 Task: Look for space in Metepec, Mexico from 9th June, 2023 to 17th June, 2023 for 2 adults in price range Rs.7000 to Rs.12000. Place can be private room with 1  bedroom having 2 beds and 1 bathroom. Property type can be house, flat, guest house. Booking option can be shelf check-in. Required host language is English.
Action: Mouse moved to (560, 113)
Screenshot: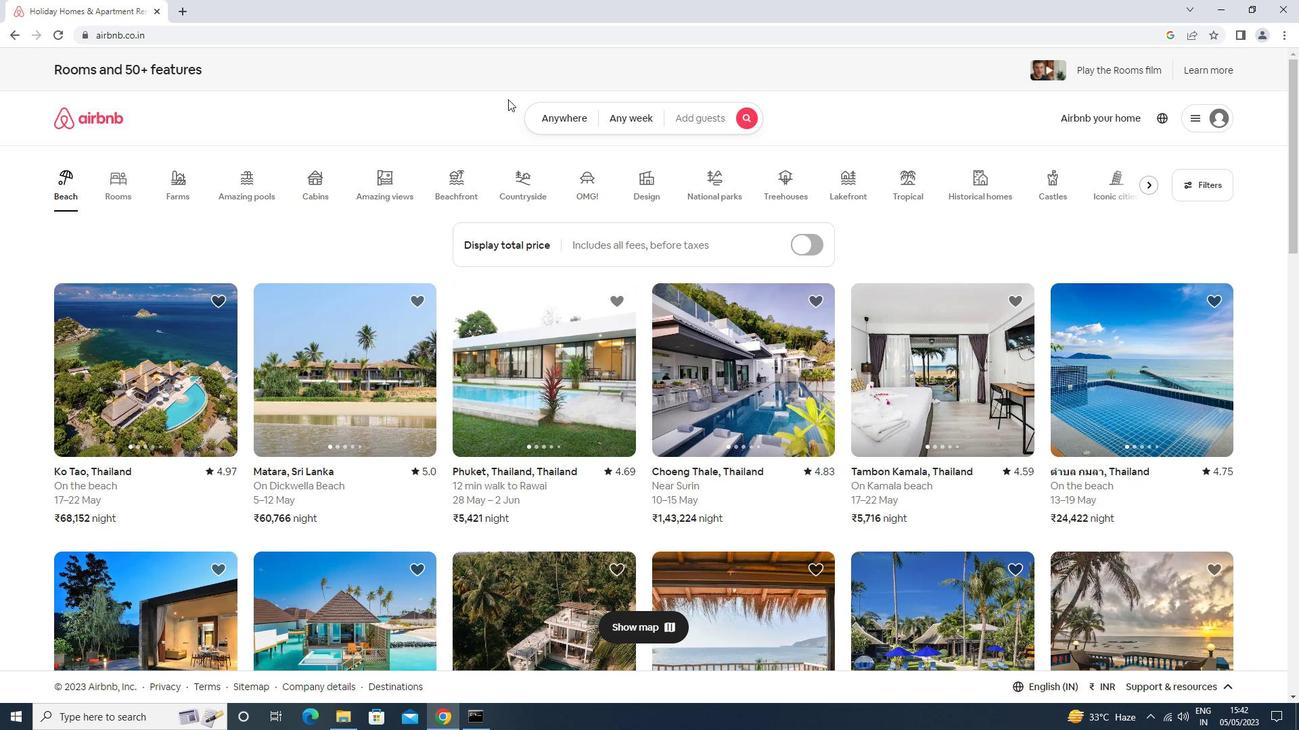 
Action: Mouse pressed left at (560, 113)
Screenshot: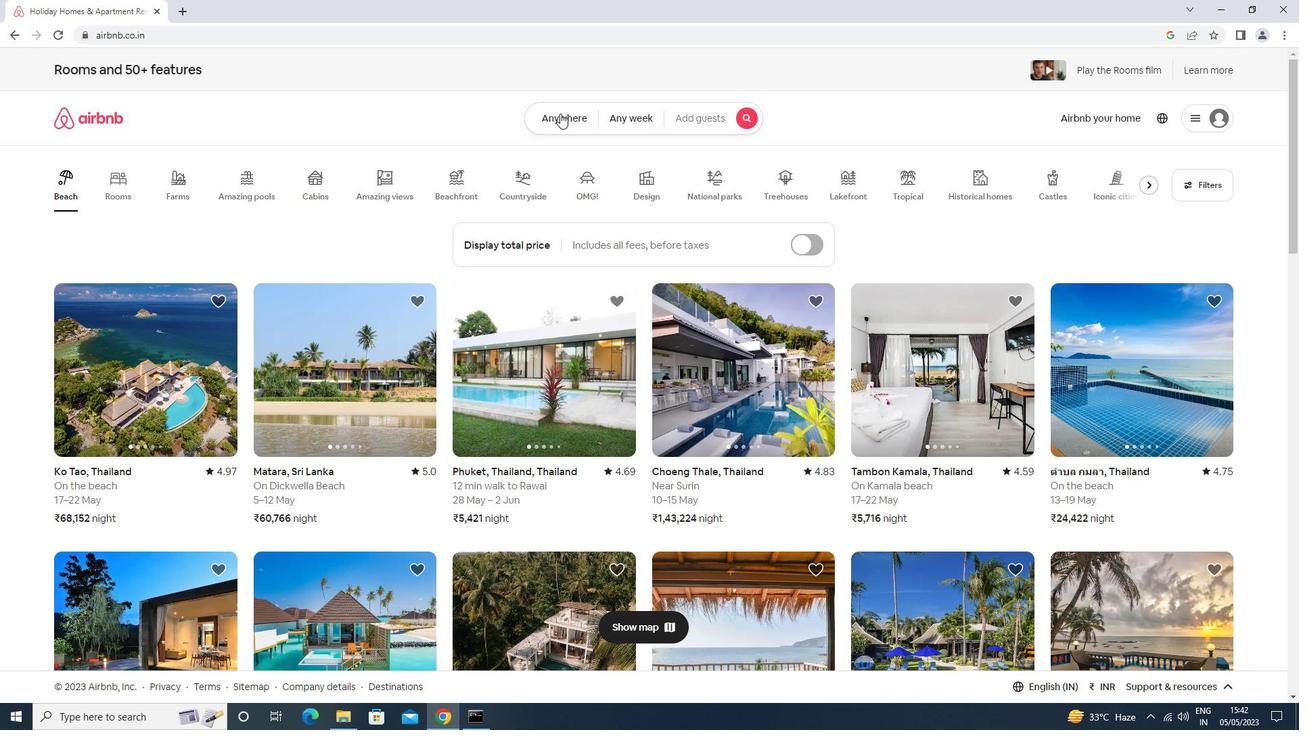 
Action: Mouse moved to (491, 173)
Screenshot: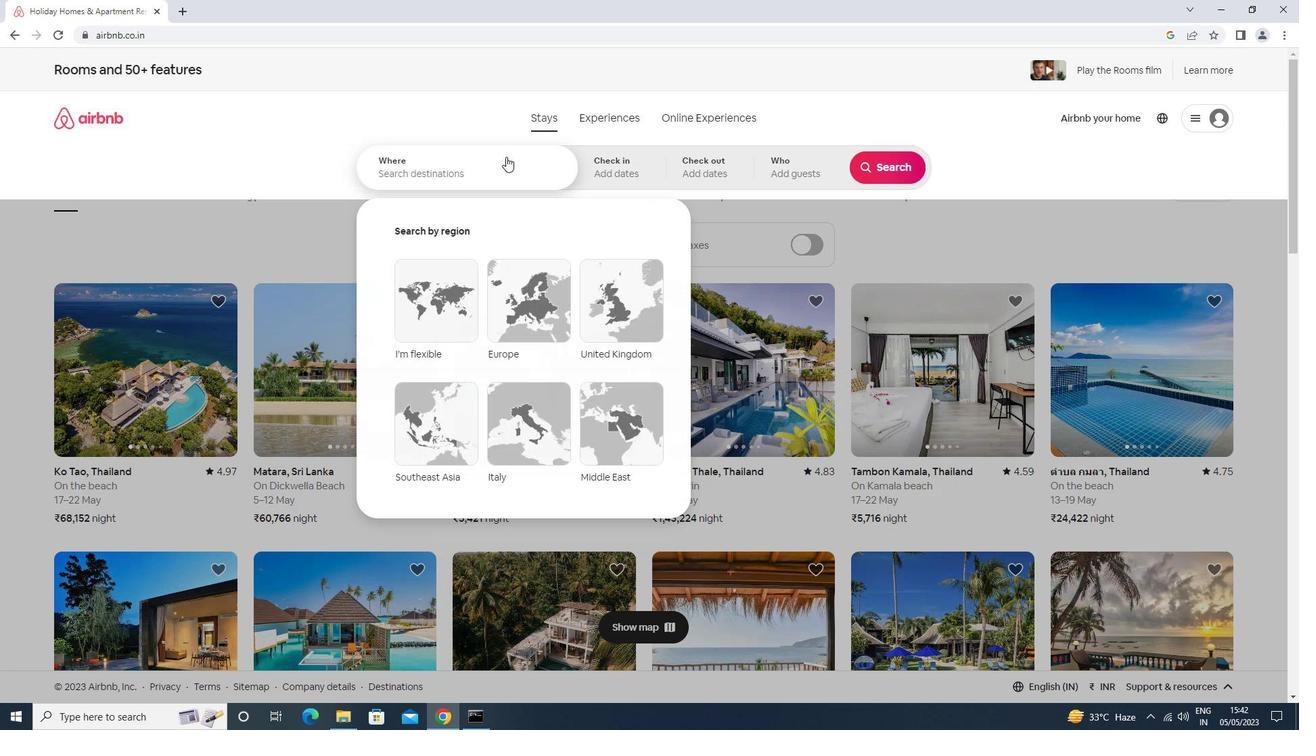 
Action: Mouse pressed left at (491, 173)
Screenshot: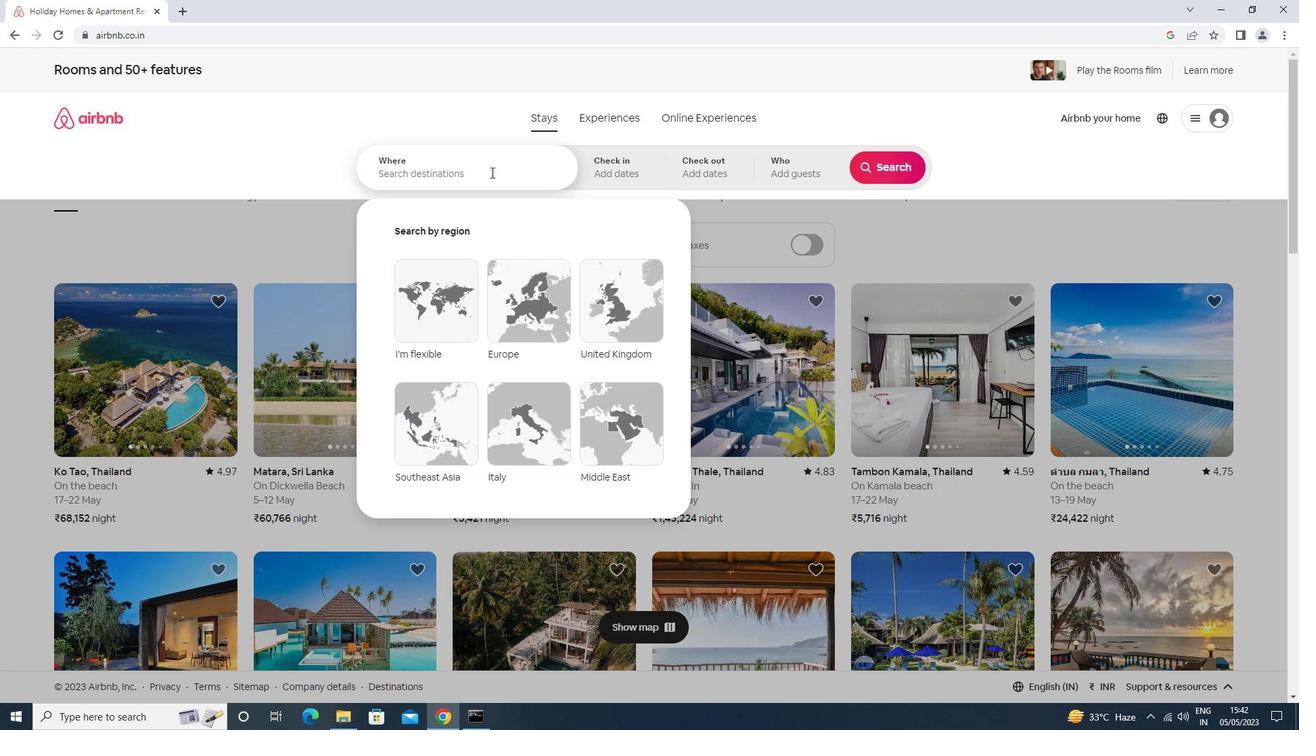 
Action: Mouse moved to (490, 173)
Screenshot: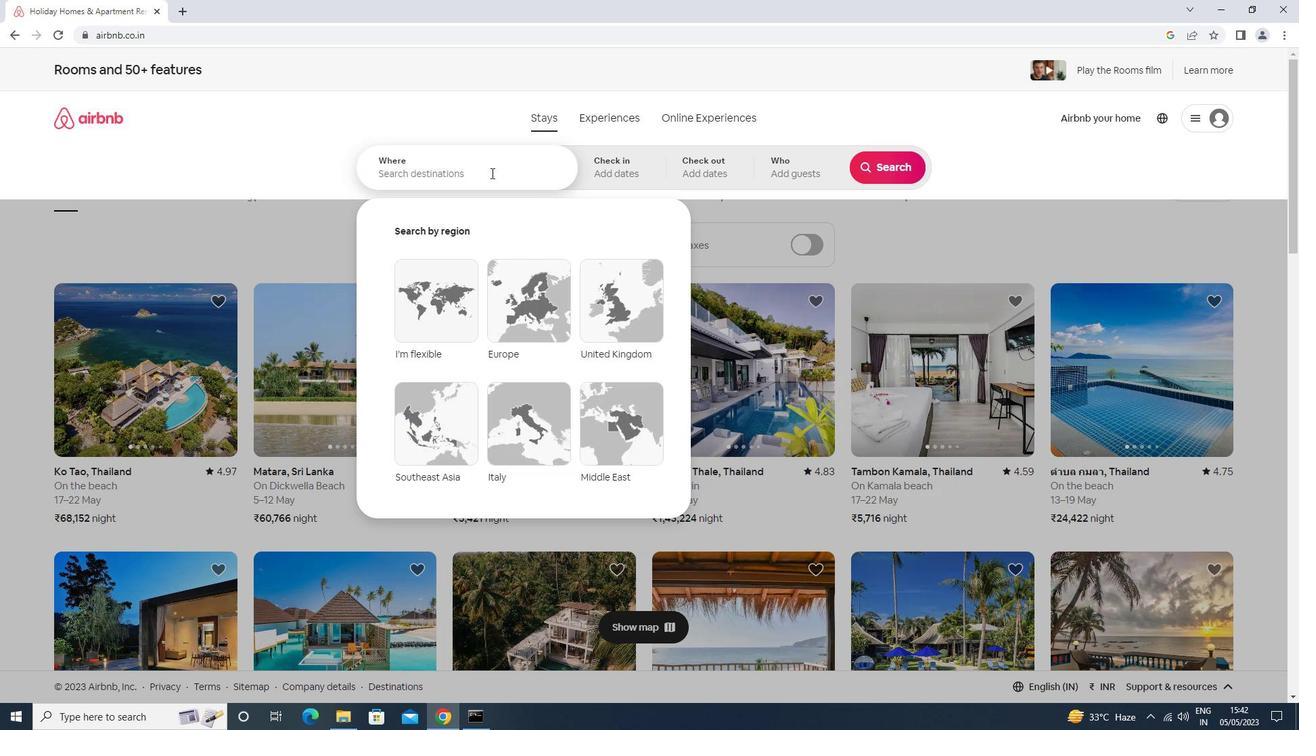 
Action: Key pressed metepec<Key.down><Key.enter>
Screenshot: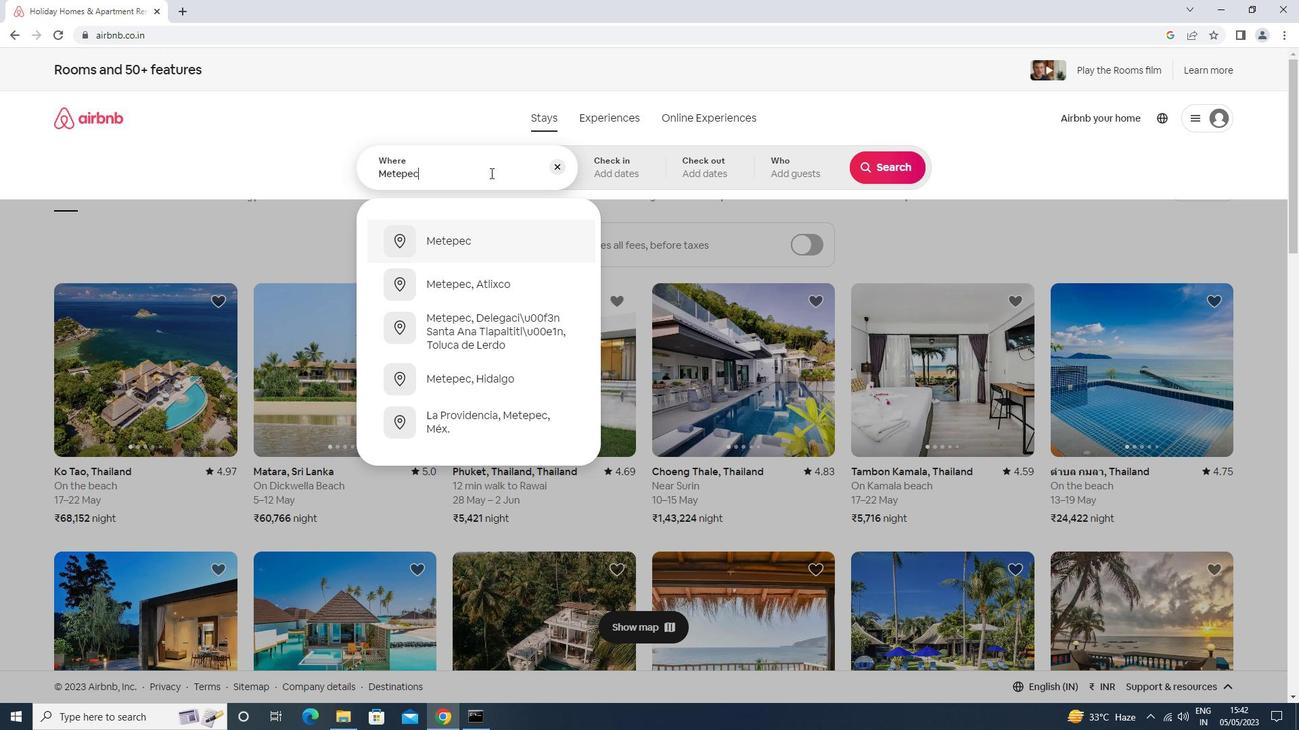 
Action: Mouse moved to (838, 359)
Screenshot: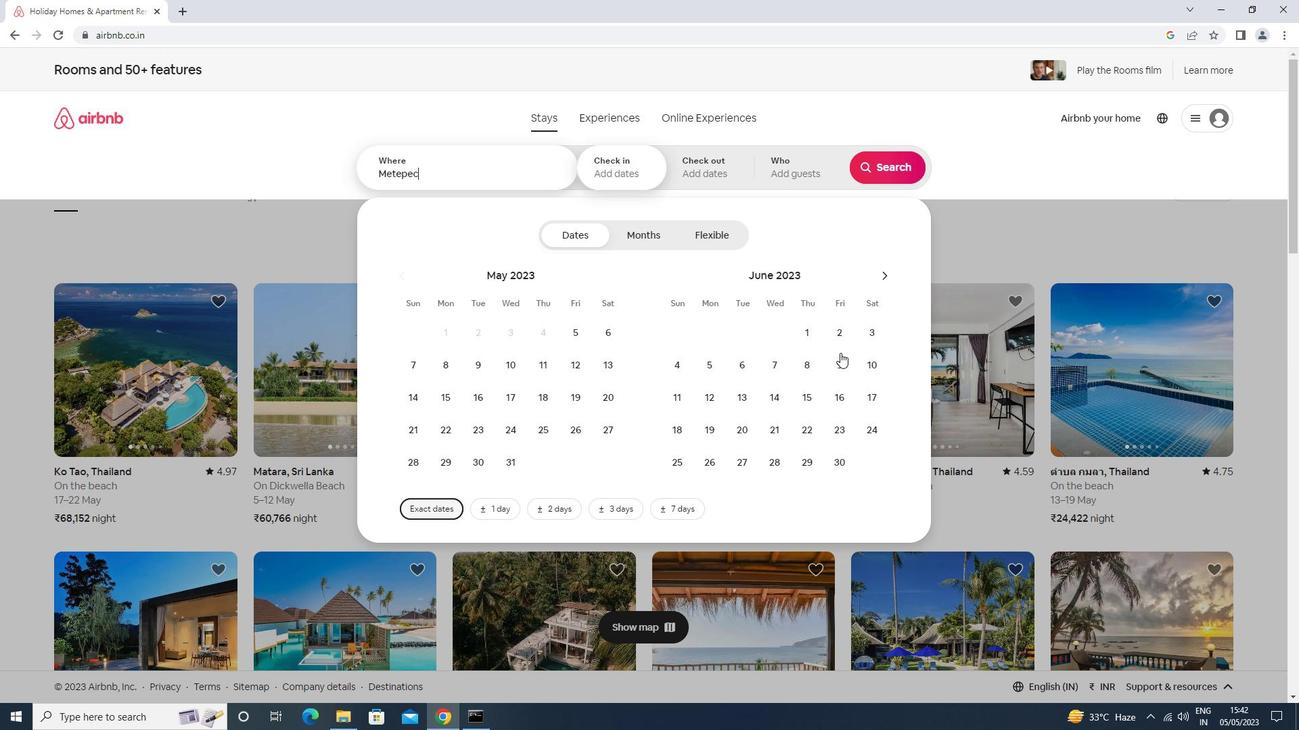 
Action: Mouse pressed left at (838, 359)
Screenshot: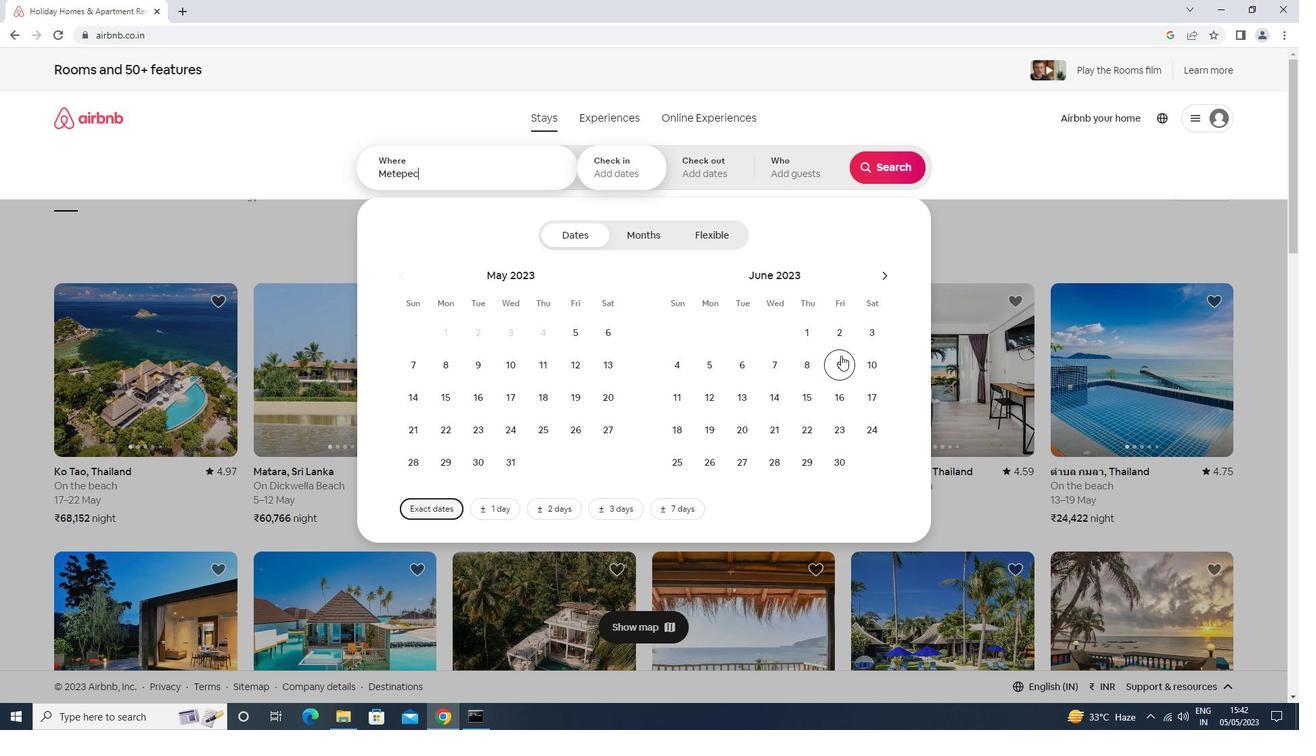 
Action: Mouse moved to (869, 399)
Screenshot: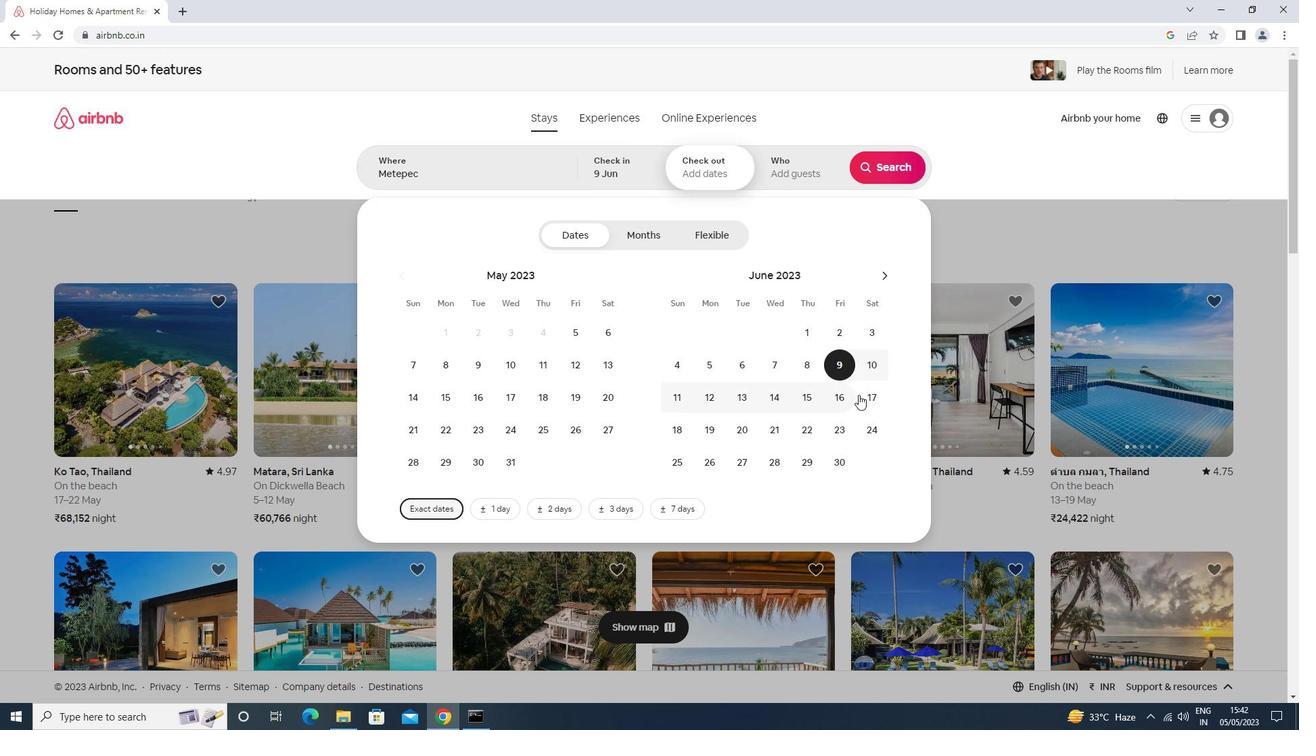 
Action: Mouse pressed left at (869, 399)
Screenshot: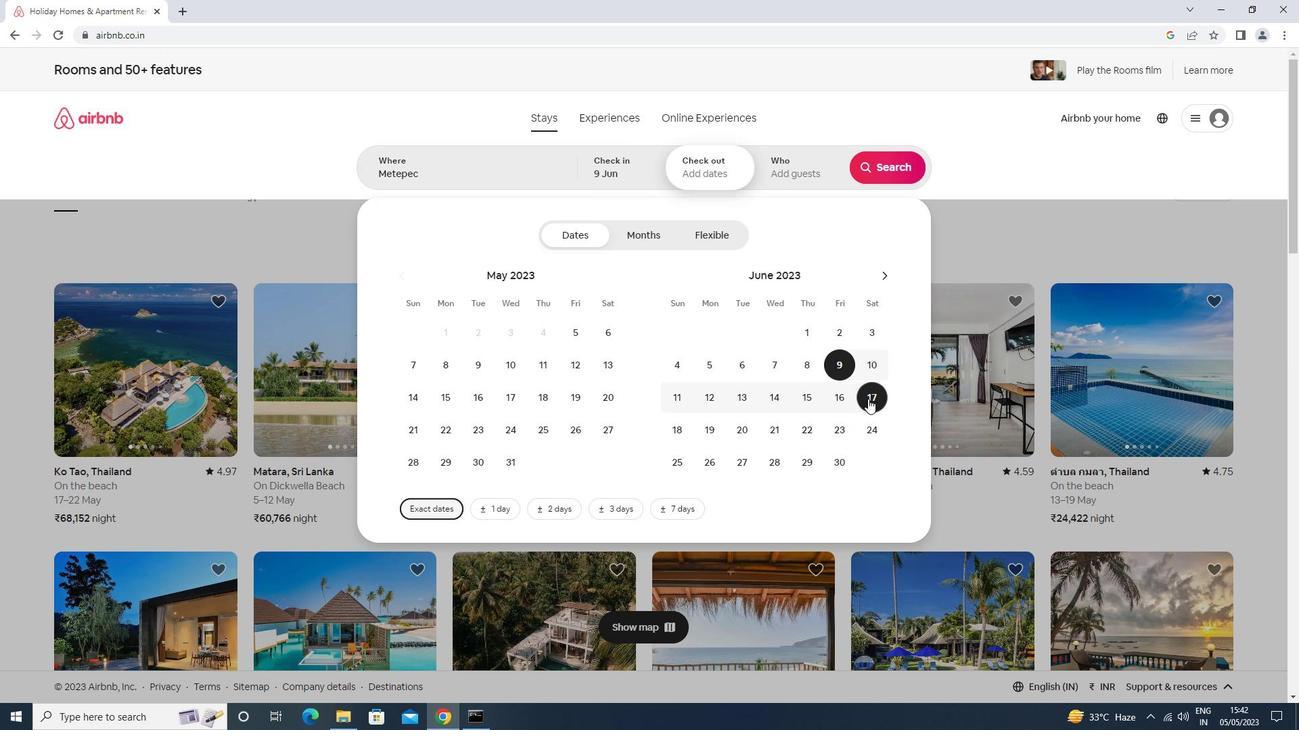 
Action: Mouse moved to (783, 157)
Screenshot: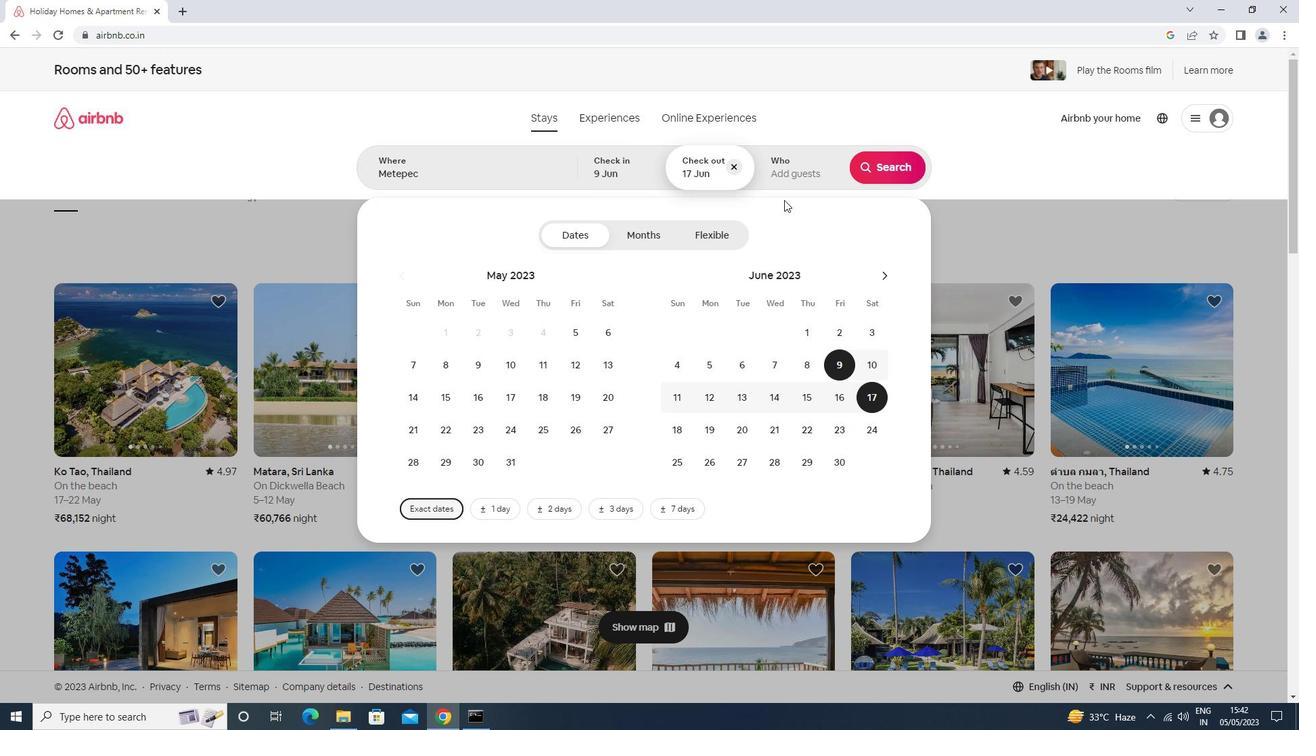 
Action: Mouse pressed left at (783, 157)
Screenshot: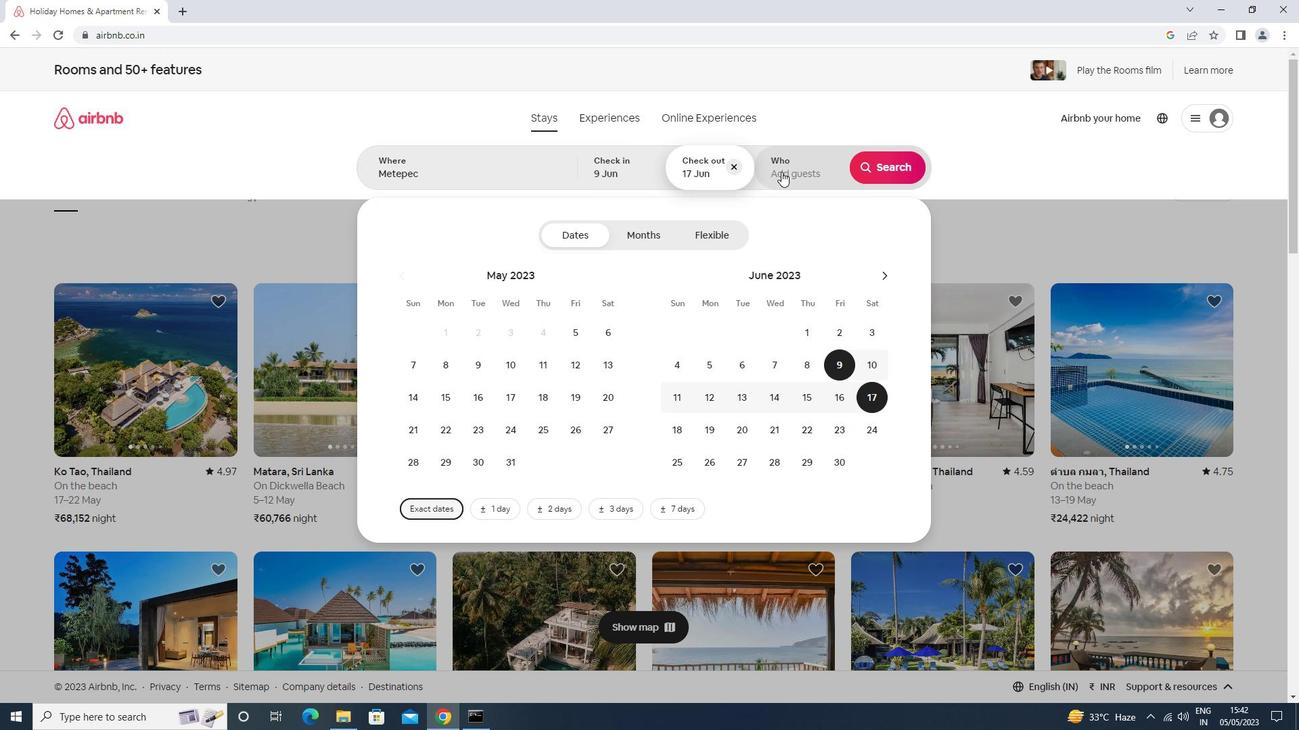 
Action: Mouse moved to (893, 243)
Screenshot: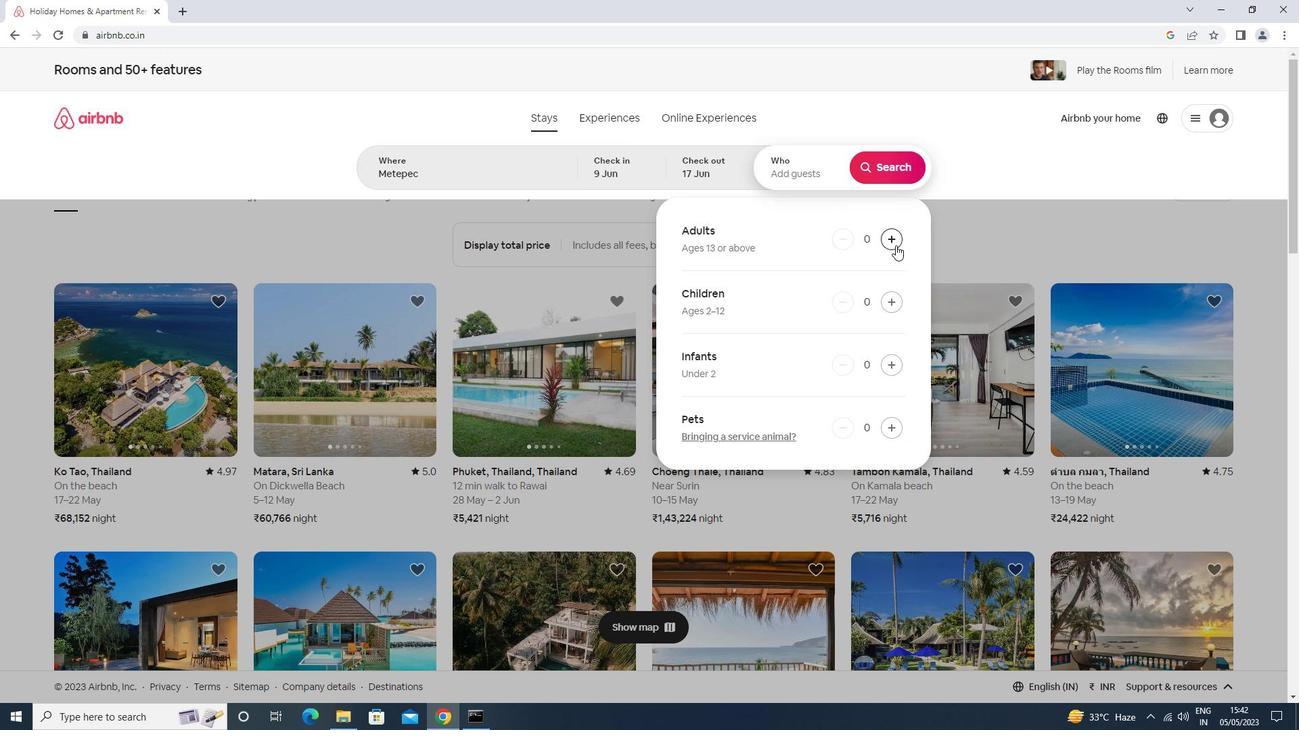 
Action: Mouse pressed left at (893, 243)
Screenshot: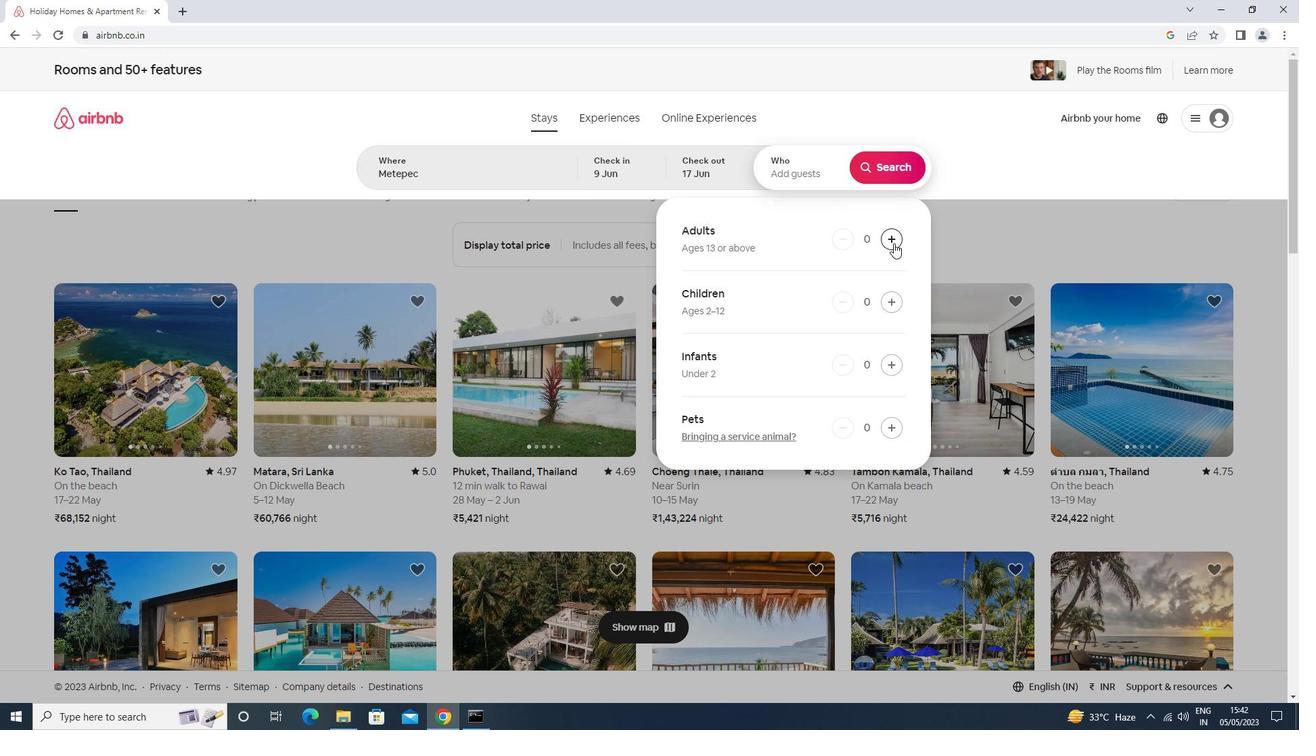 
Action: Mouse pressed left at (893, 243)
Screenshot: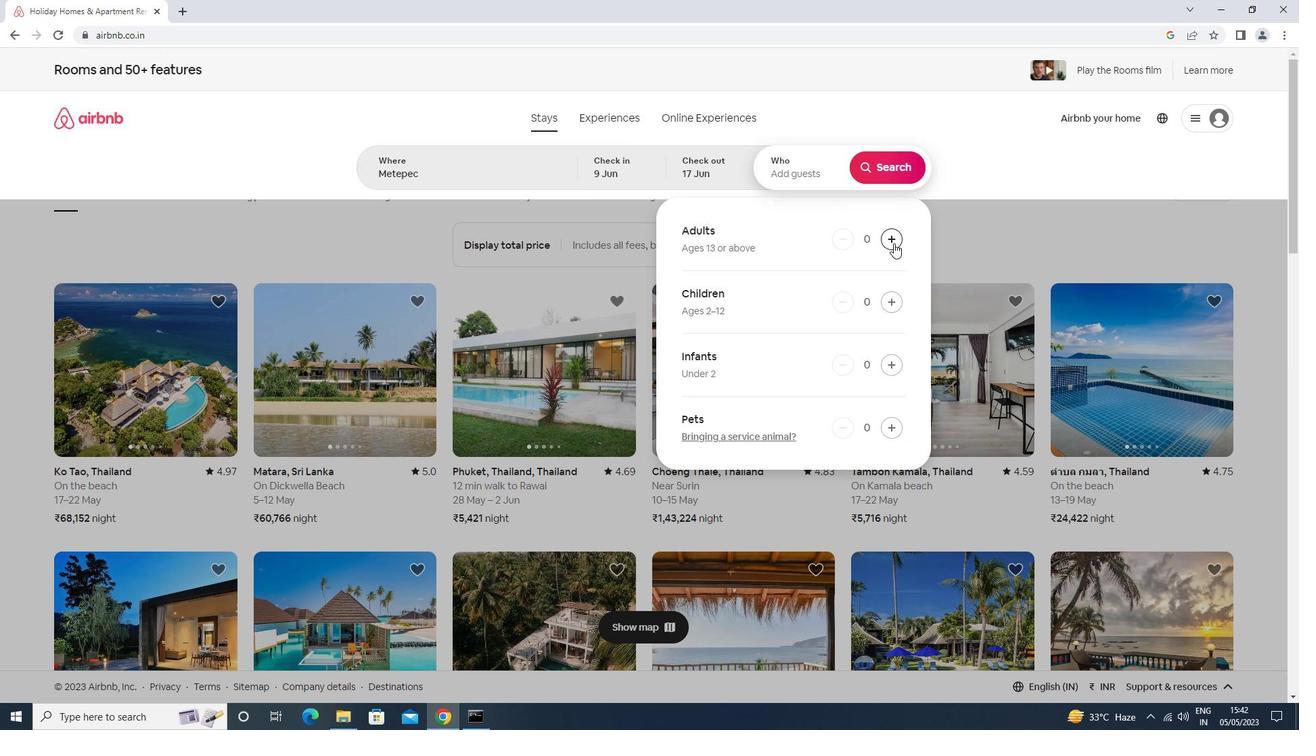 
Action: Mouse moved to (893, 163)
Screenshot: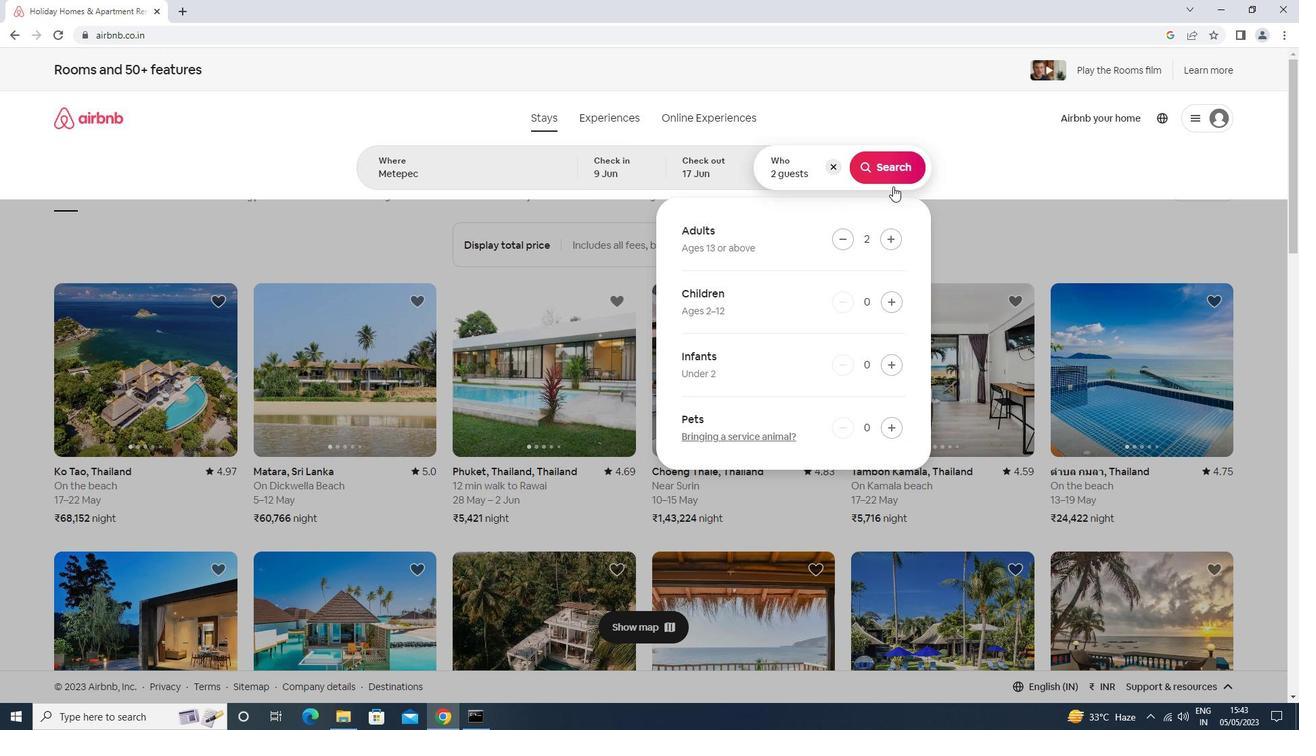 
Action: Mouse pressed left at (893, 163)
Screenshot: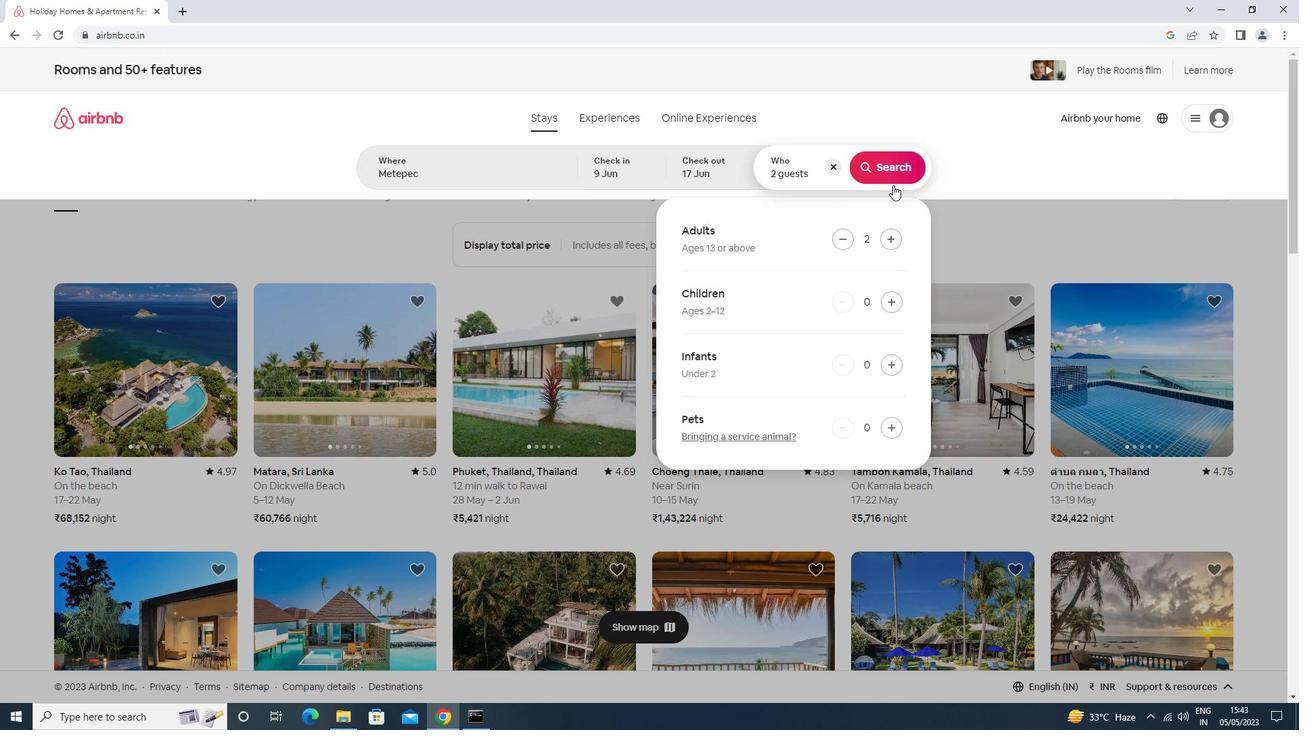 
Action: Mouse moved to (1250, 129)
Screenshot: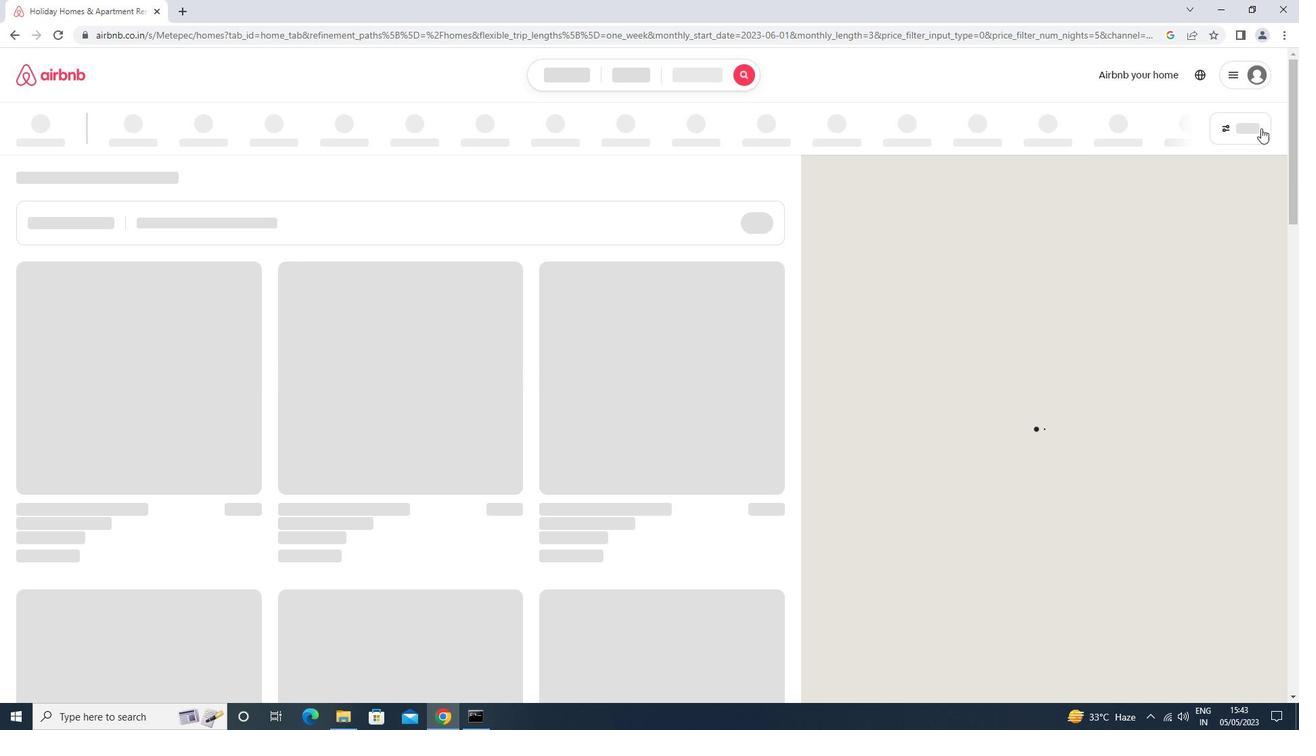 
Action: Mouse pressed left at (1250, 129)
Screenshot: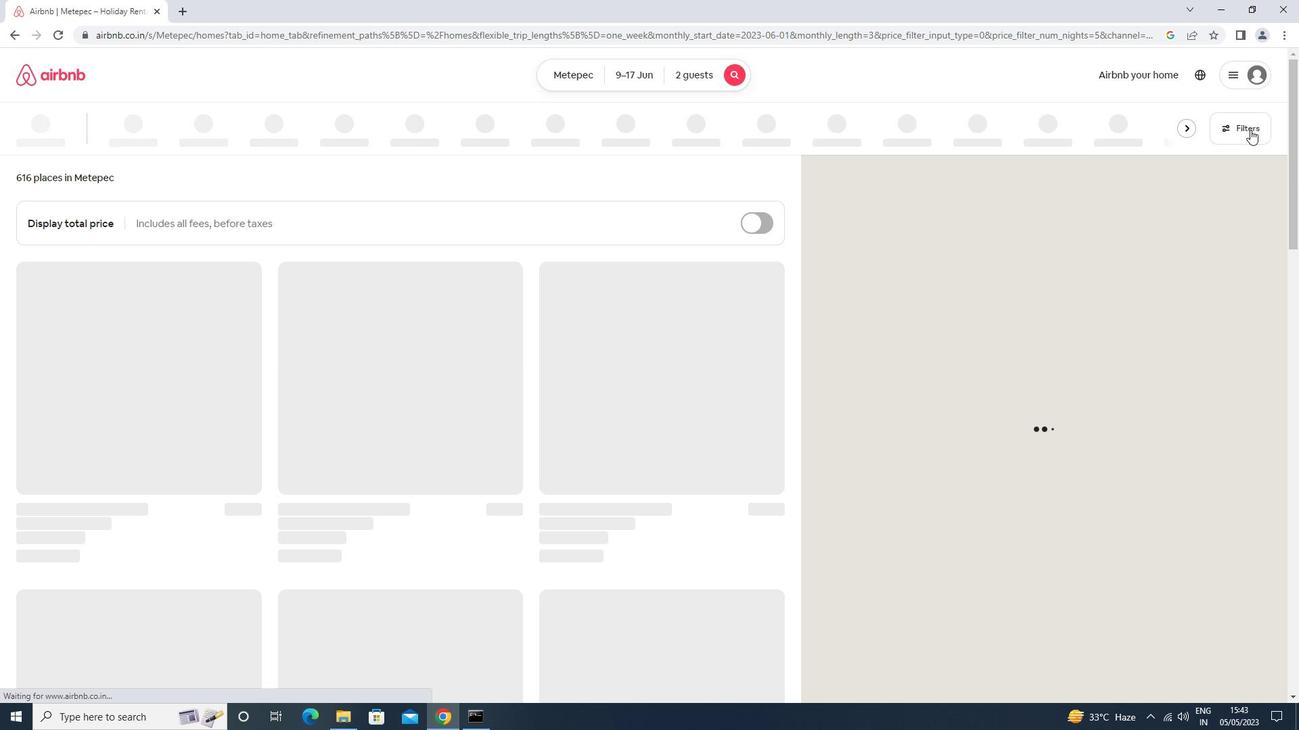 
Action: Mouse moved to (532, 458)
Screenshot: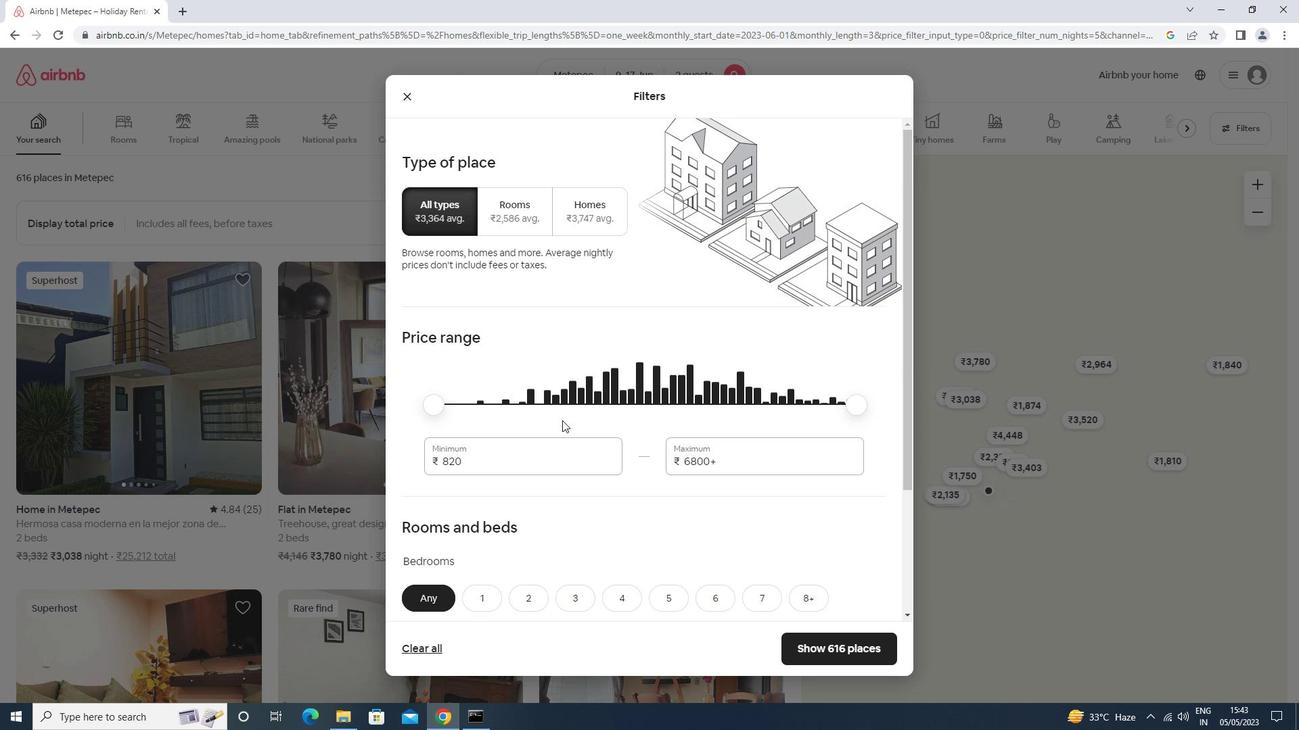 
Action: Mouse pressed left at (532, 458)
Screenshot: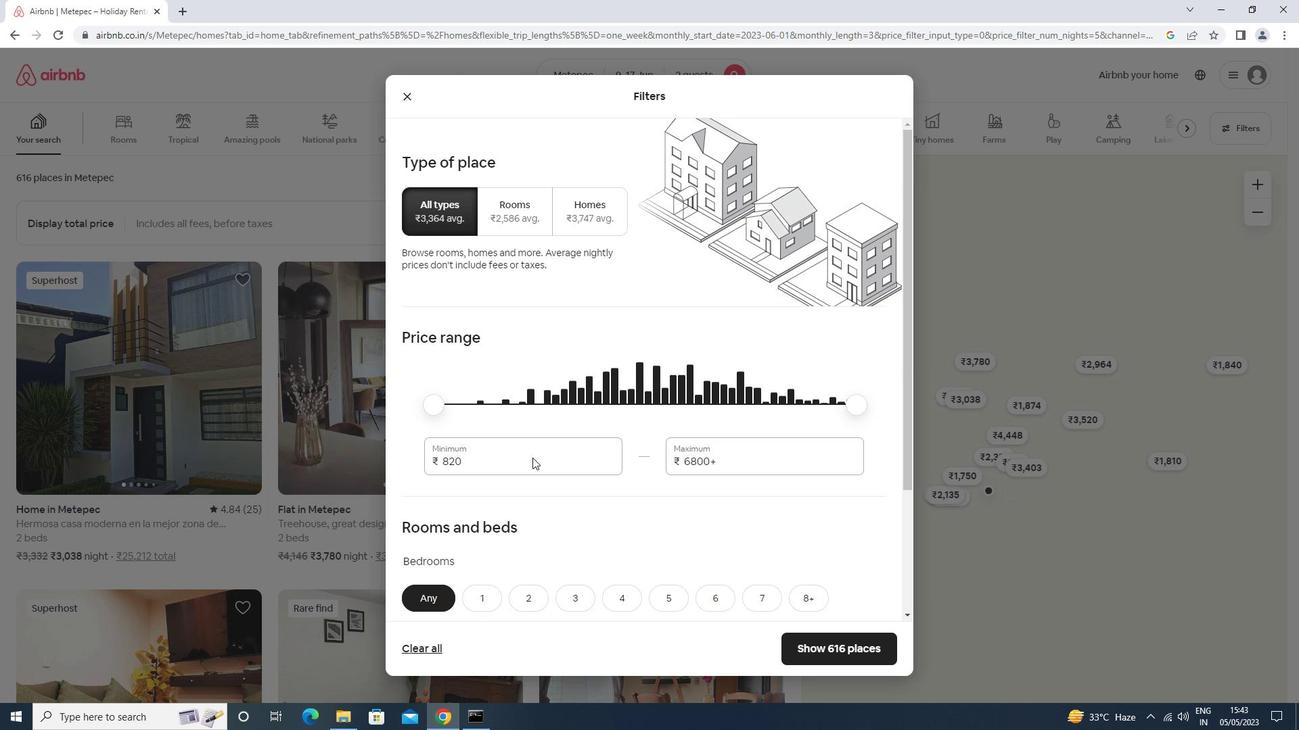 
Action: Mouse moved to (529, 458)
Screenshot: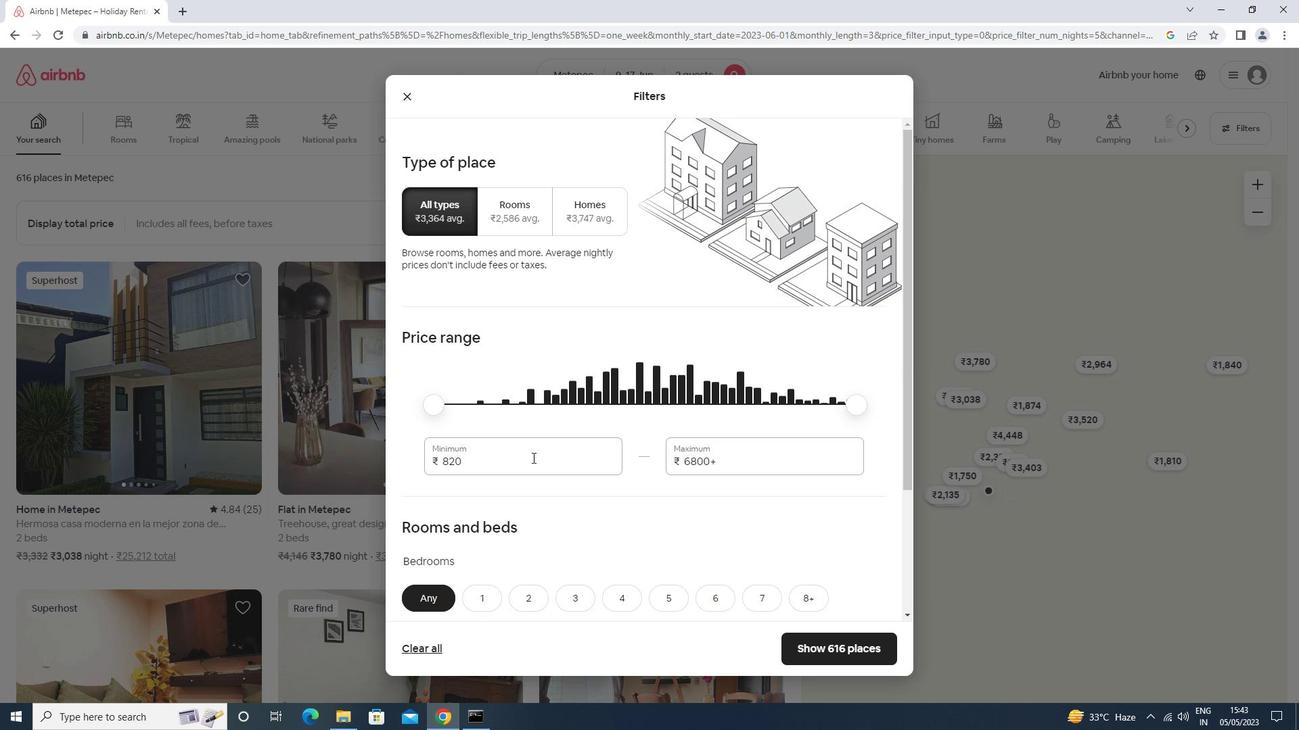 
Action: Key pressed <Key.backspace><Key.backspace><Key.backspace>7000<Key.tab>12000
Screenshot: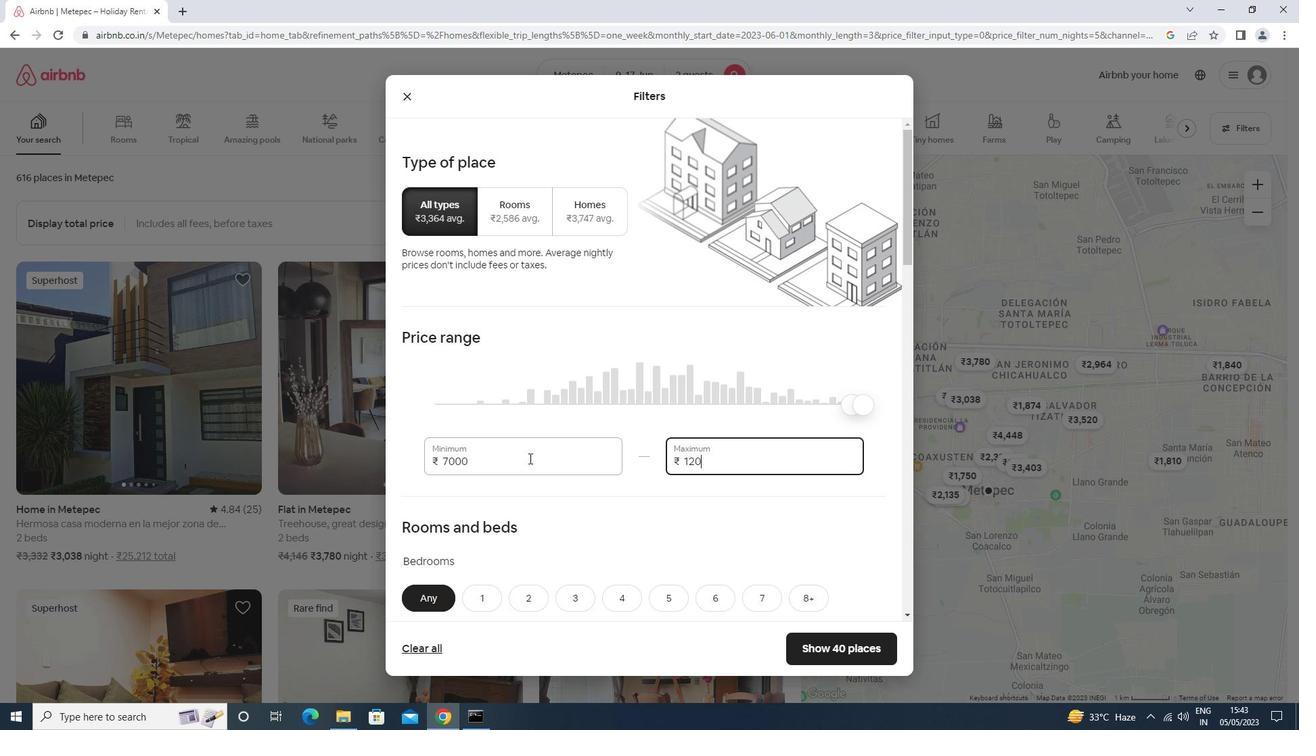 
Action: Mouse moved to (529, 453)
Screenshot: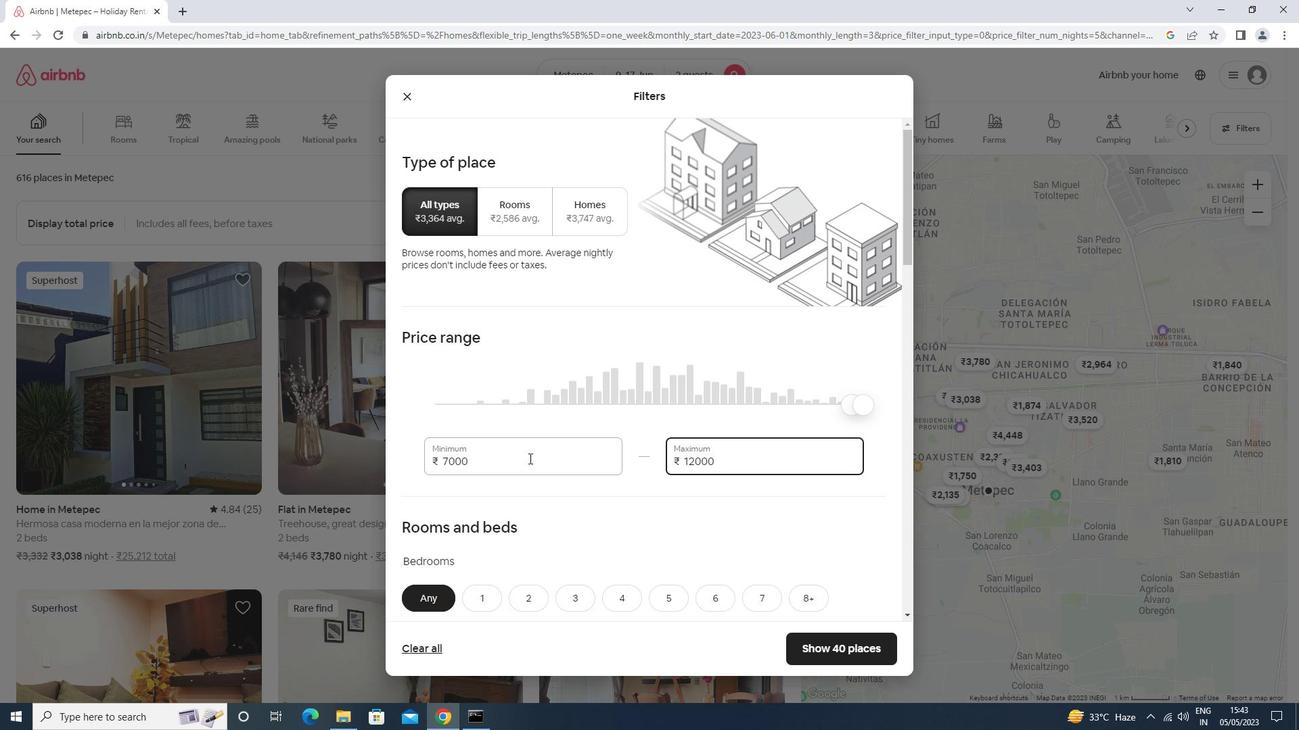 
Action: Mouse scrolled (529, 452) with delta (0, 0)
Screenshot: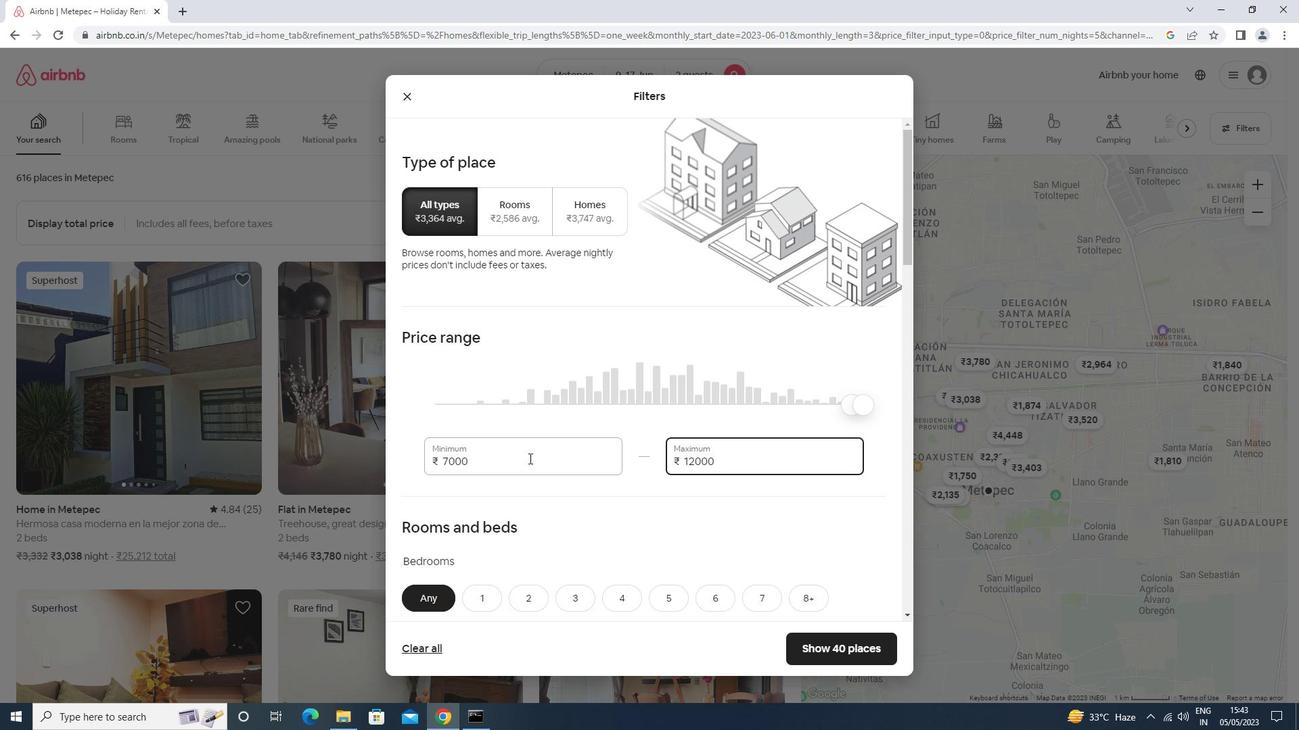 
Action: Mouse scrolled (529, 452) with delta (0, 0)
Screenshot: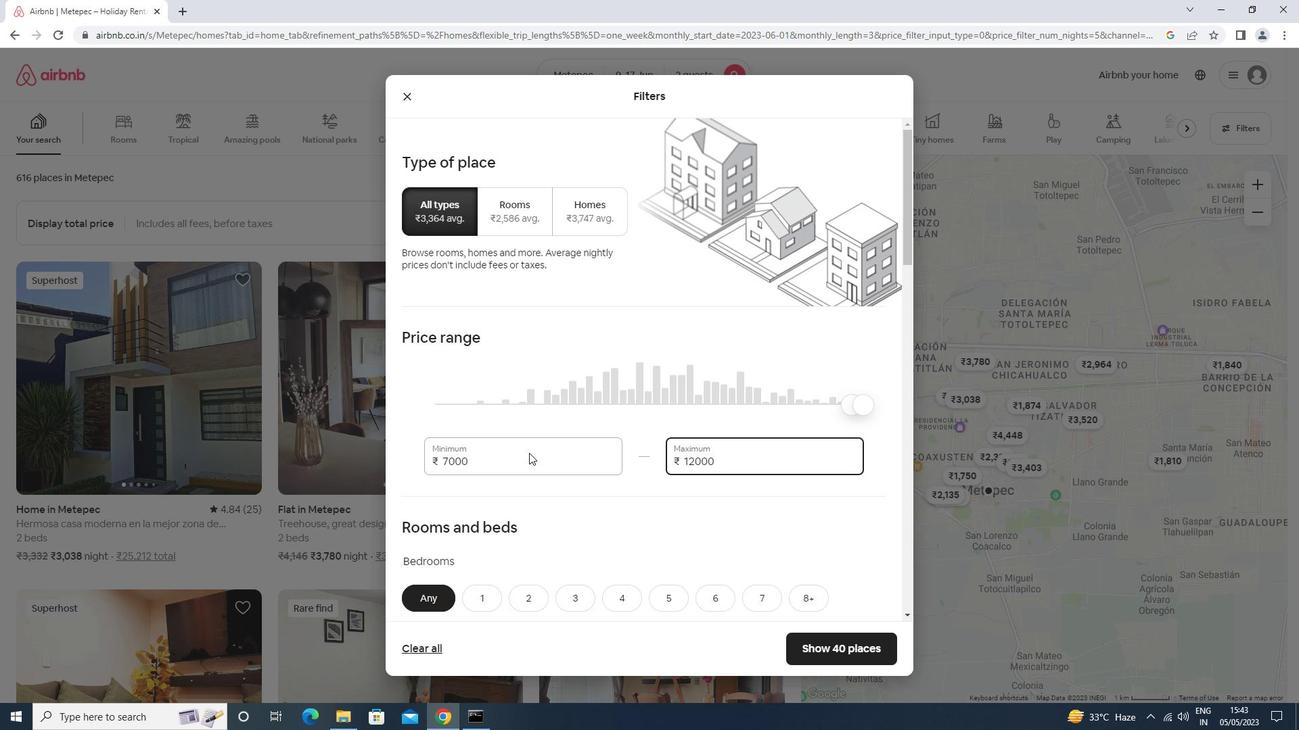
Action: Mouse scrolled (529, 452) with delta (0, 0)
Screenshot: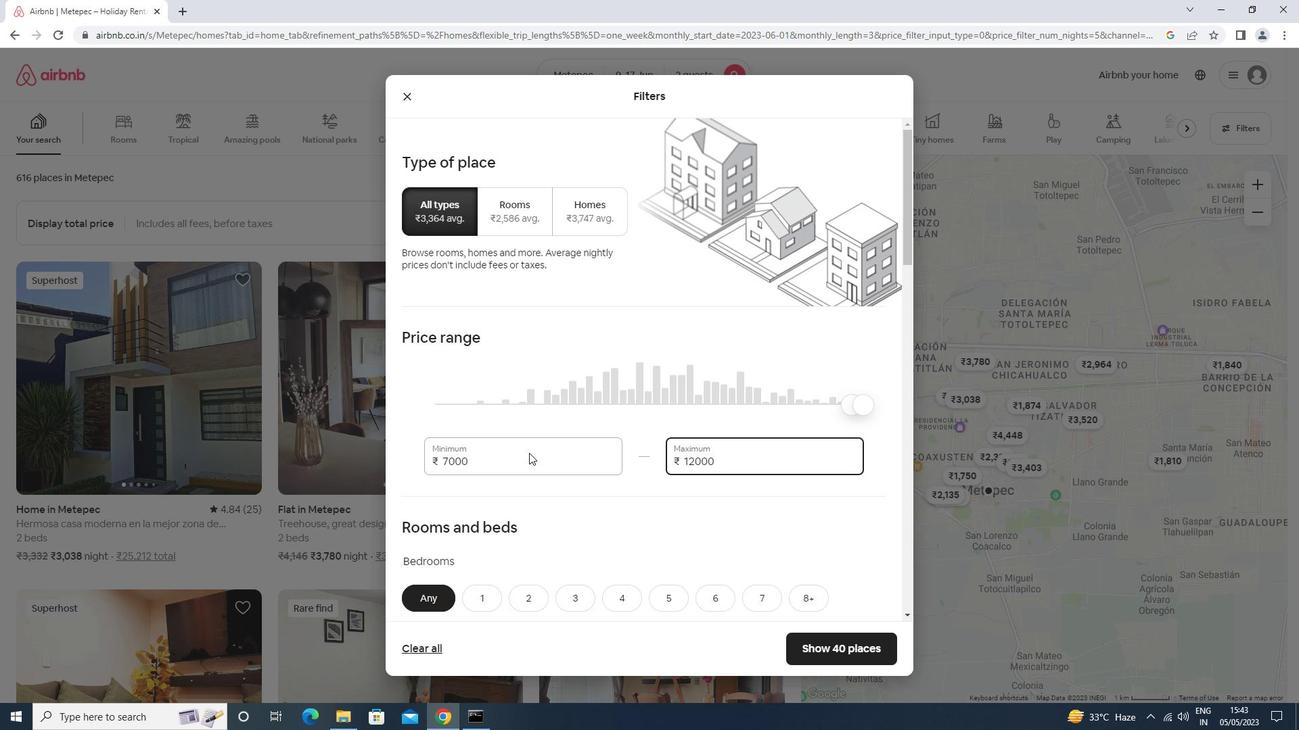 
Action: Mouse scrolled (529, 452) with delta (0, 0)
Screenshot: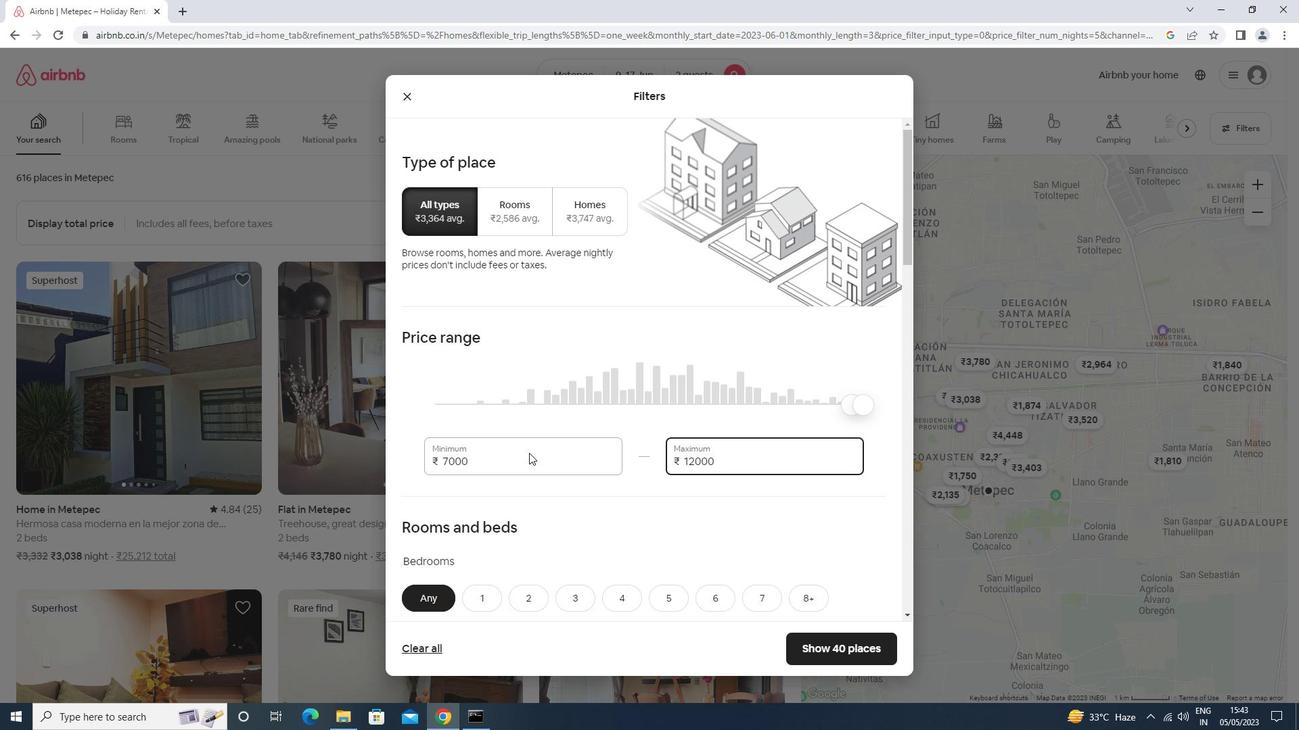 
Action: Mouse scrolled (529, 452) with delta (0, 0)
Screenshot: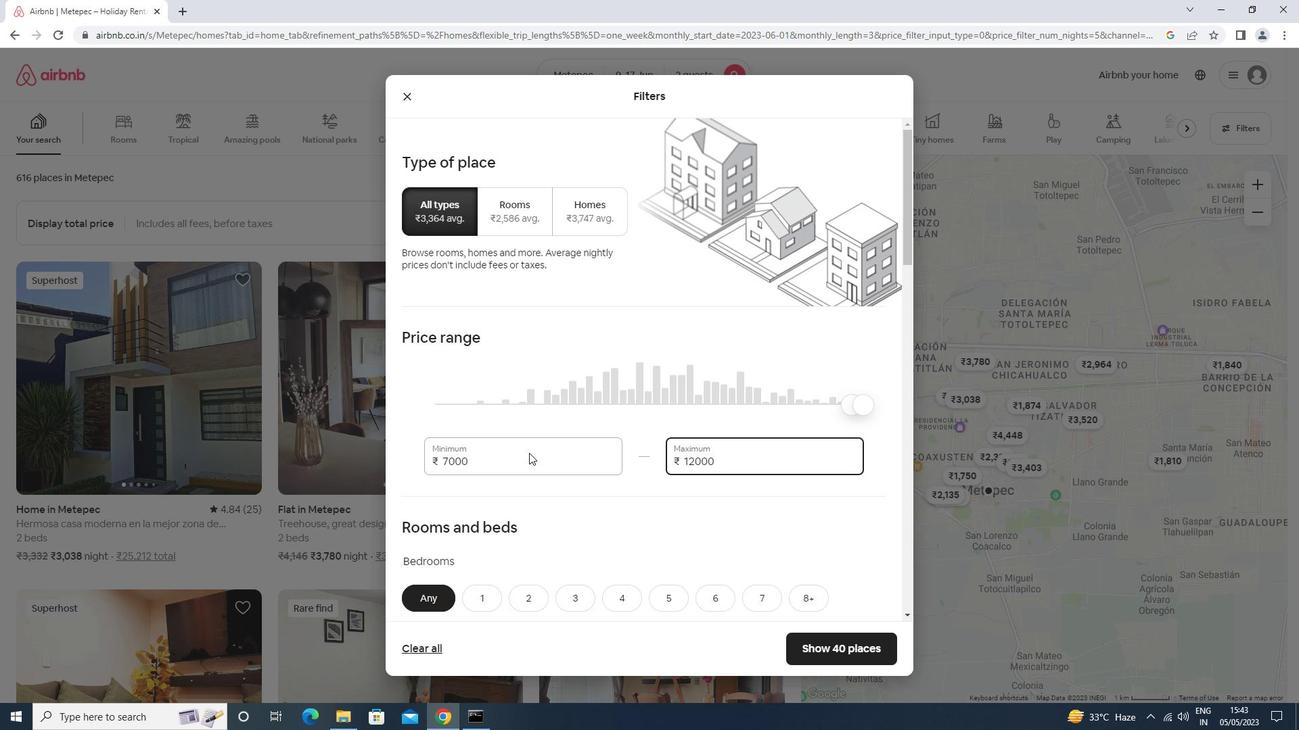 
Action: Mouse moved to (492, 265)
Screenshot: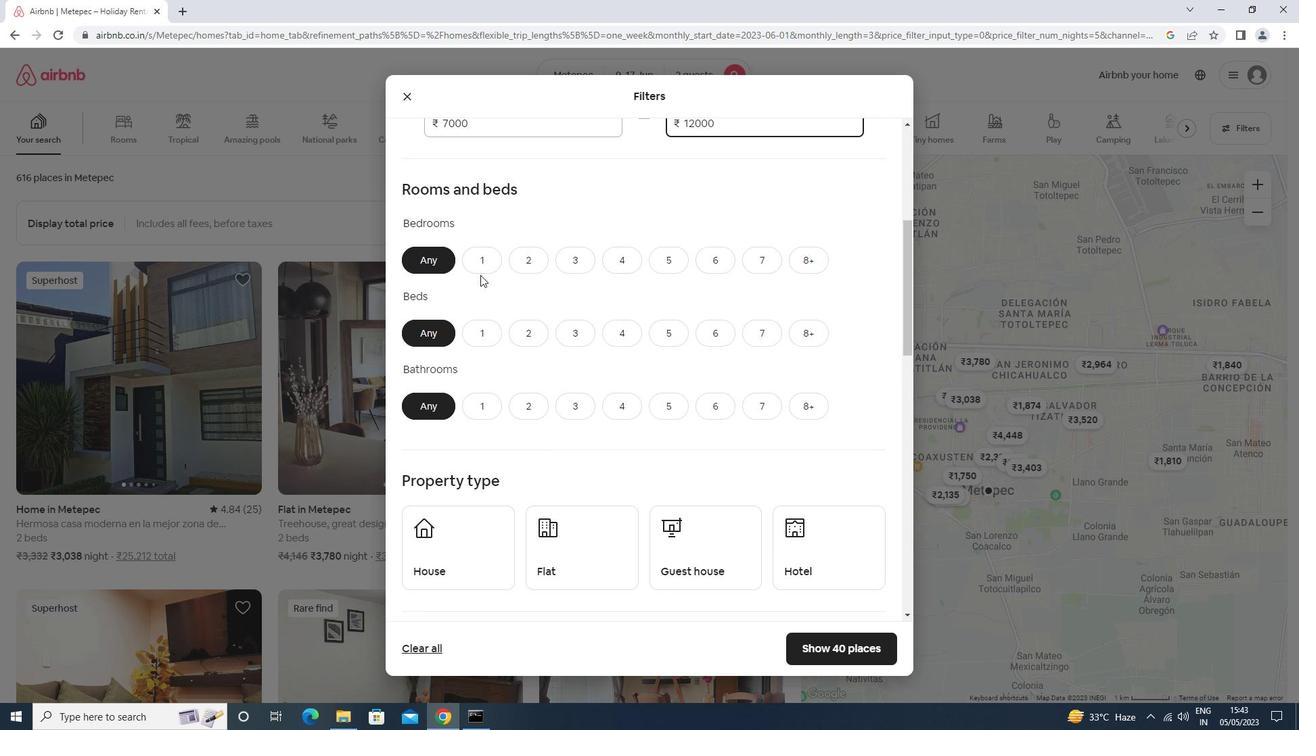 
Action: Mouse pressed left at (492, 265)
Screenshot: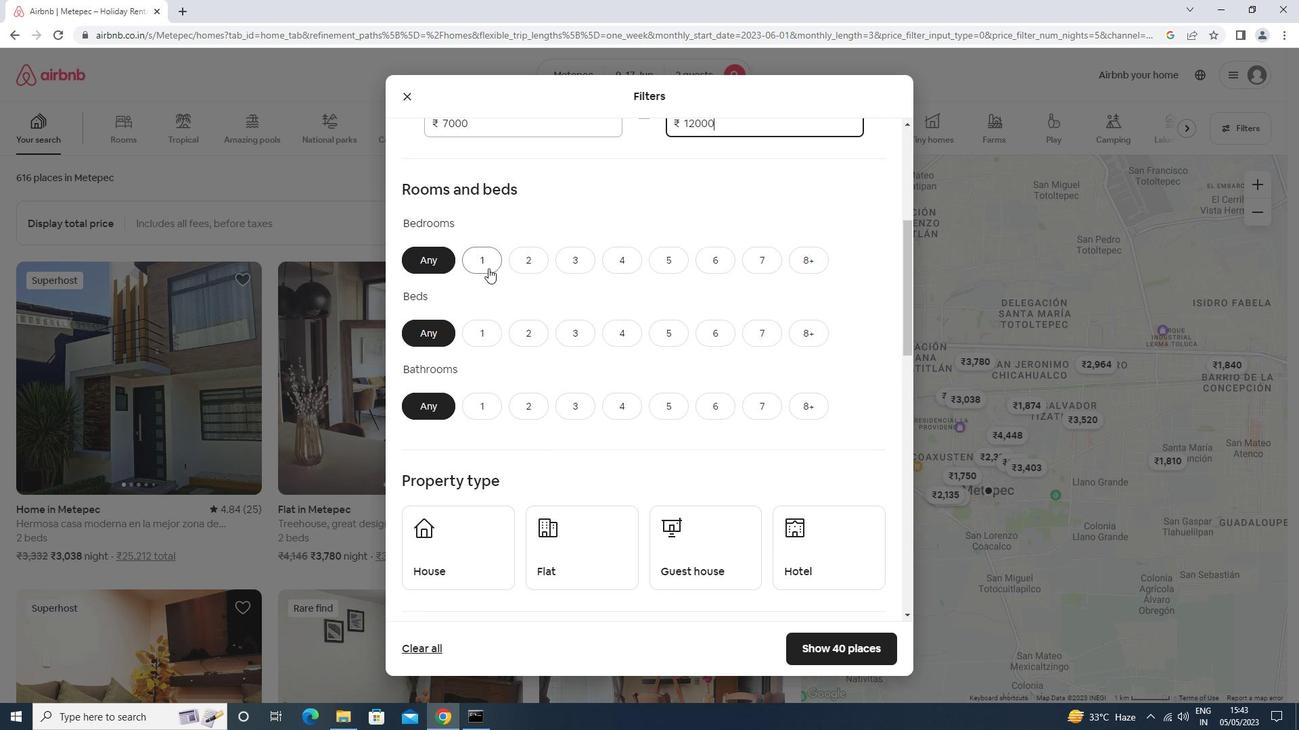 
Action: Mouse moved to (475, 338)
Screenshot: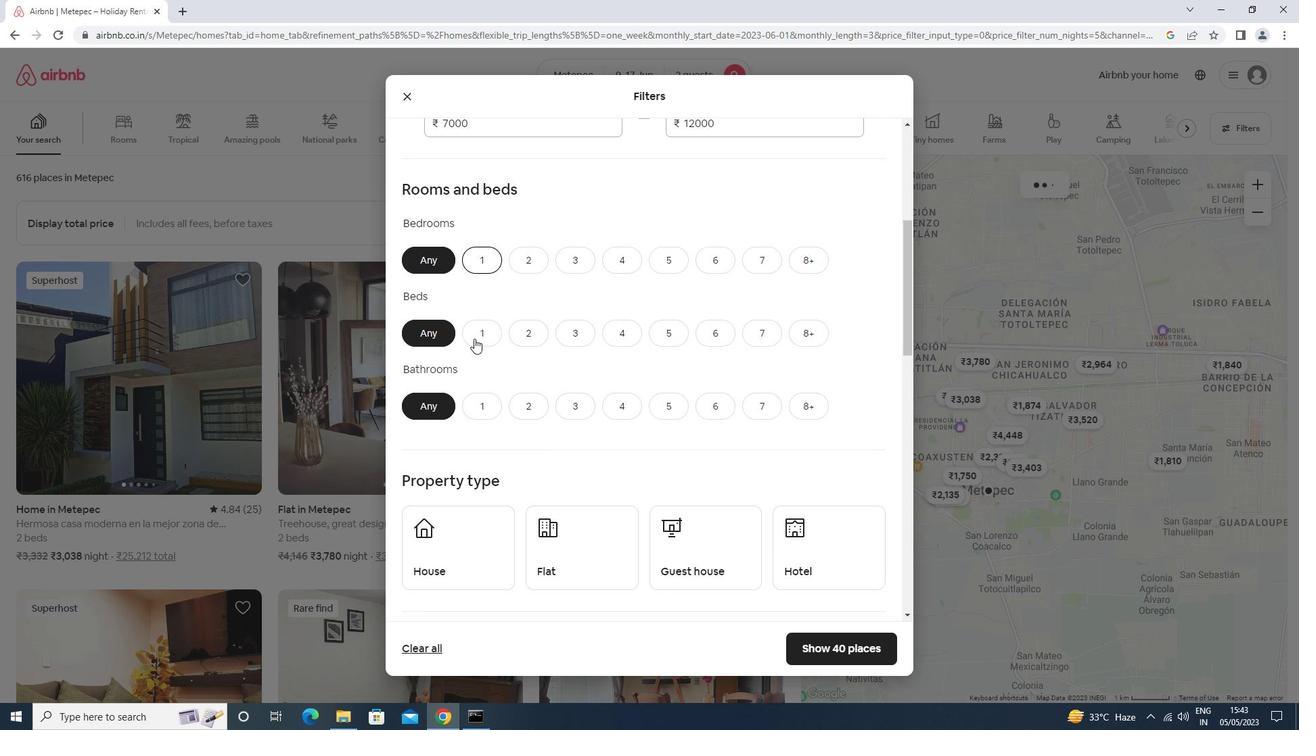 
Action: Mouse pressed left at (475, 338)
Screenshot: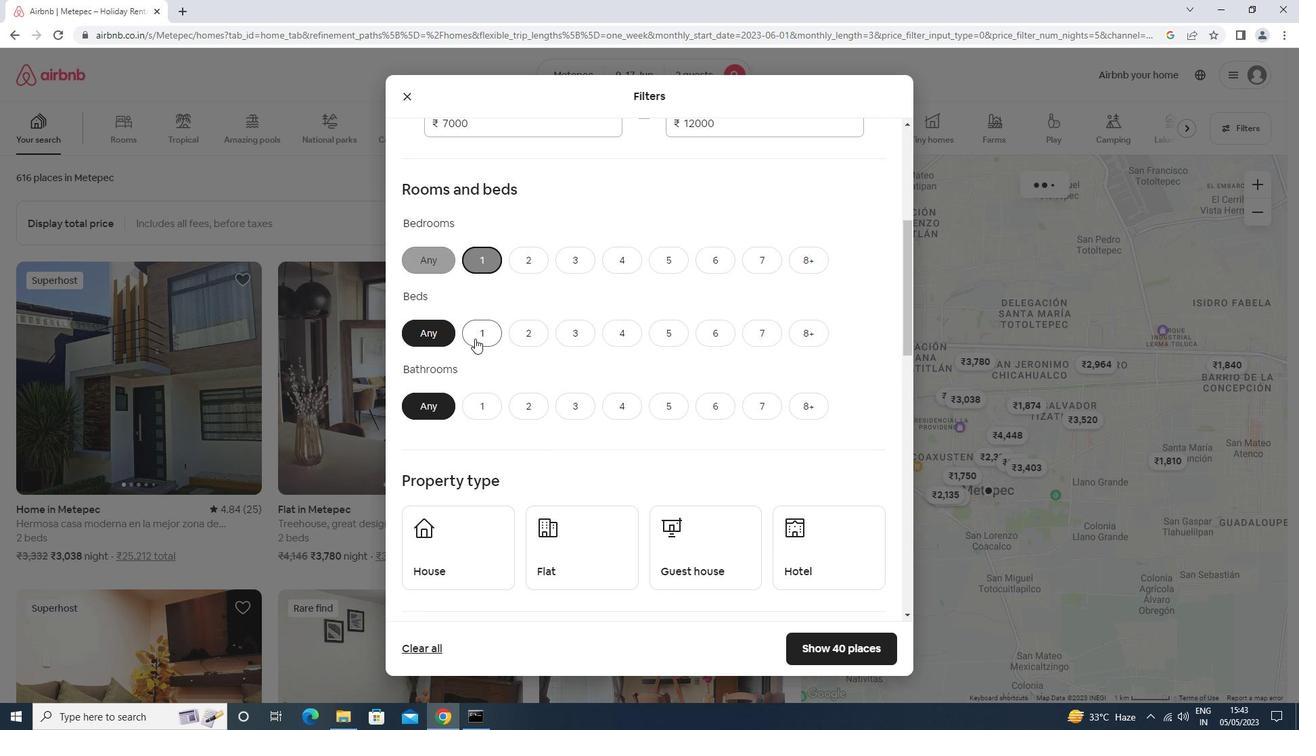 
Action: Mouse moved to (478, 402)
Screenshot: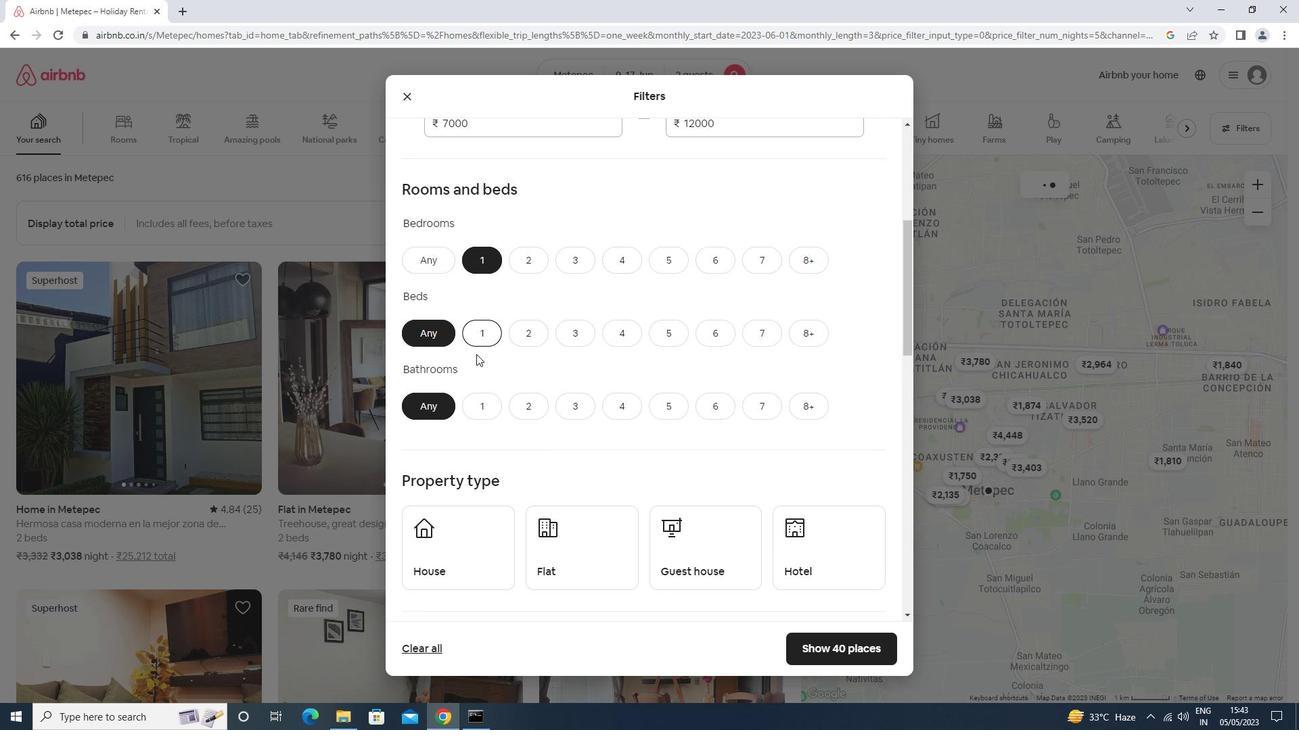 
Action: Mouse pressed left at (478, 402)
Screenshot: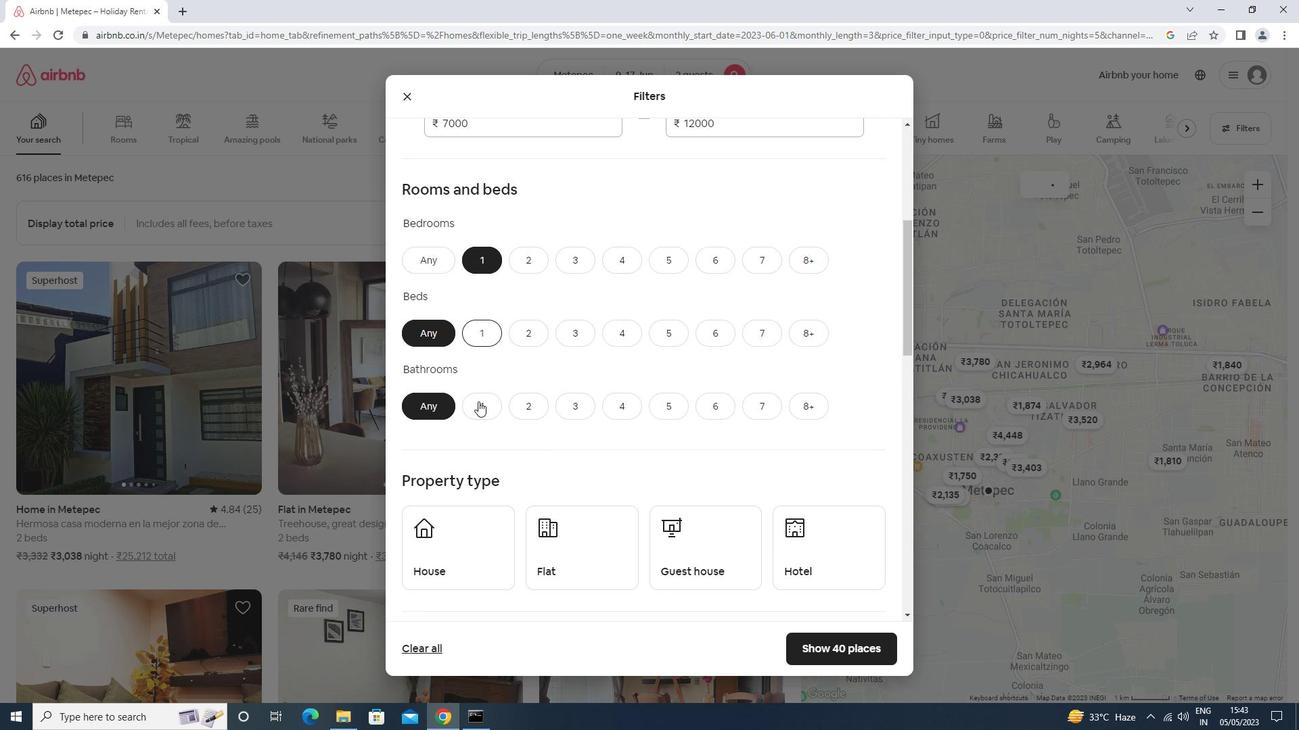 
Action: Mouse moved to (467, 395)
Screenshot: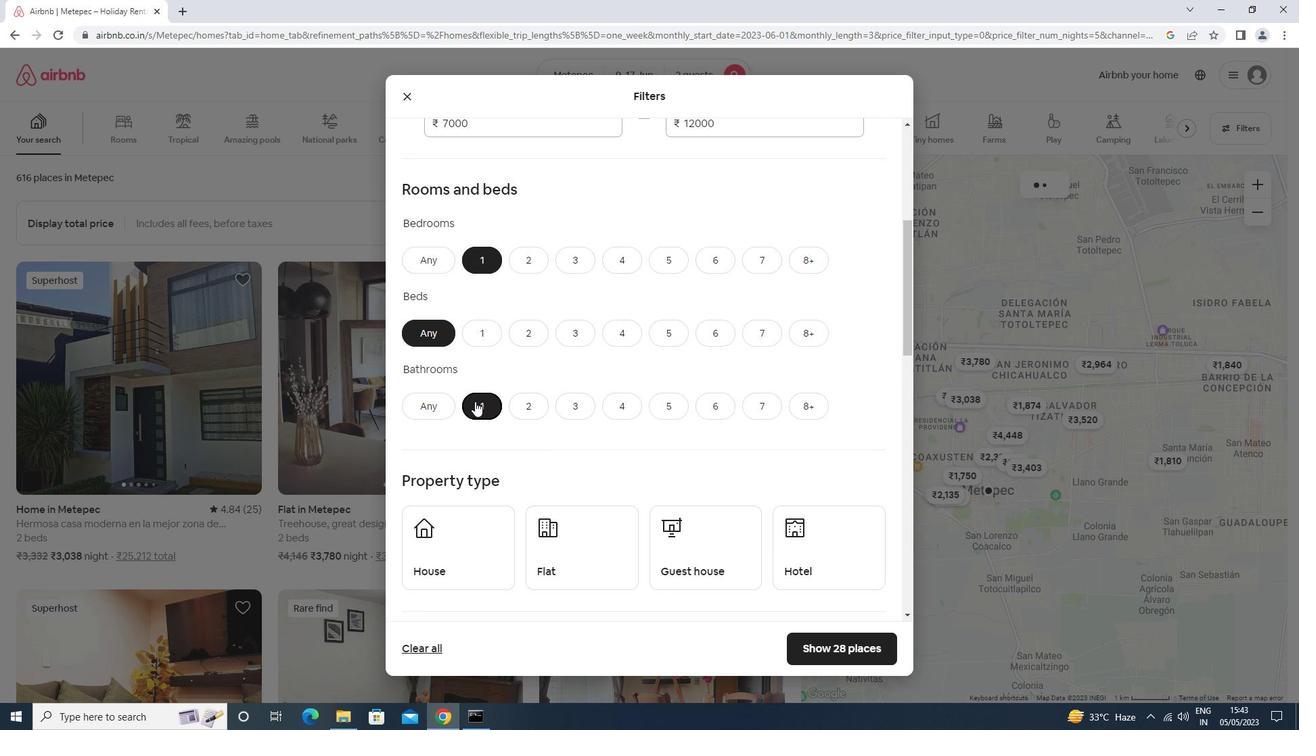 
Action: Mouse scrolled (467, 395) with delta (0, 0)
Screenshot: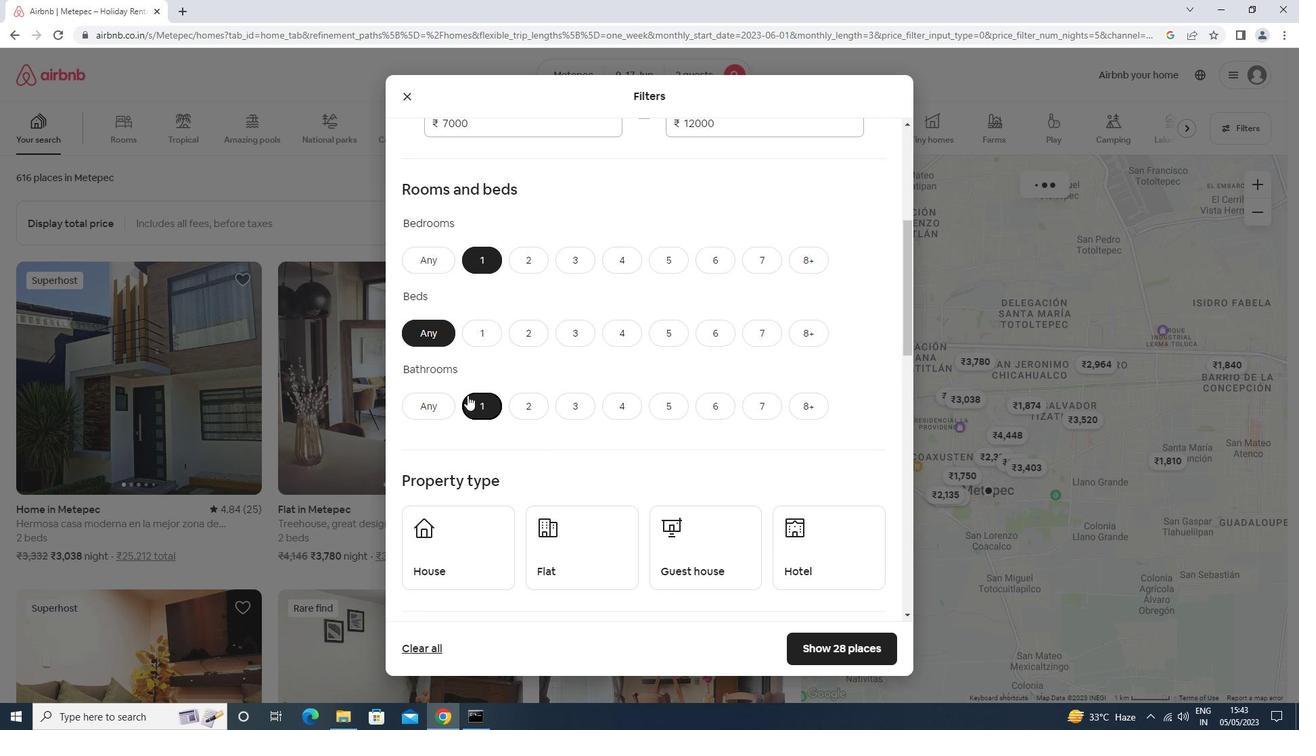 
Action: Mouse scrolled (467, 395) with delta (0, 0)
Screenshot: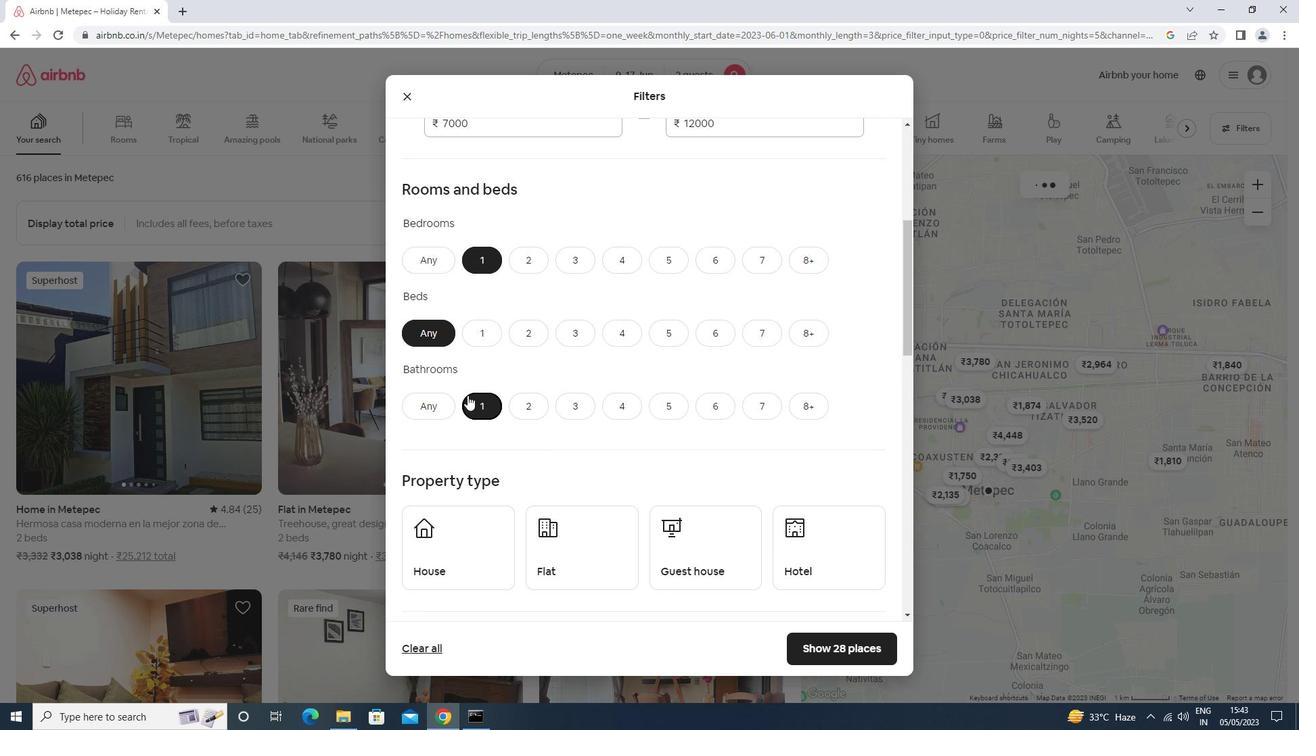 
Action: Mouse scrolled (467, 395) with delta (0, 0)
Screenshot: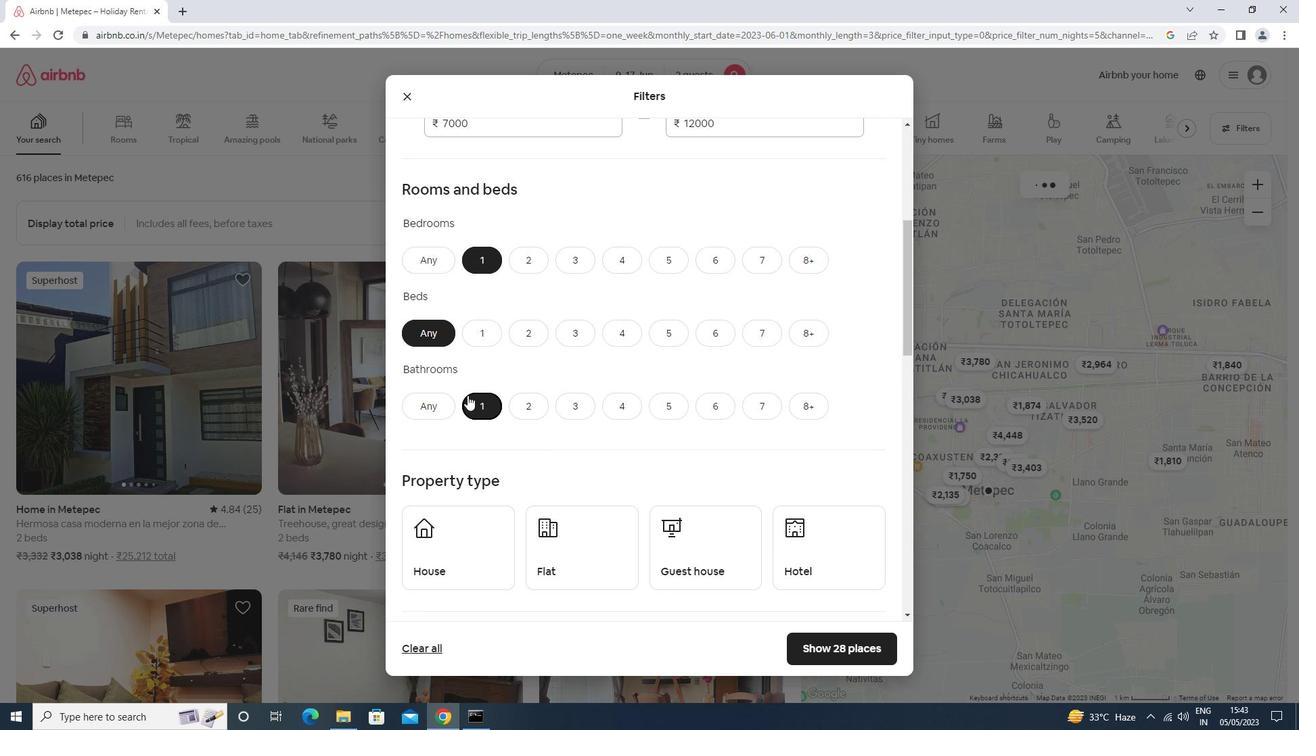 
Action: Mouse scrolled (467, 395) with delta (0, 0)
Screenshot: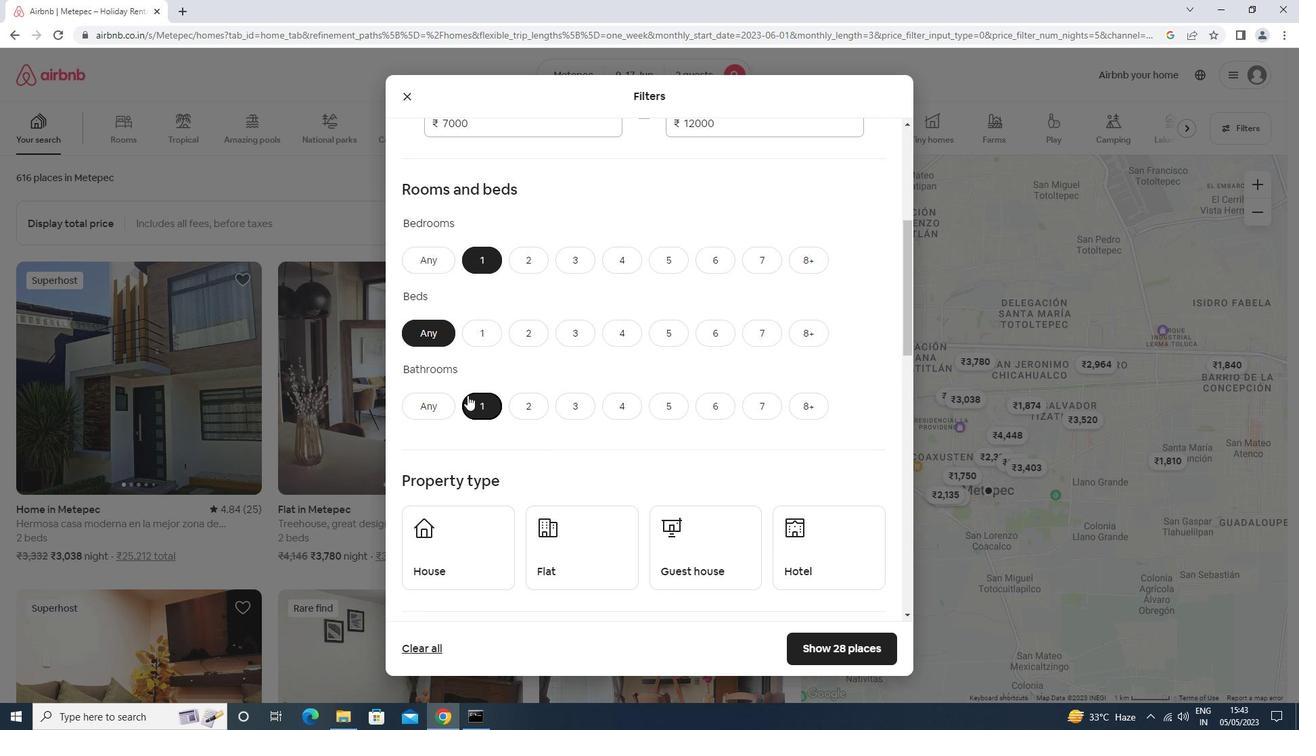 
Action: Mouse moved to (457, 296)
Screenshot: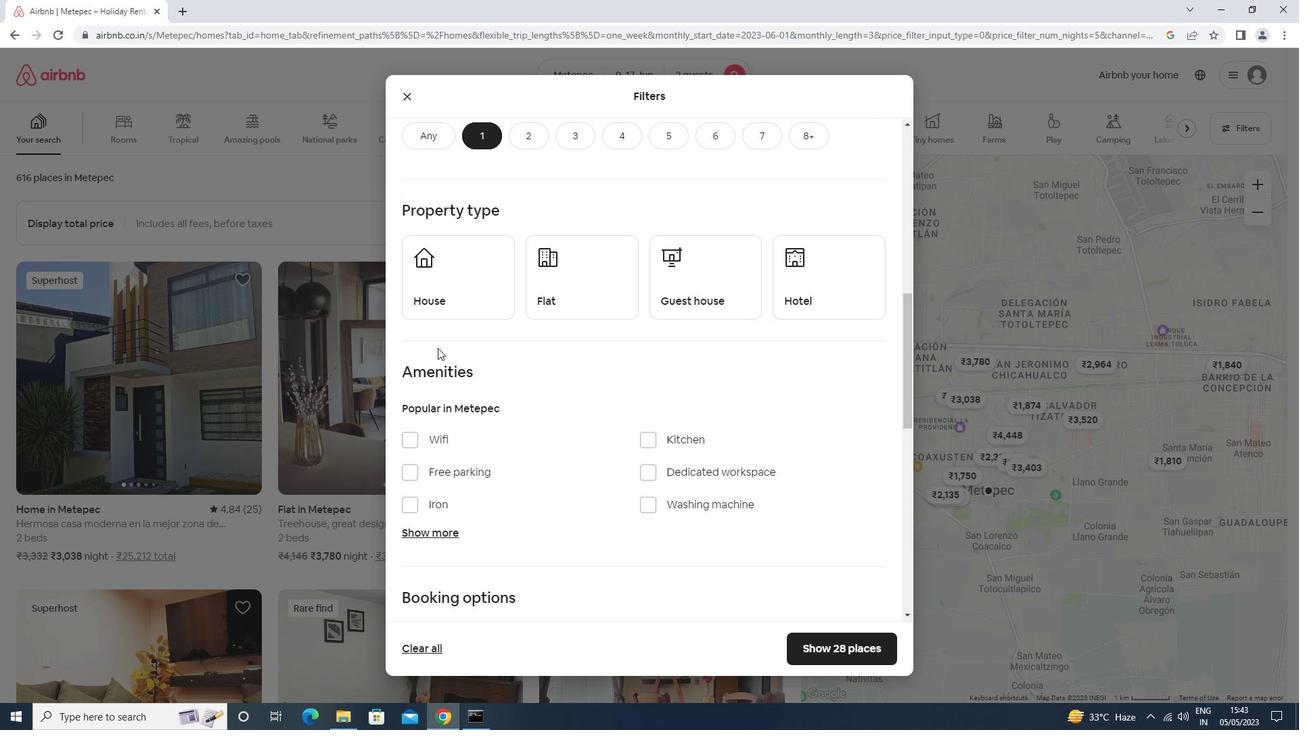 
Action: Mouse pressed left at (457, 296)
Screenshot: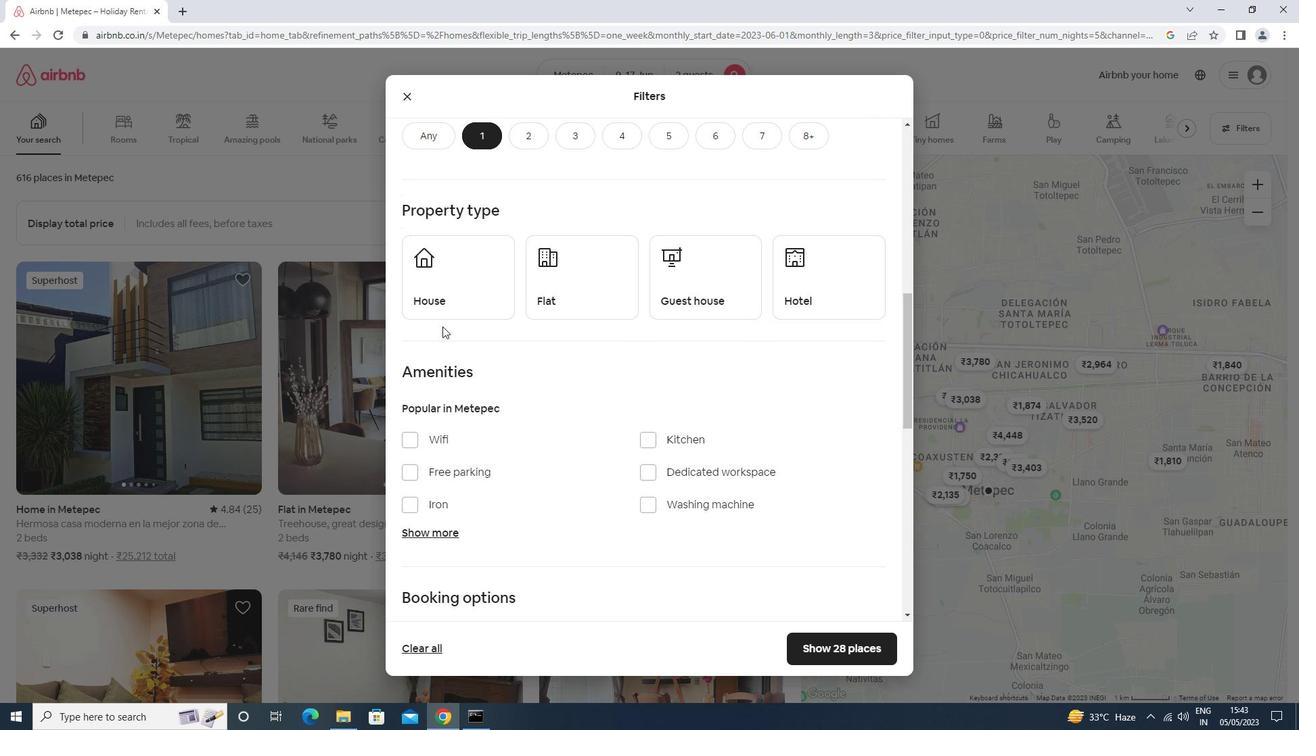 
Action: Mouse moved to (585, 289)
Screenshot: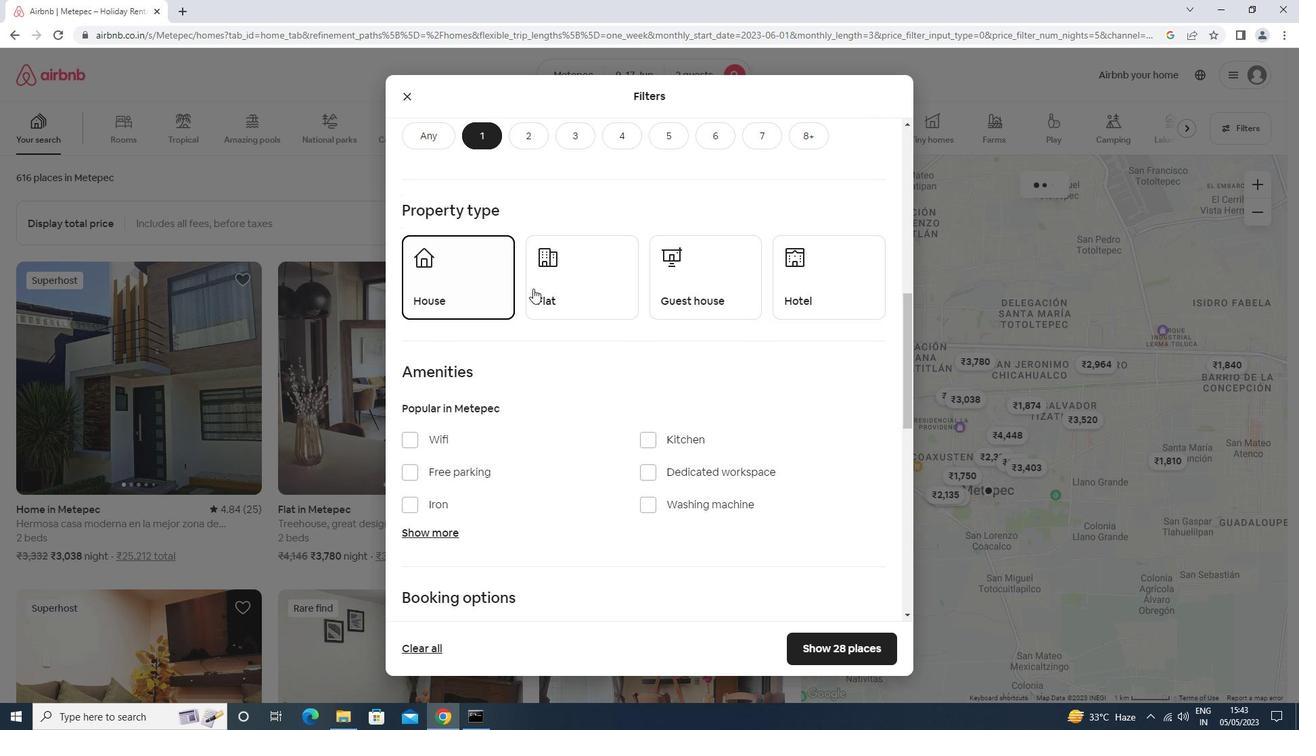 
Action: Mouse pressed left at (585, 289)
Screenshot: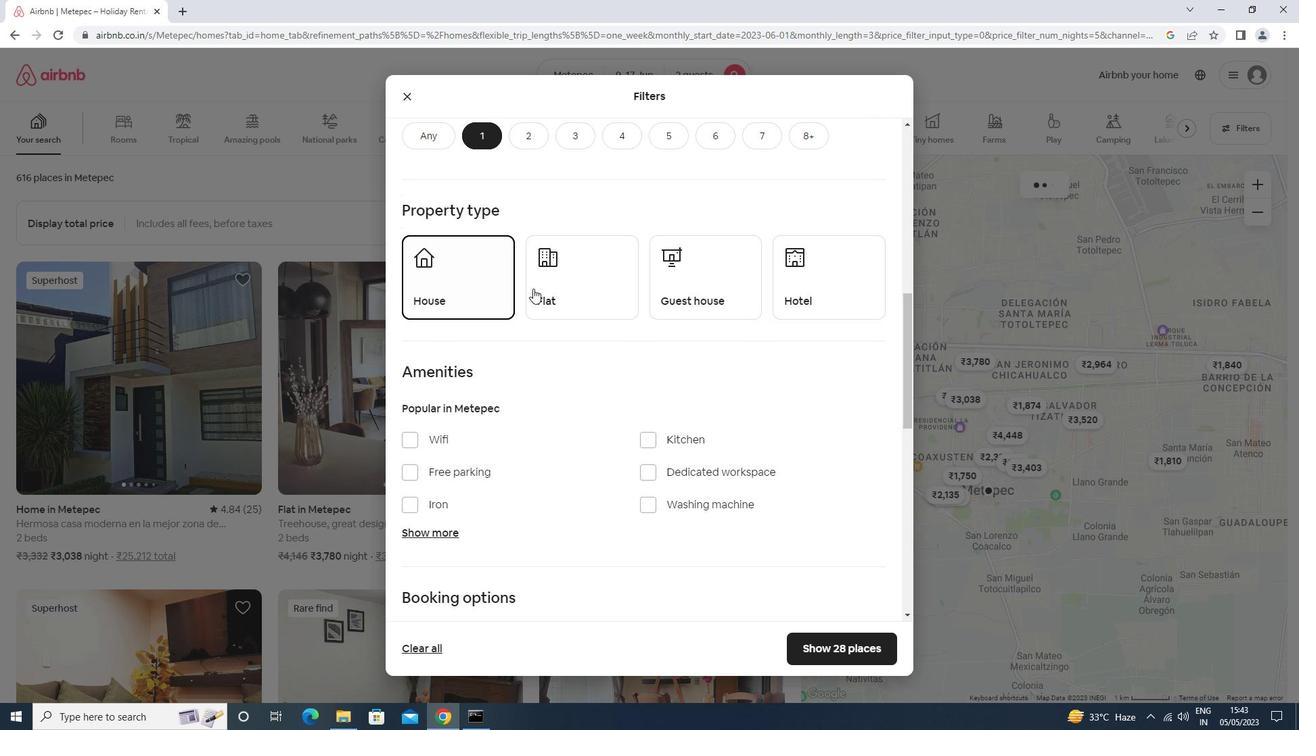 
Action: Mouse moved to (697, 288)
Screenshot: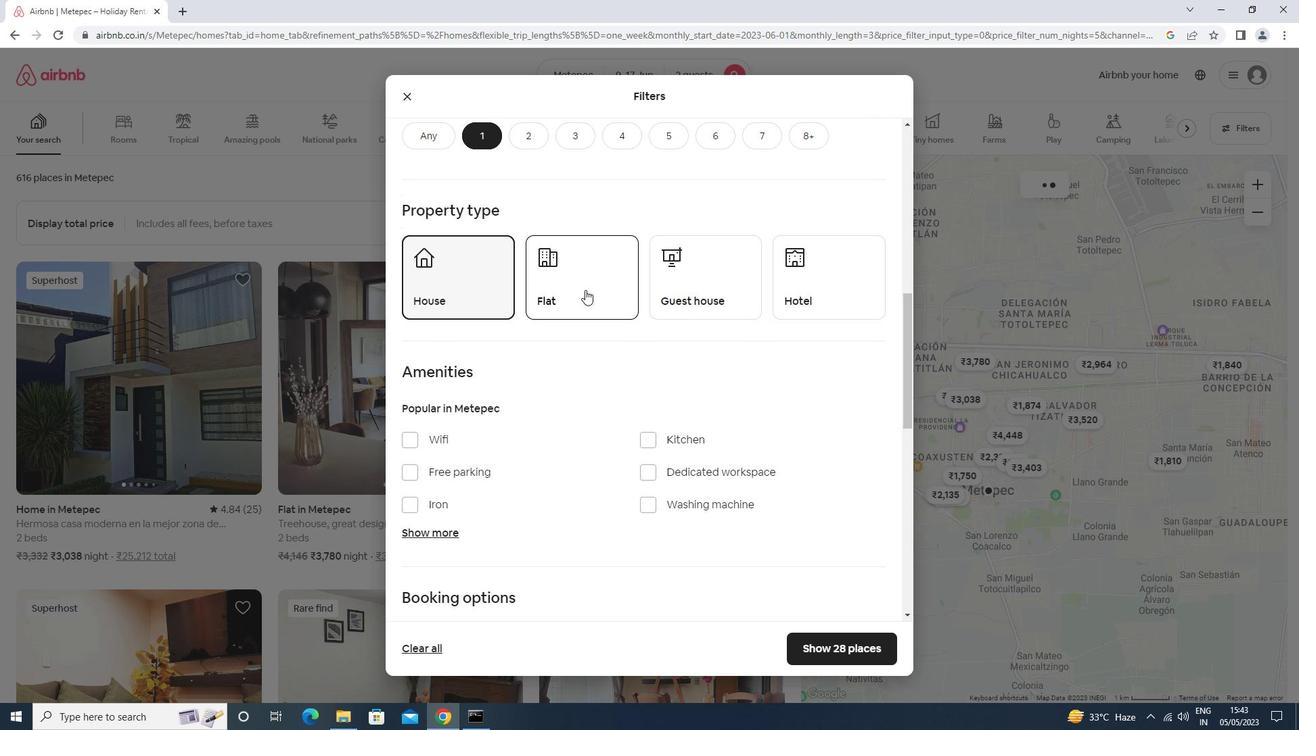 
Action: Mouse pressed left at (697, 288)
Screenshot: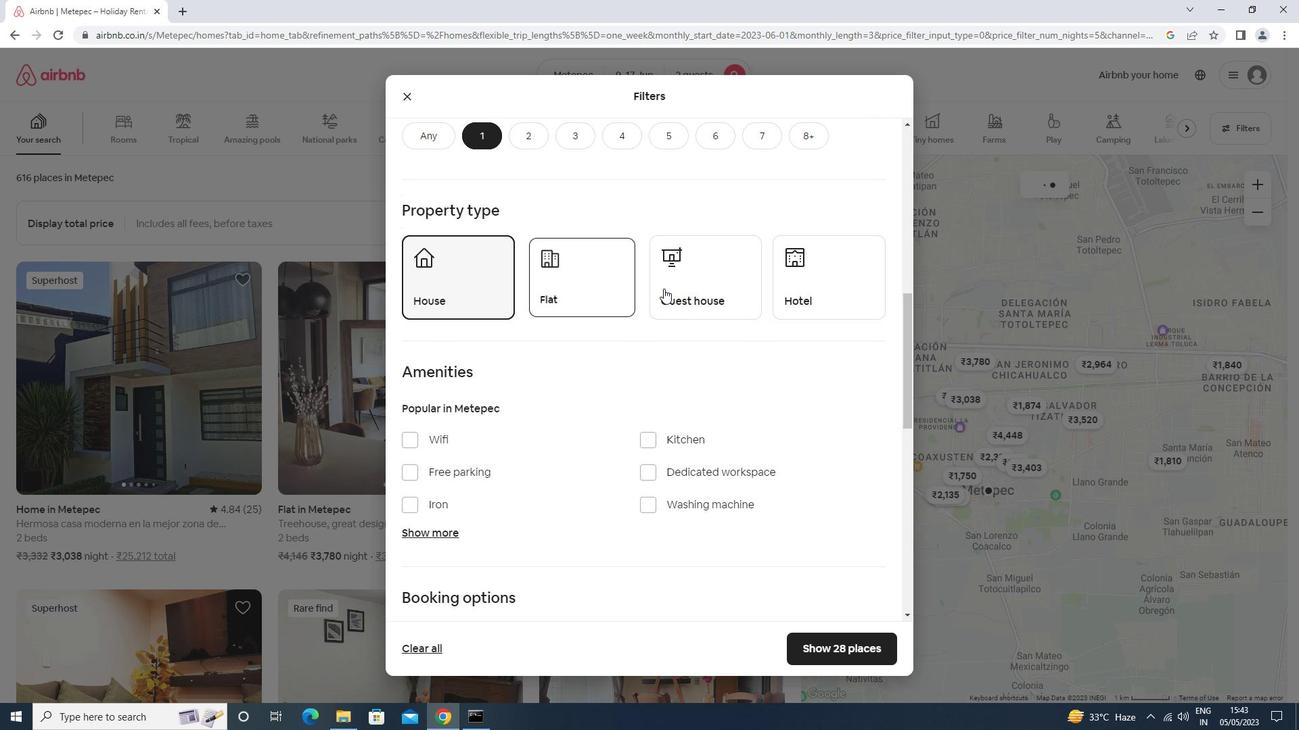 
Action: Mouse moved to (698, 288)
Screenshot: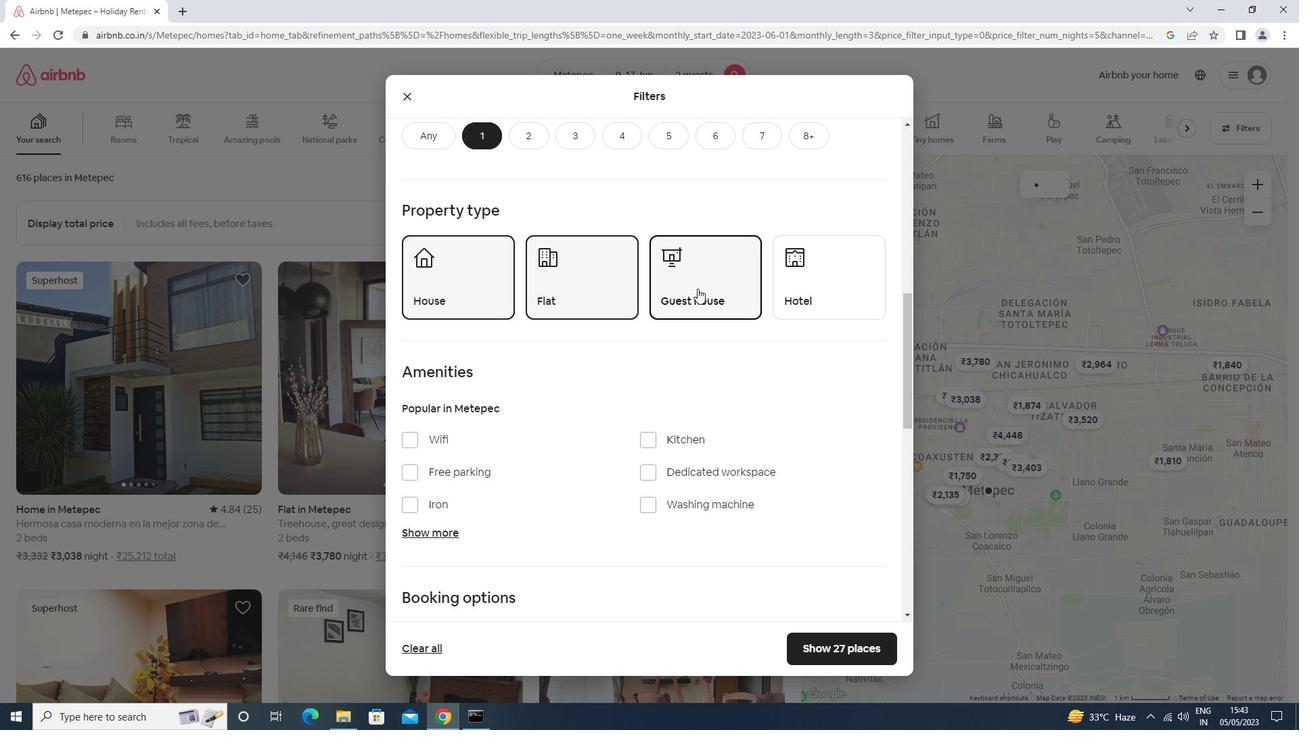 
Action: Mouse scrolled (698, 287) with delta (0, 0)
Screenshot: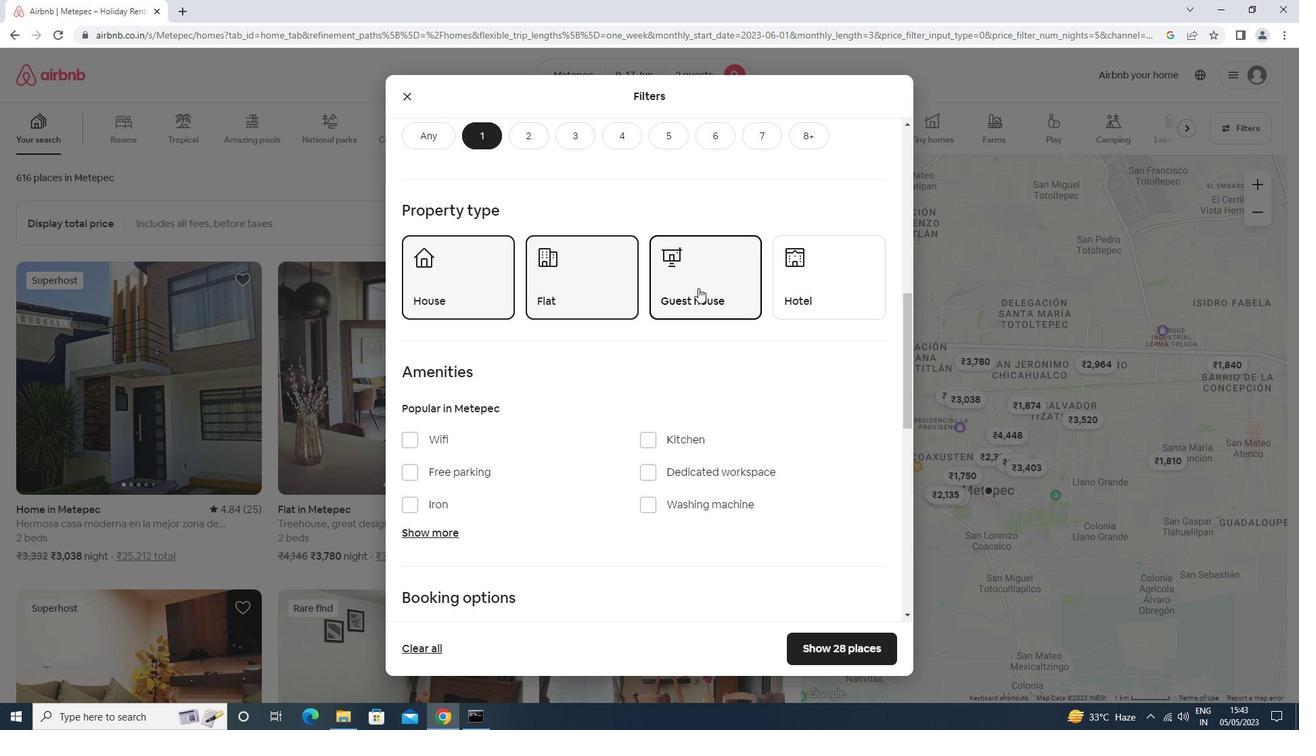 
Action: Mouse scrolled (698, 287) with delta (0, 0)
Screenshot: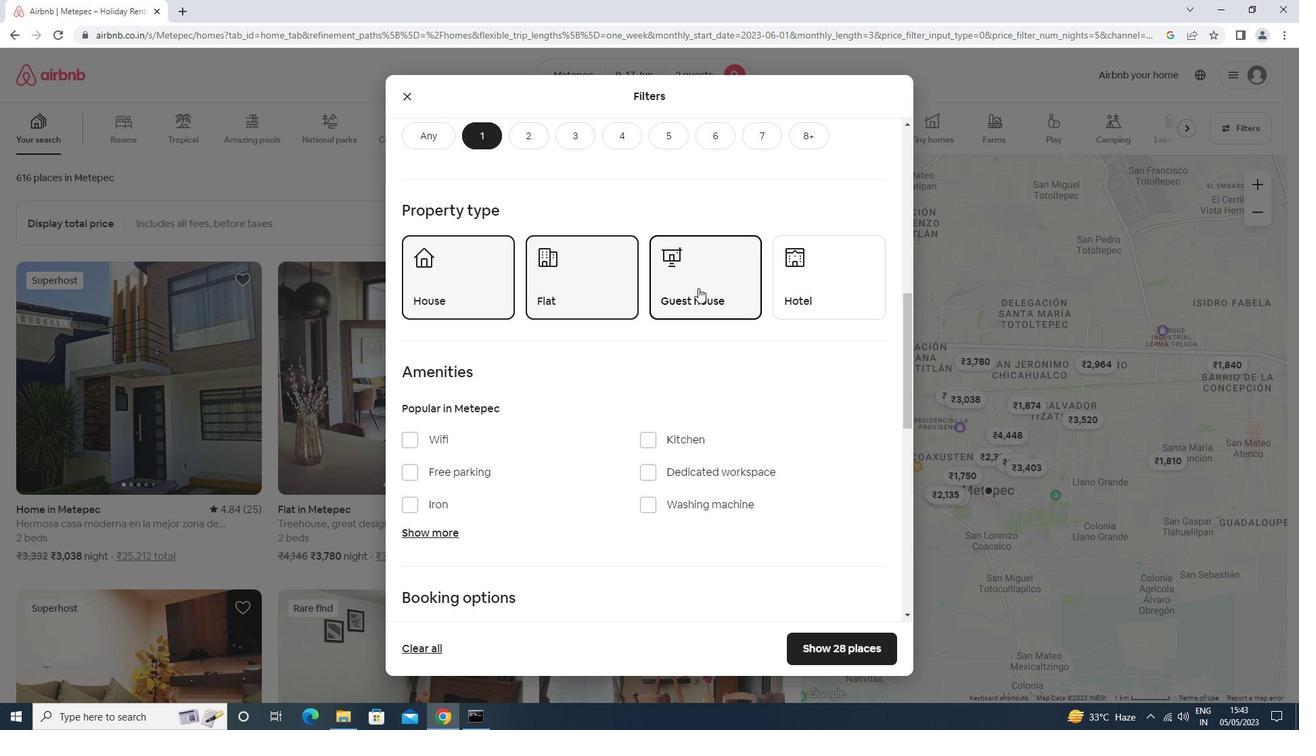 
Action: Mouse scrolled (698, 287) with delta (0, 0)
Screenshot: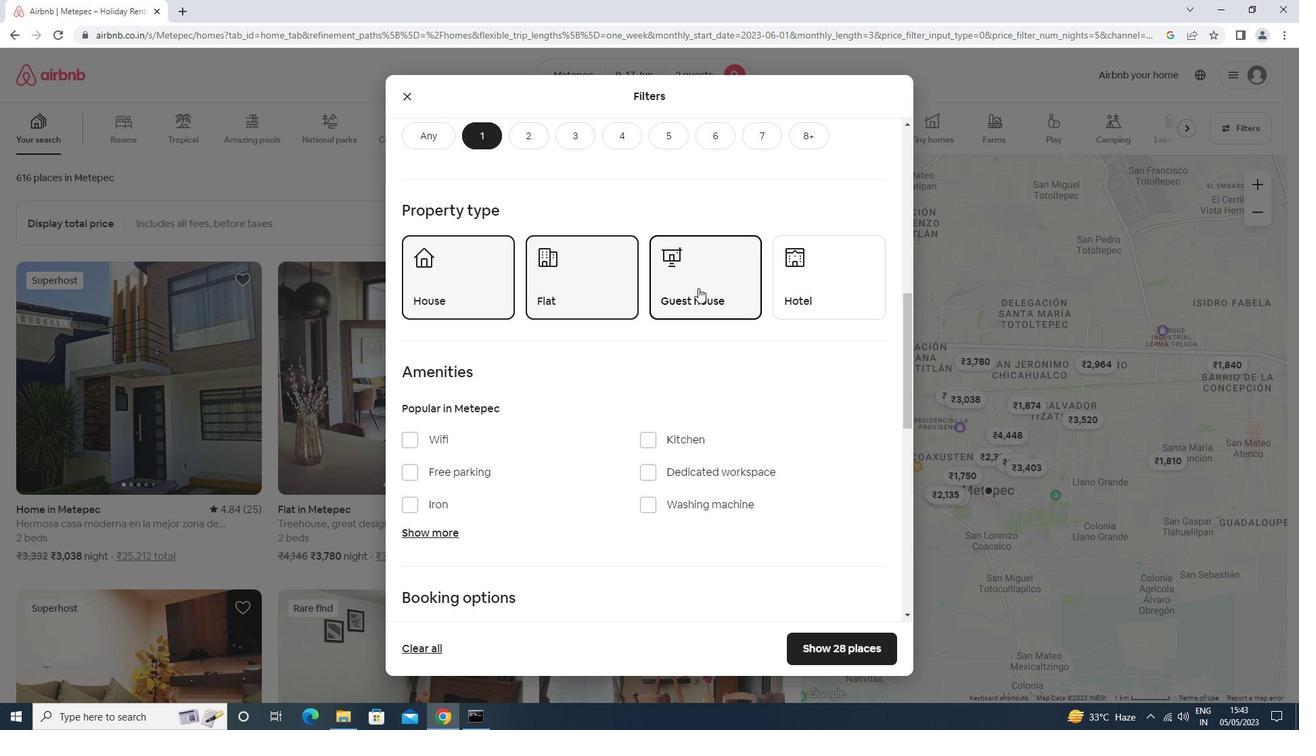 
Action: Mouse scrolled (698, 287) with delta (0, 0)
Screenshot: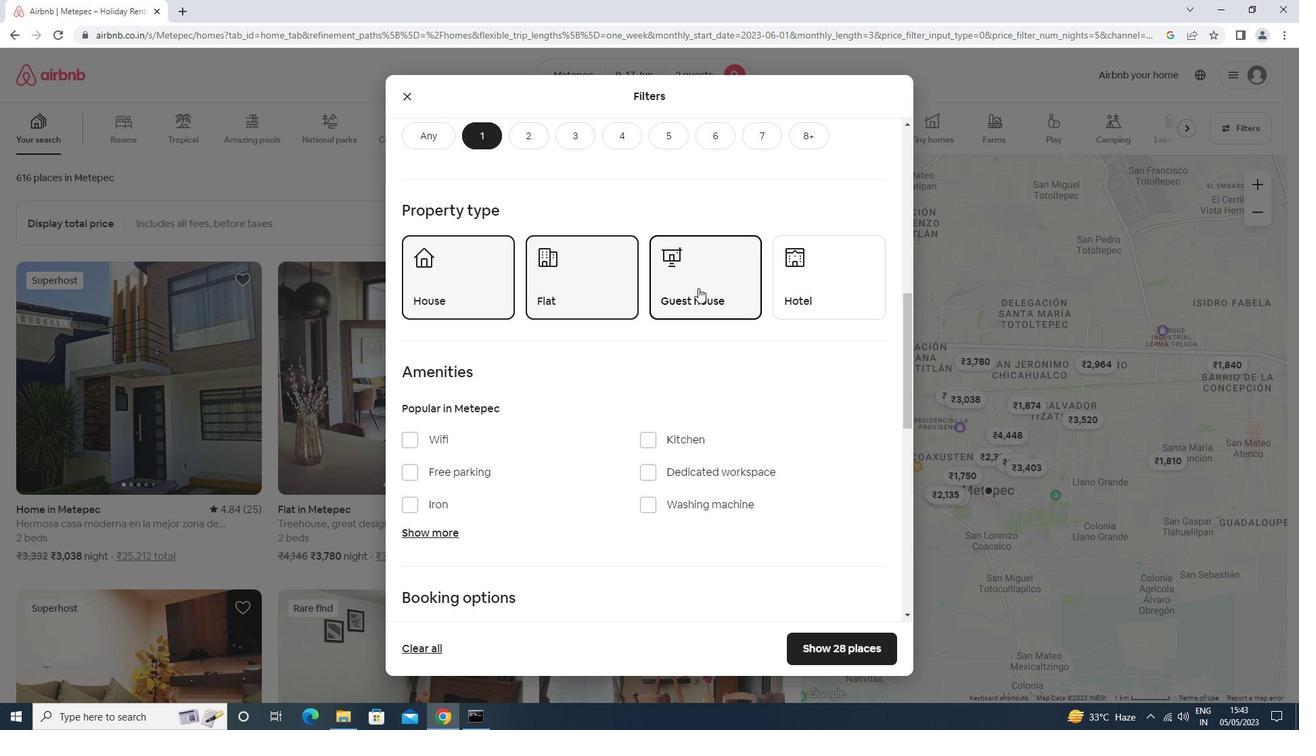 
Action: Mouse moved to (847, 419)
Screenshot: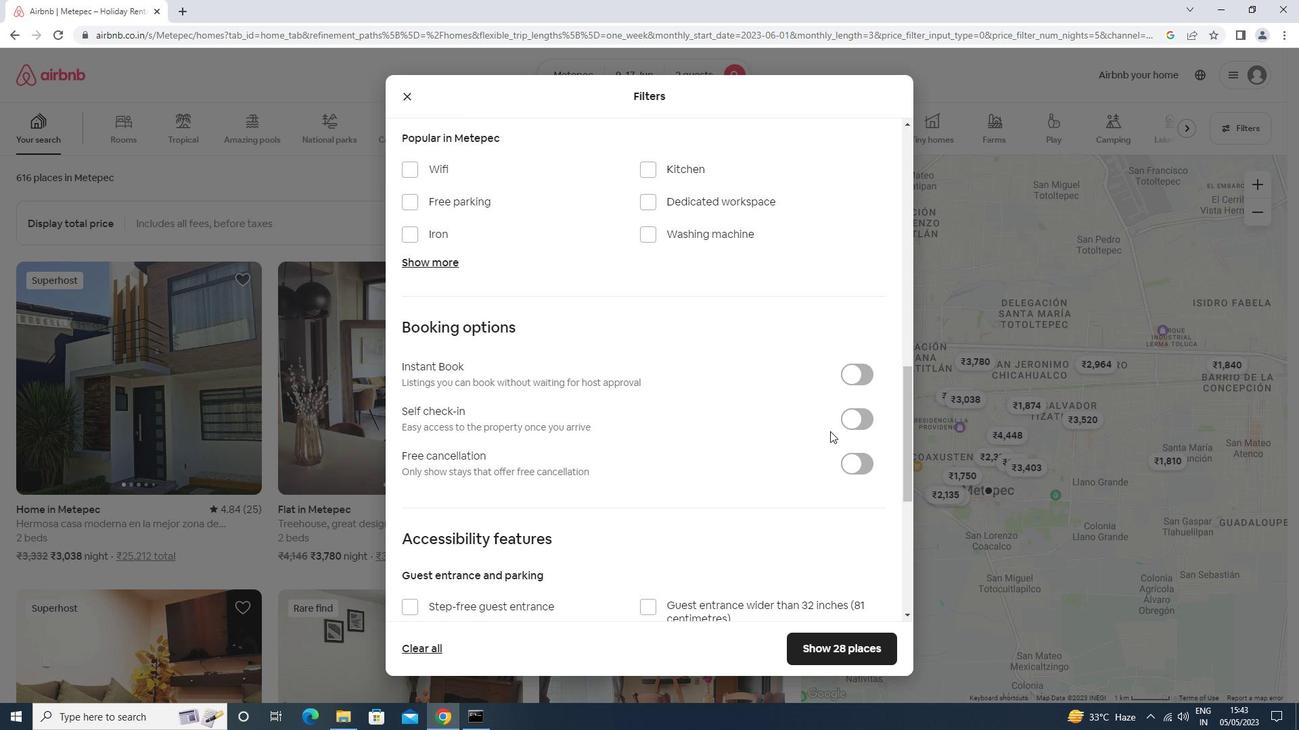 
Action: Mouse pressed left at (847, 419)
Screenshot: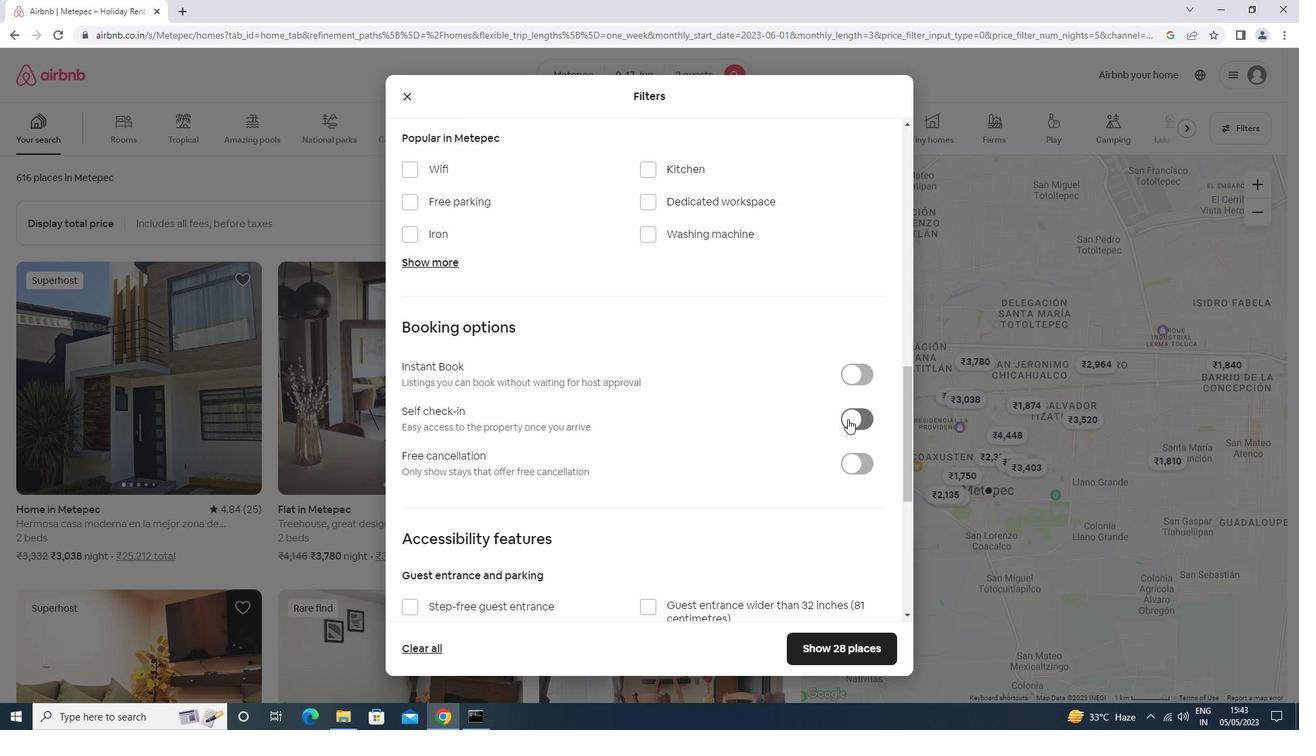 
Action: Mouse moved to (602, 427)
Screenshot: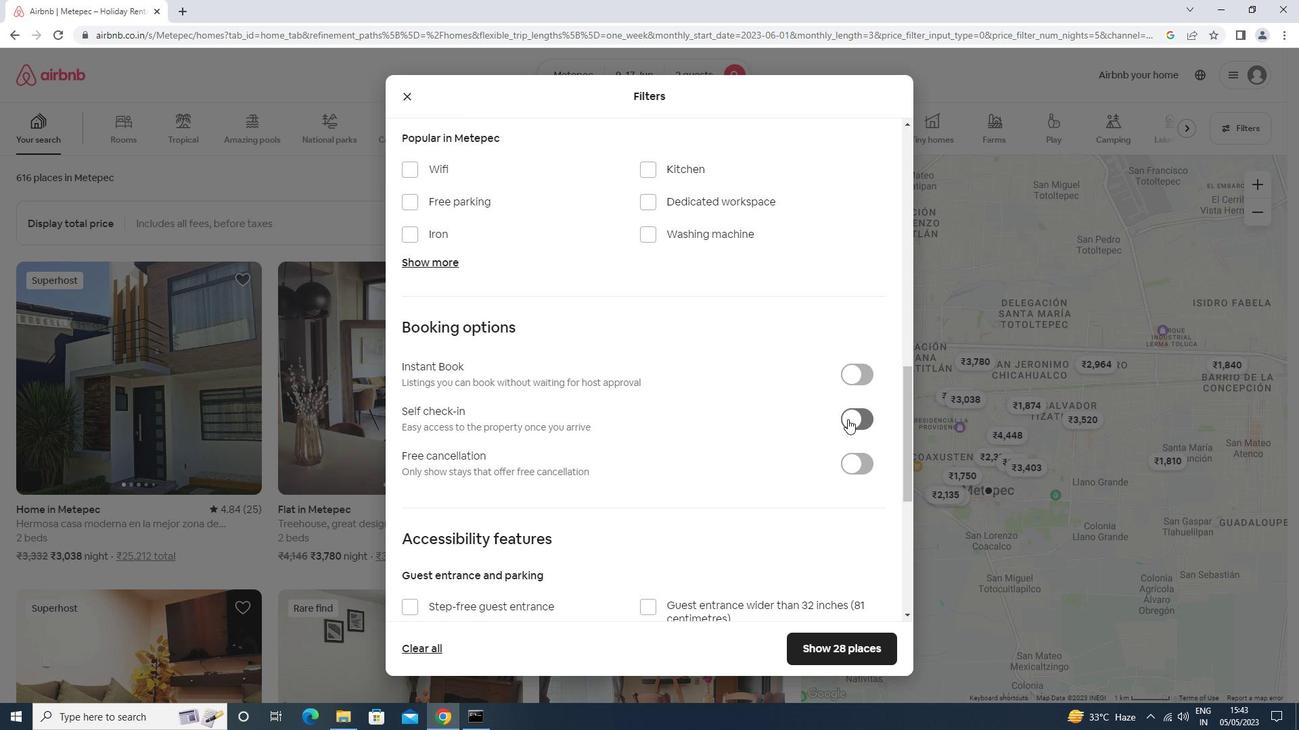 
Action: Mouse scrolled (602, 426) with delta (0, 0)
Screenshot: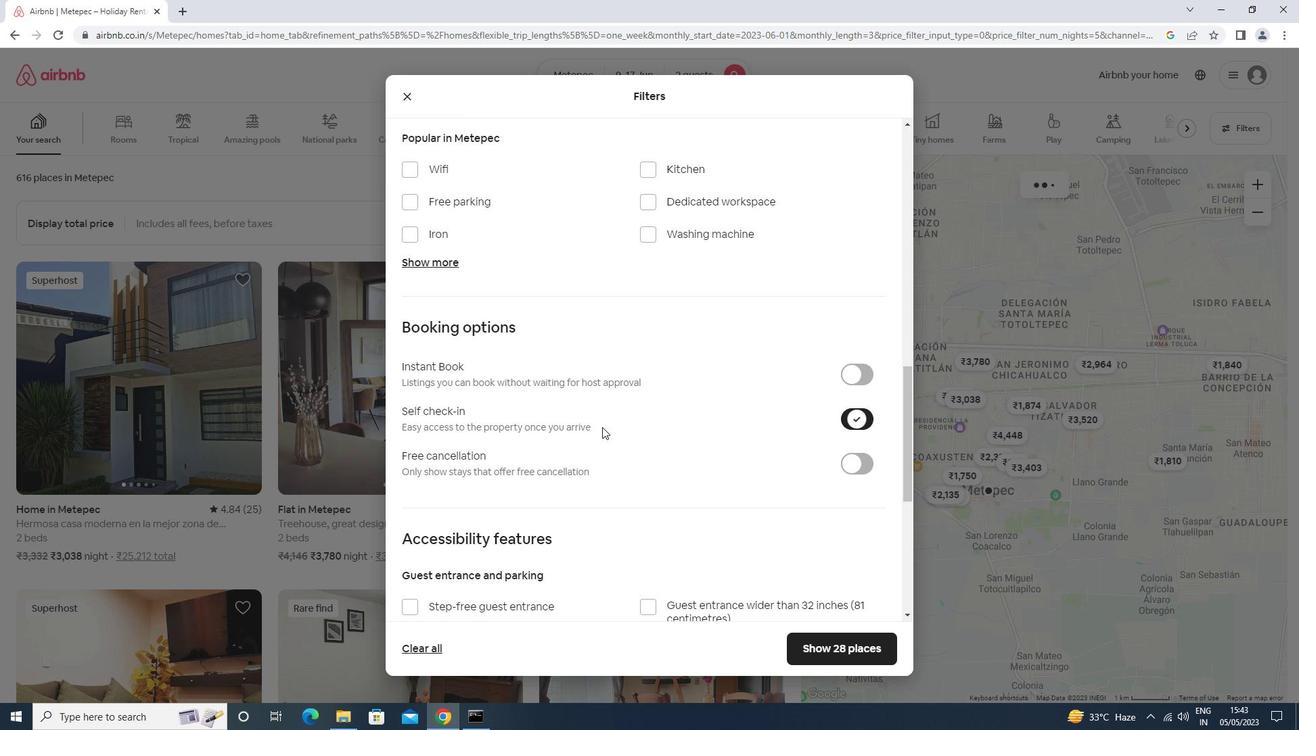 
Action: Mouse scrolled (602, 426) with delta (0, 0)
Screenshot: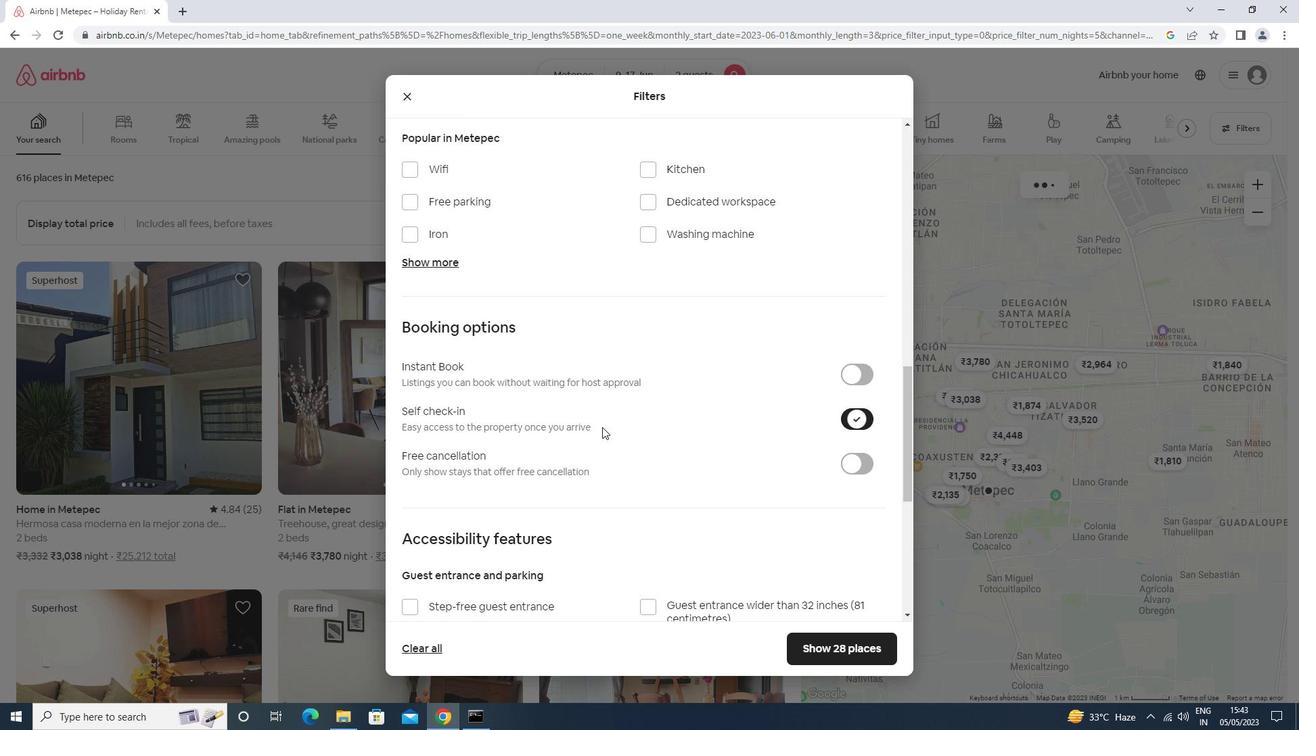 
Action: Mouse moved to (601, 427)
Screenshot: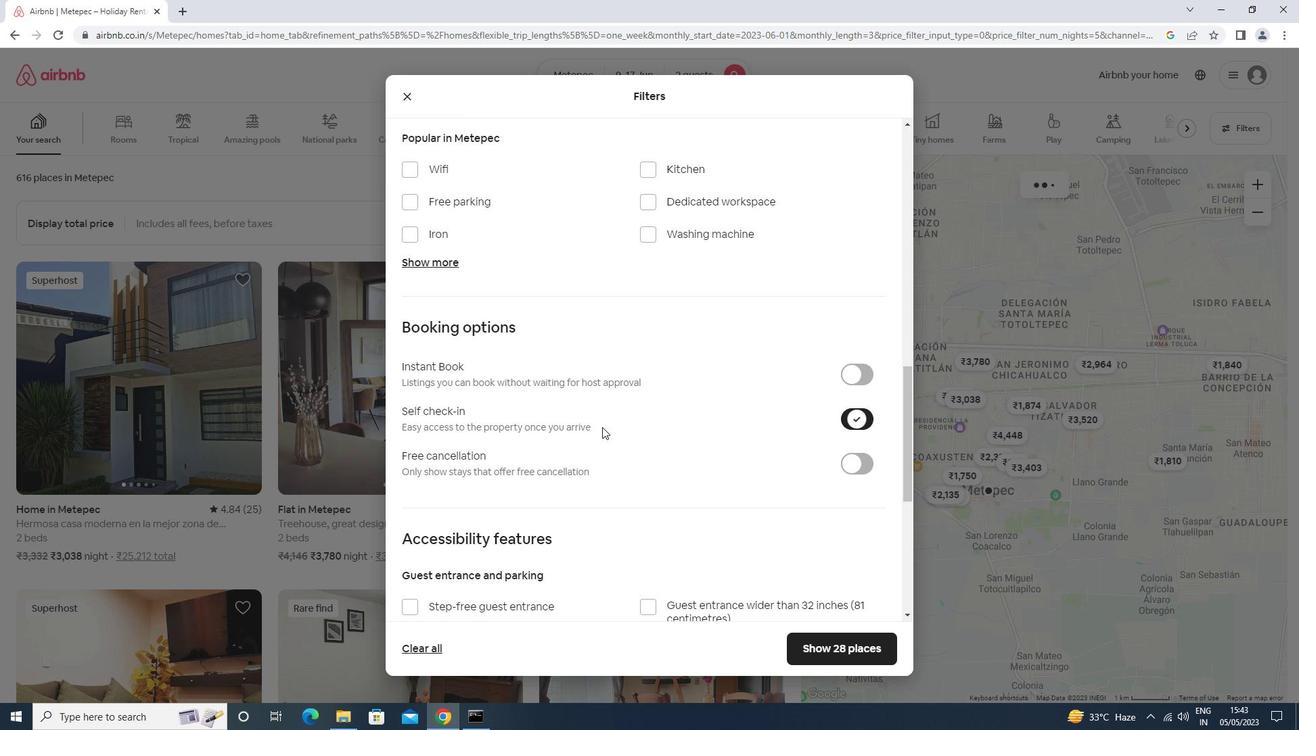 
Action: Mouse scrolled (601, 426) with delta (0, 0)
Screenshot: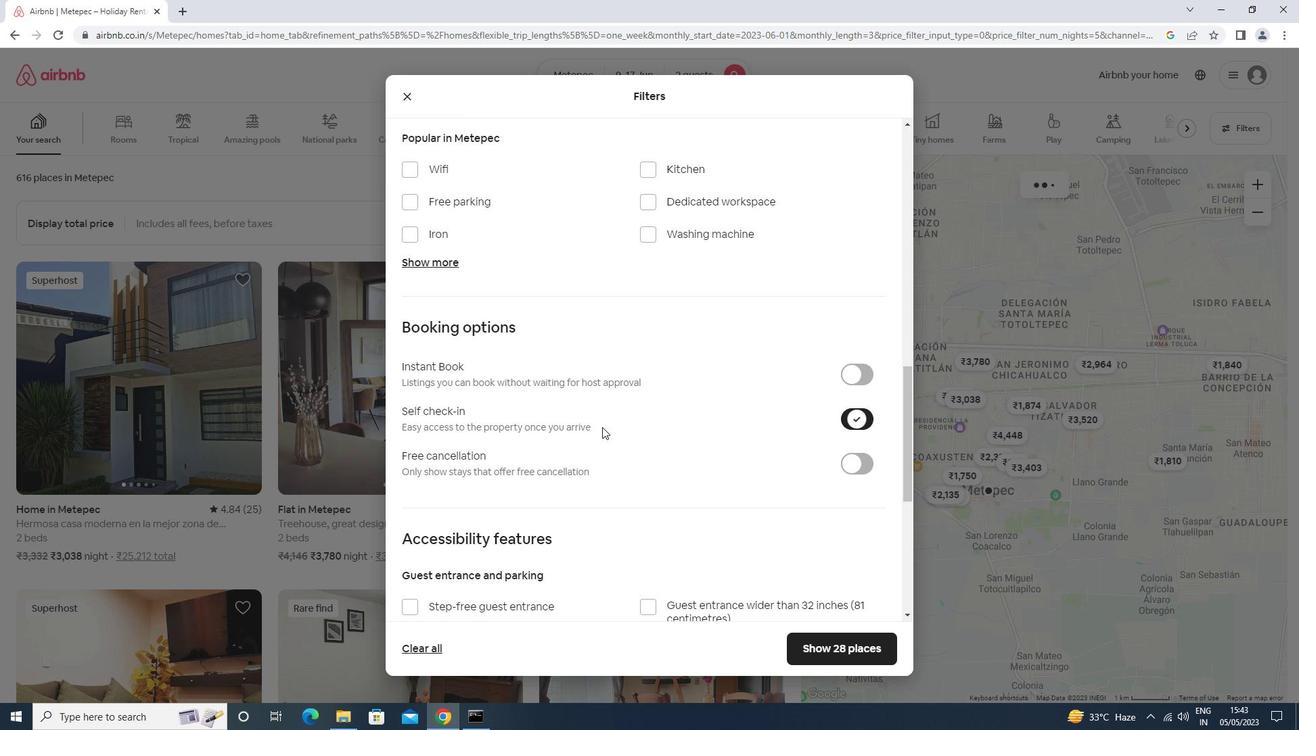 
Action: Mouse scrolled (601, 426) with delta (0, 0)
Screenshot: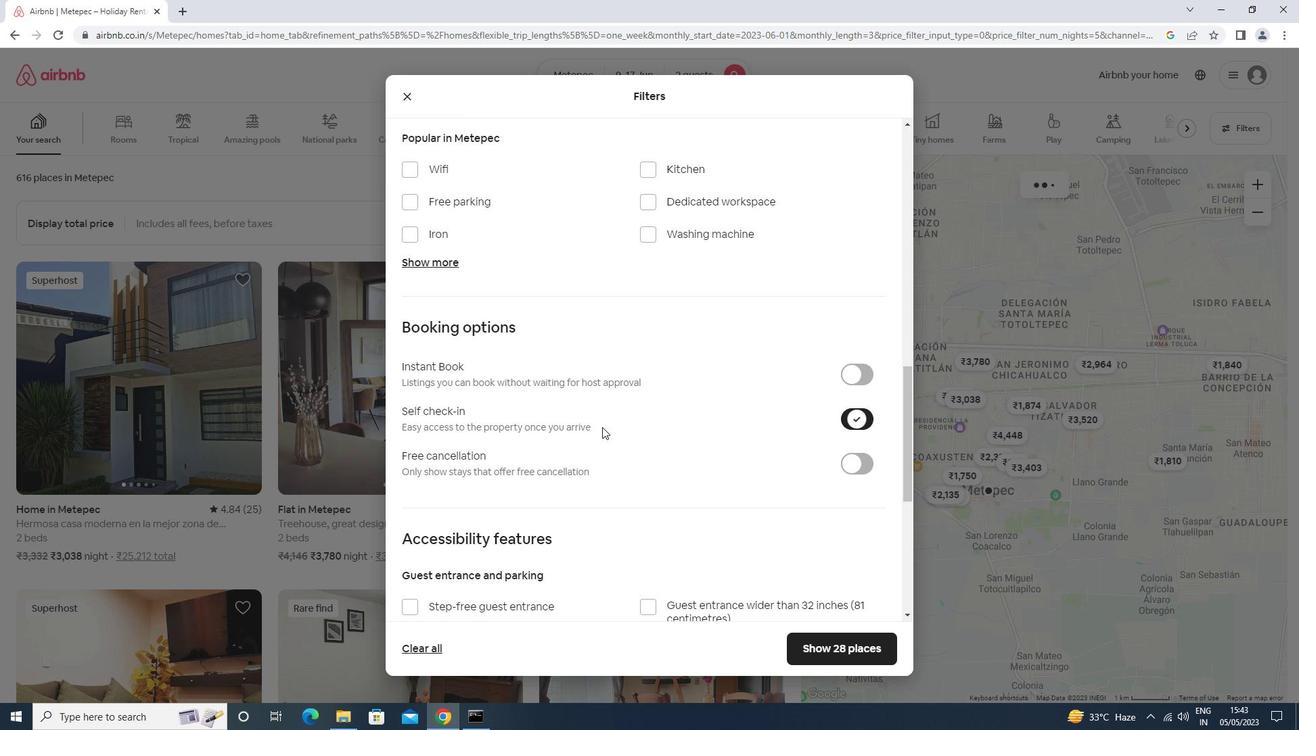 
Action: Mouse scrolled (601, 426) with delta (0, 0)
Screenshot: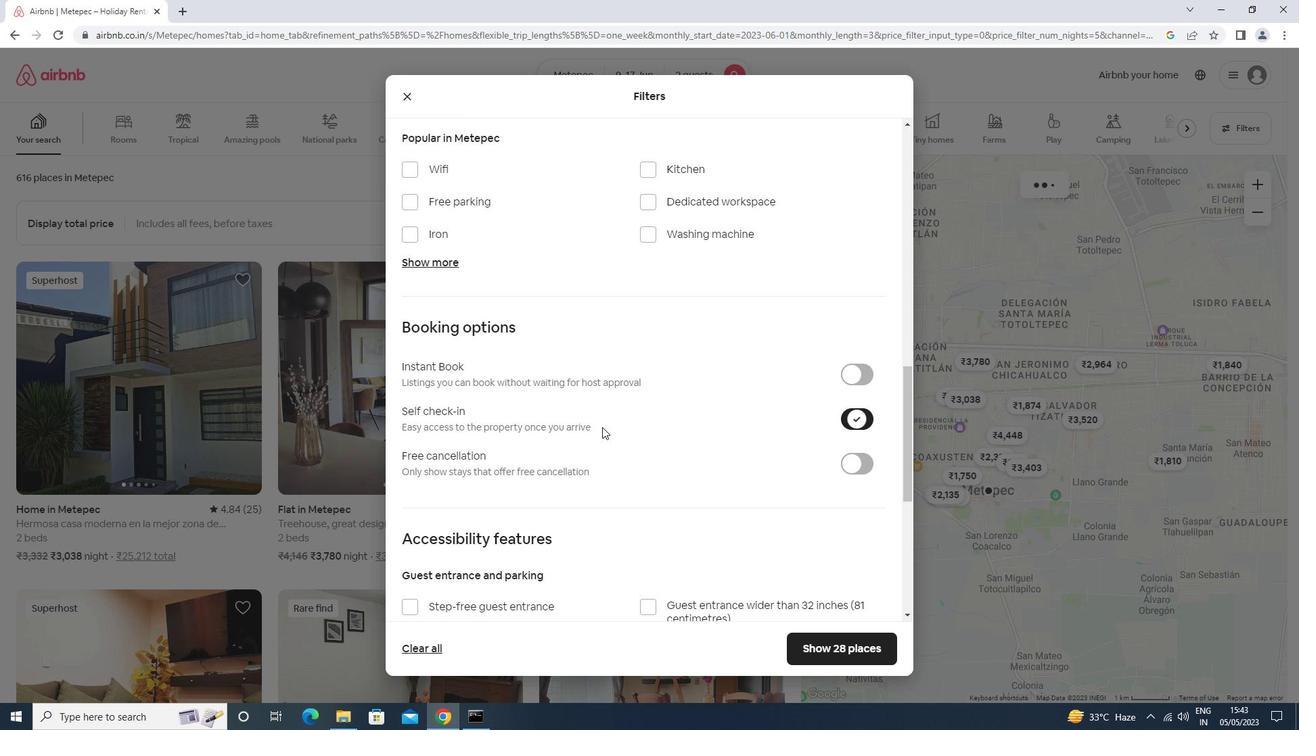 
Action: Mouse scrolled (601, 426) with delta (0, 0)
Screenshot: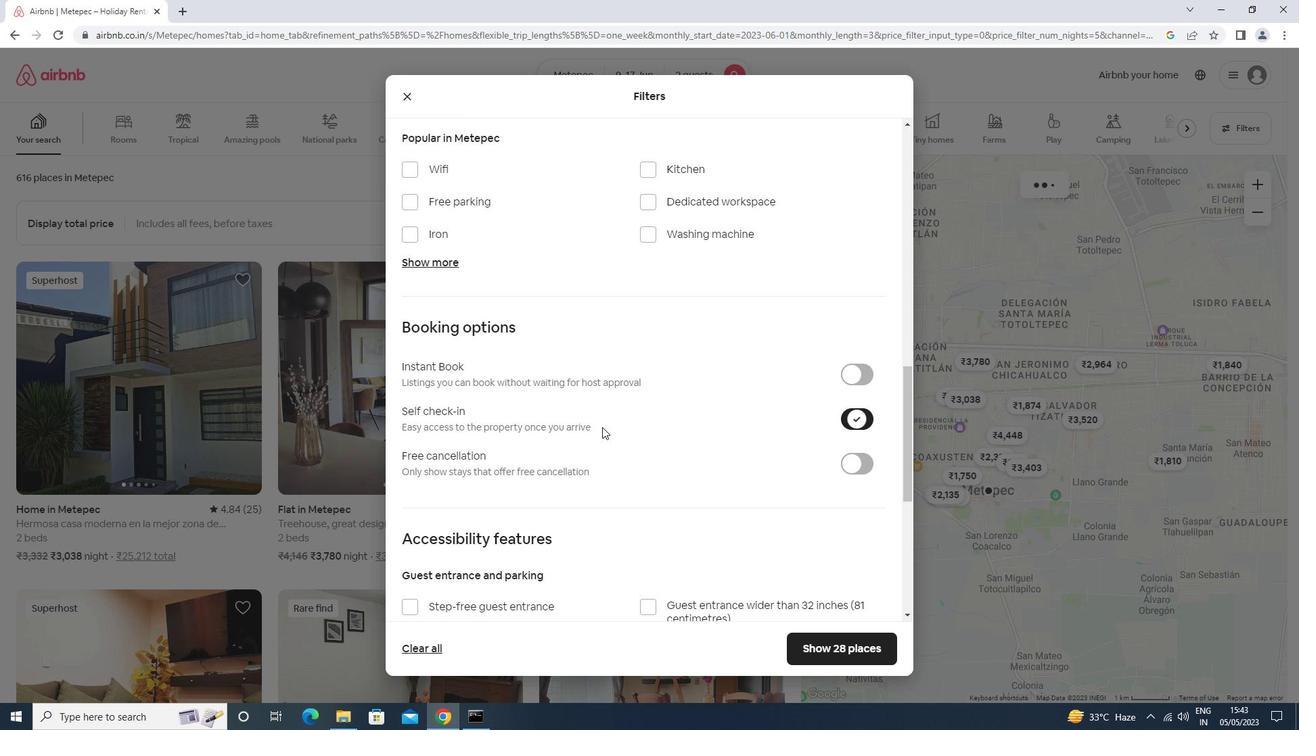 
Action: Mouse moved to (594, 441)
Screenshot: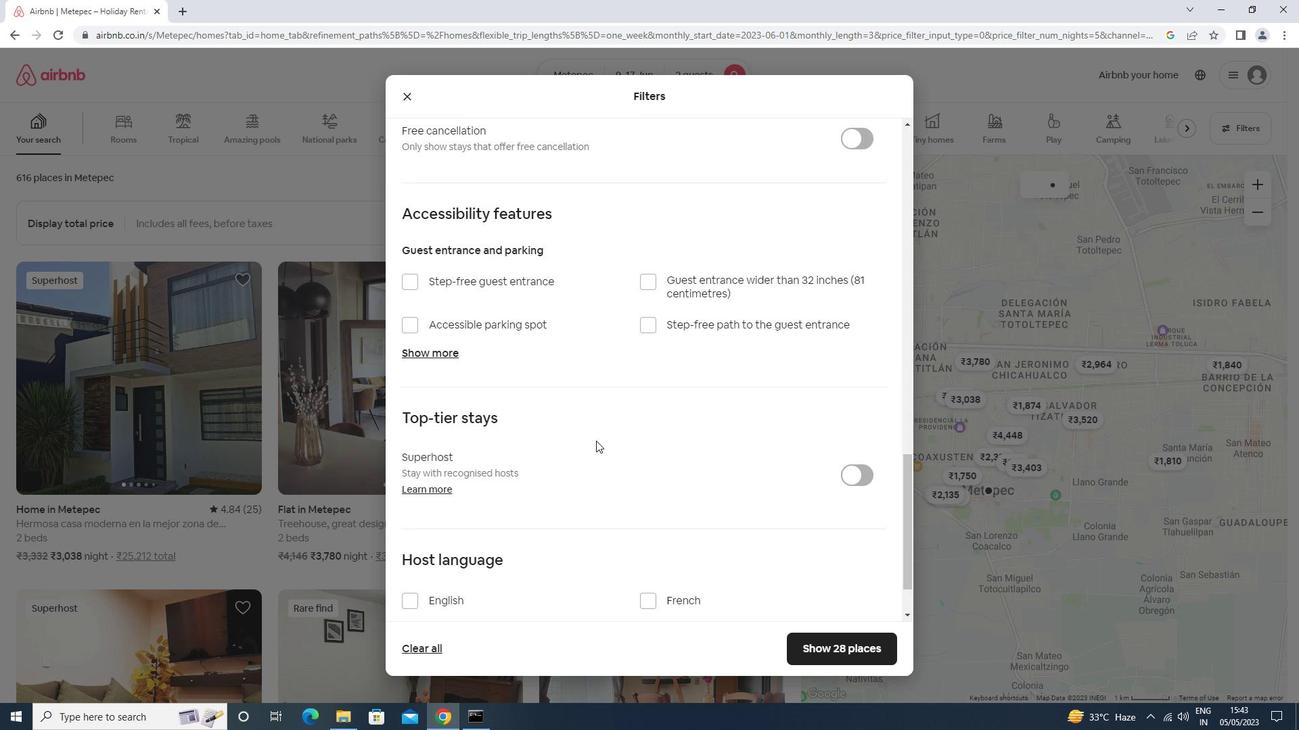 
Action: Mouse scrolled (594, 441) with delta (0, 0)
Screenshot: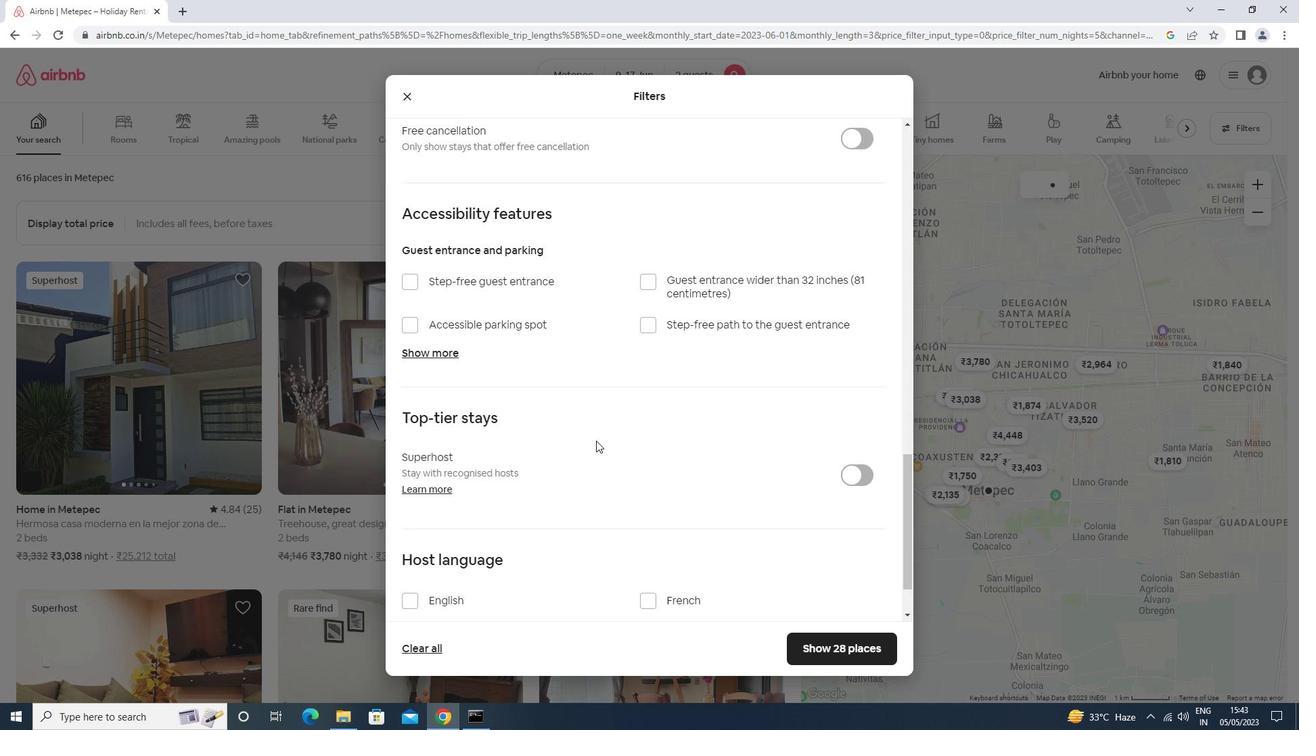 
Action: Mouse scrolled (594, 441) with delta (0, 0)
Screenshot: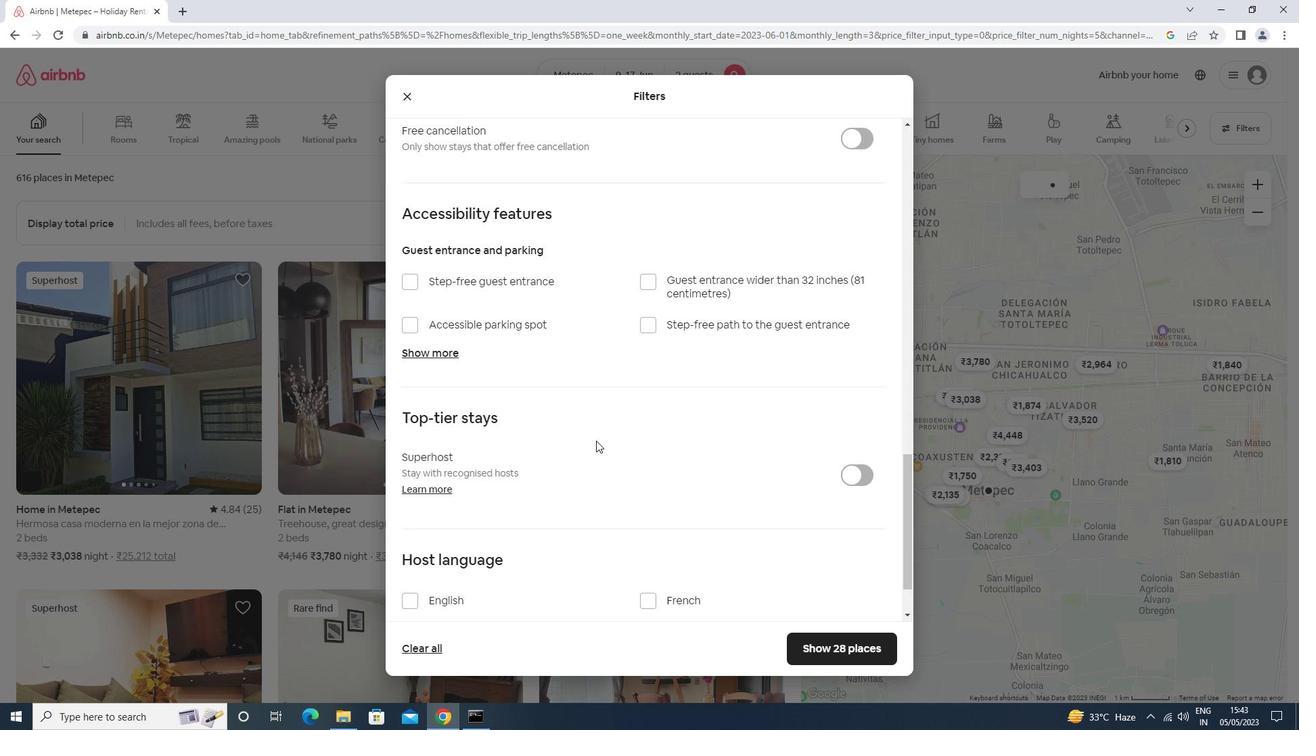 
Action: Mouse moved to (594, 442)
Screenshot: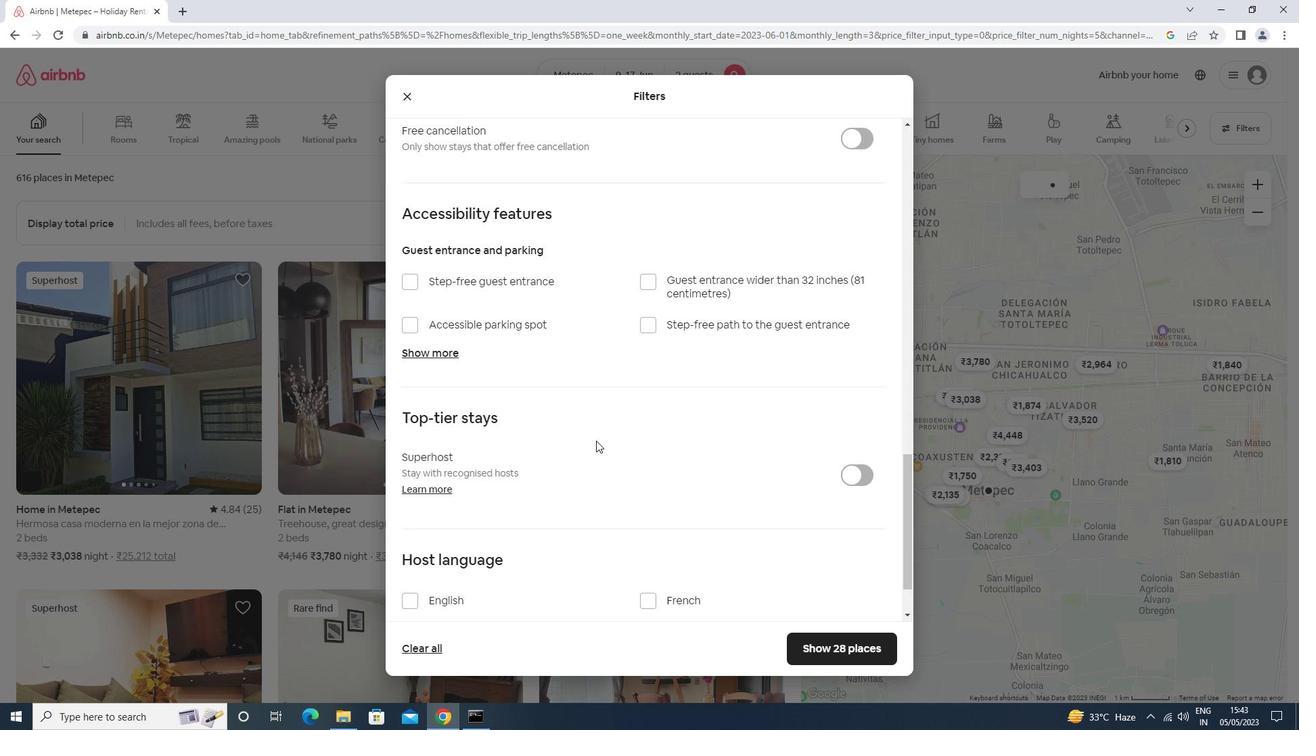 
Action: Mouse scrolled (594, 441) with delta (0, 0)
Screenshot: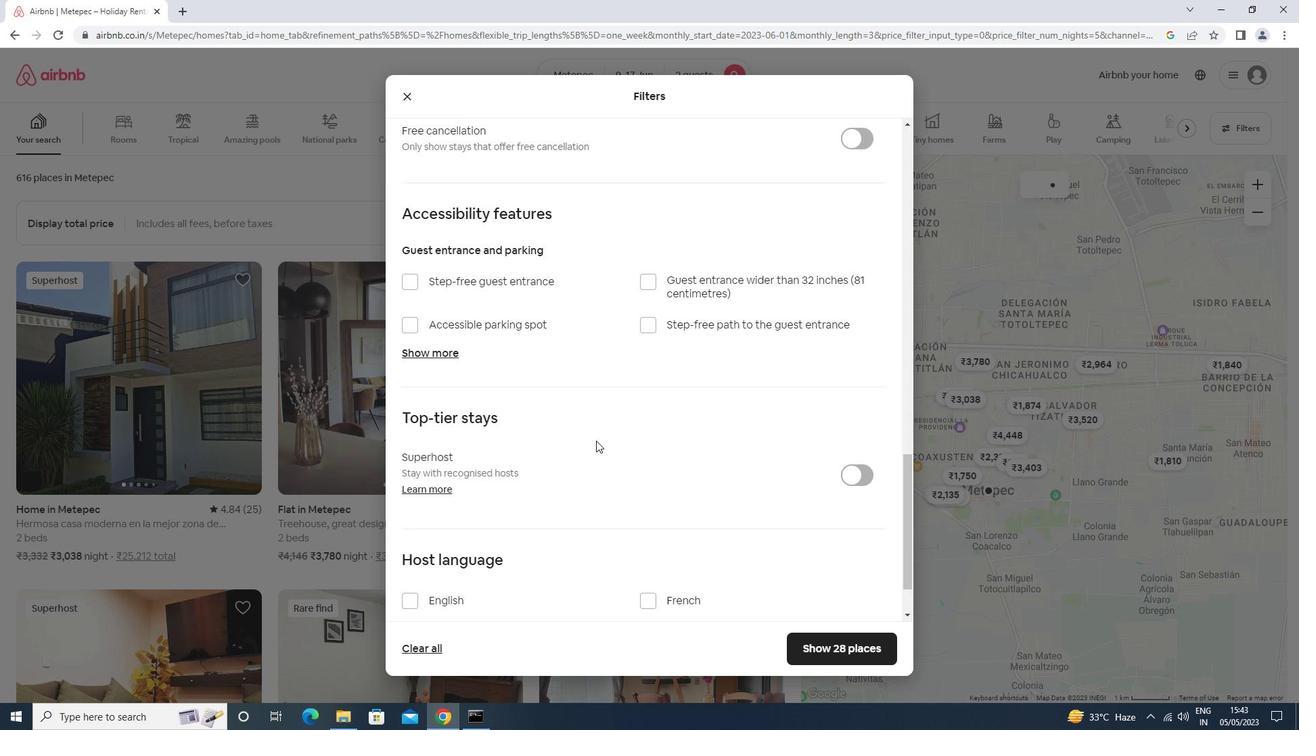 
Action: Mouse scrolled (594, 441) with delta (0, 0)
Screenshot: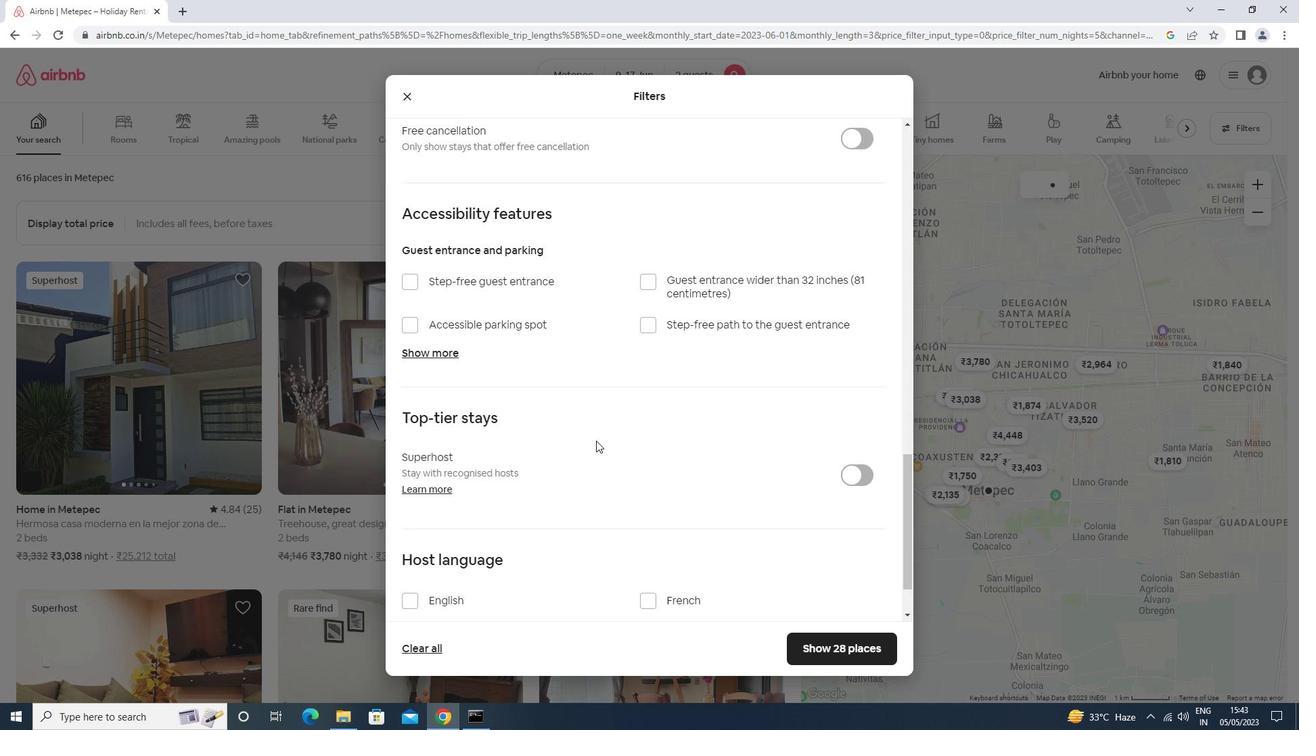 
Action: Mouse scrolled (594, 441) with delta (0, 0)
Screenshot: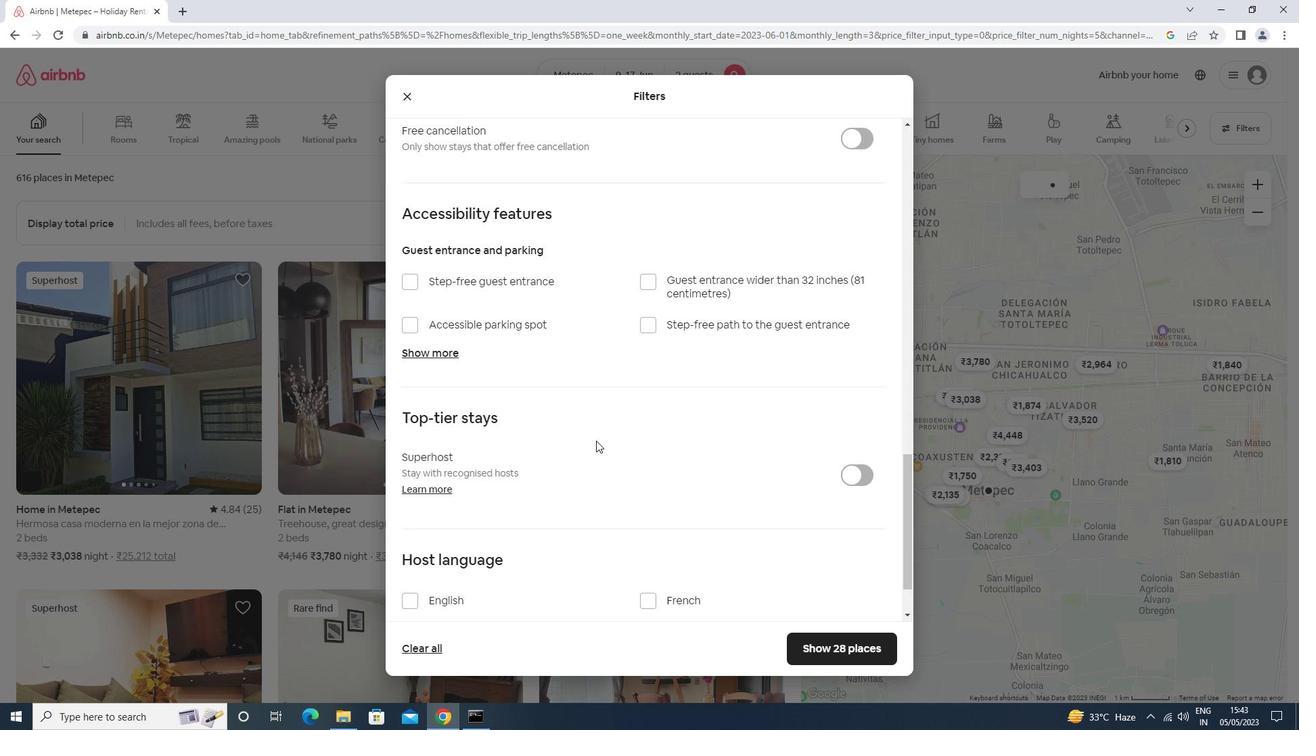 
Action: Mouse scrolled (594, 441) with delta (0, 0)
Screenshot: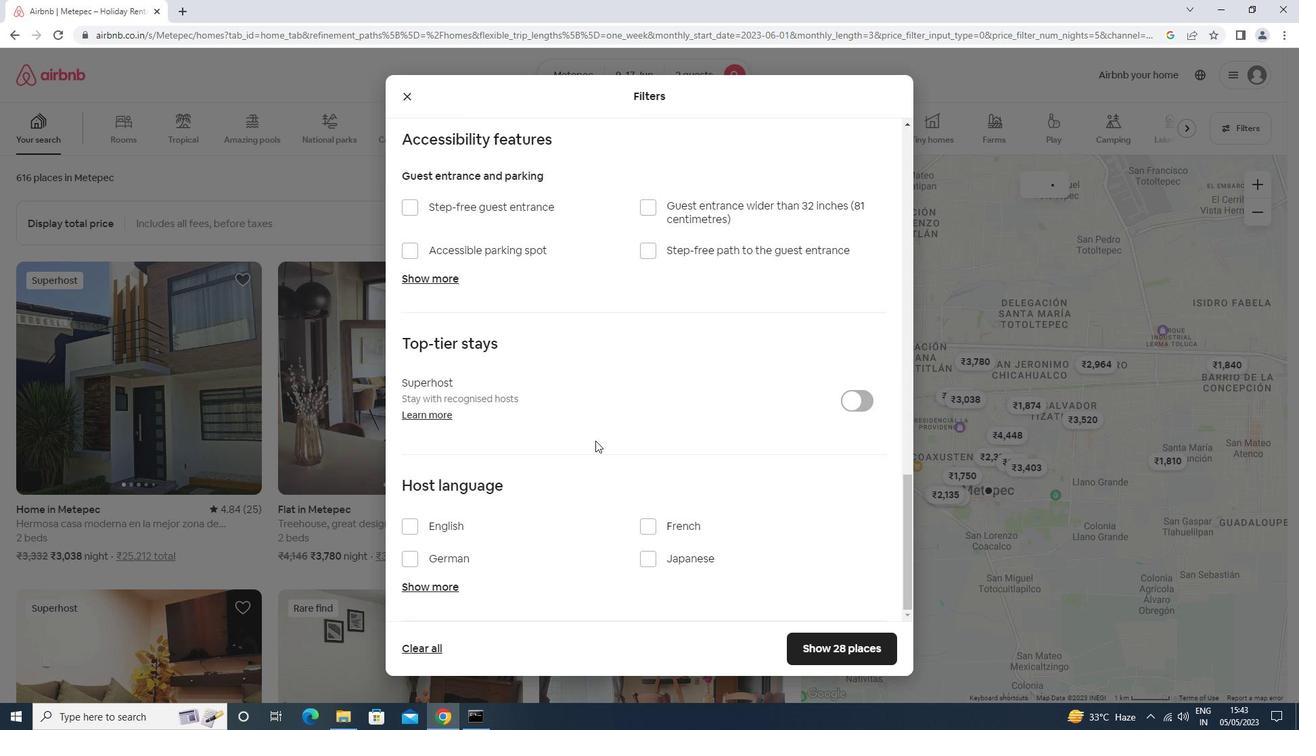 
Action: Mouse moved to (449, 520)
Screenshot: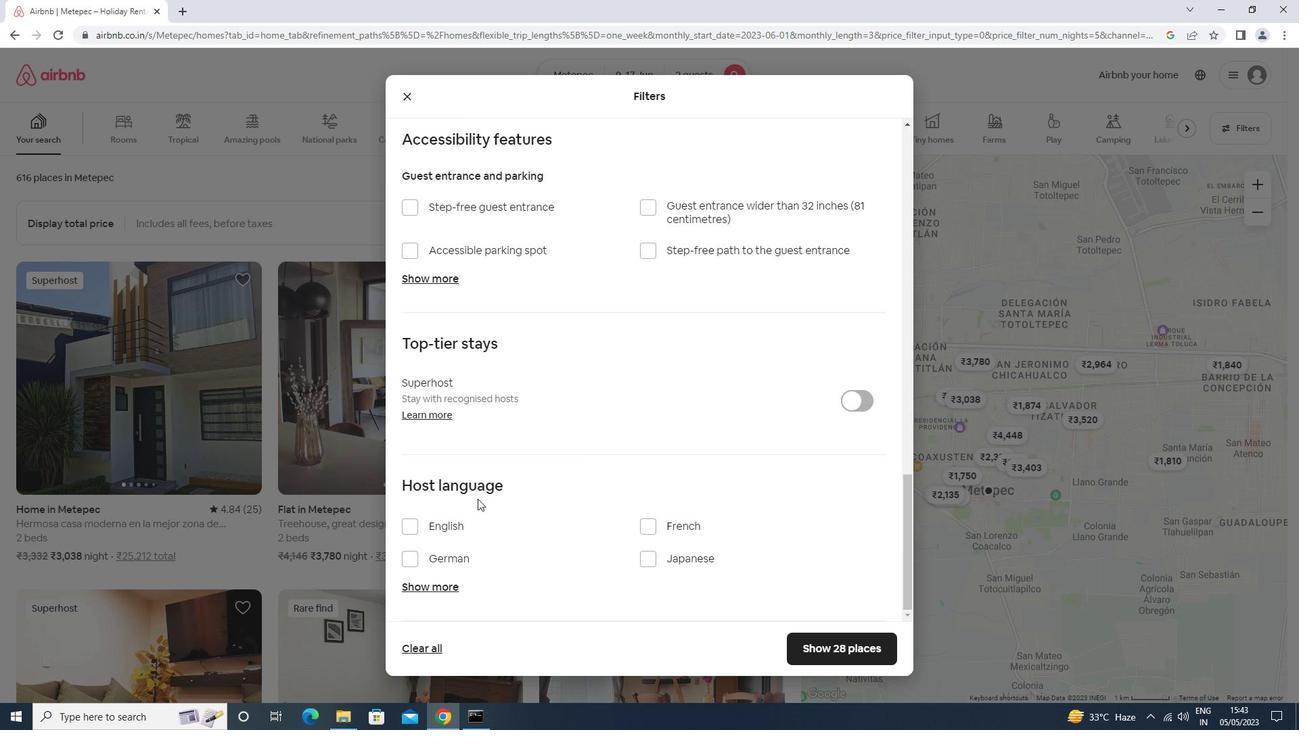 
Action: Mouse pressed left at (449, 520)
Screenshot: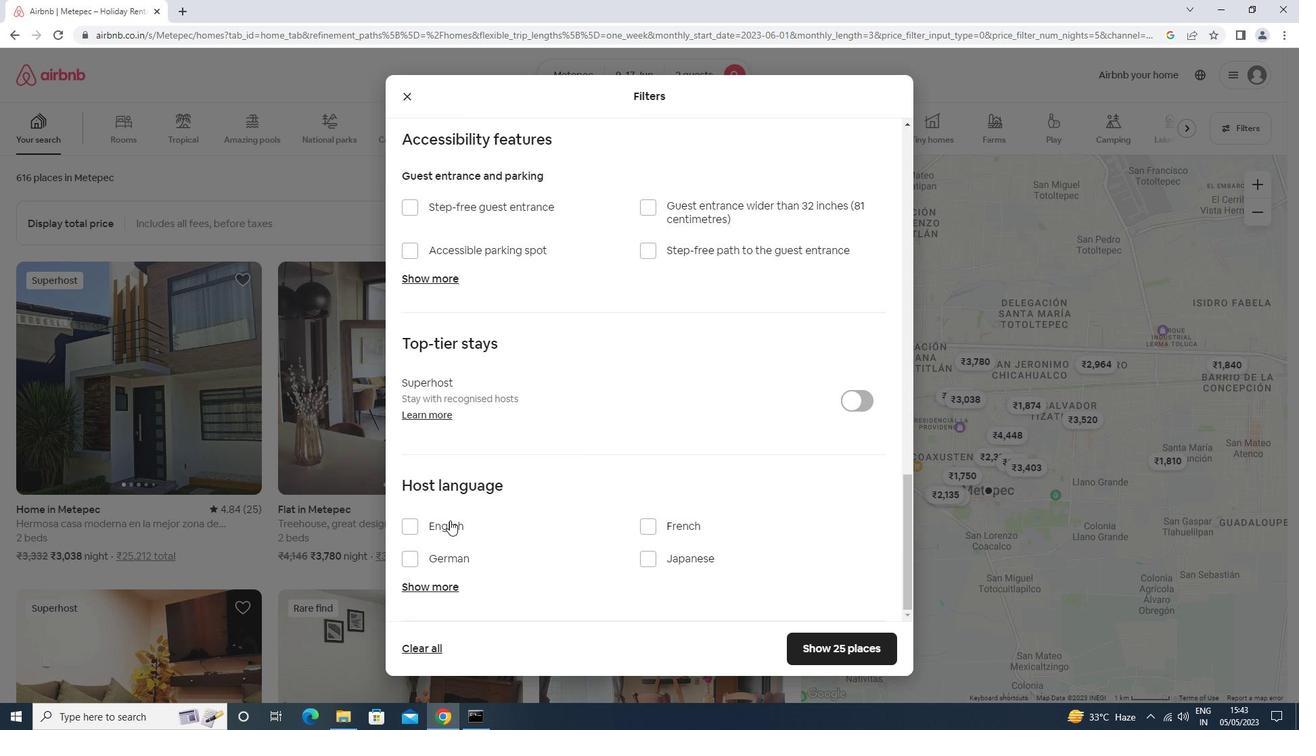 
Action: Mouse moved to (855, 643)
Screenshot: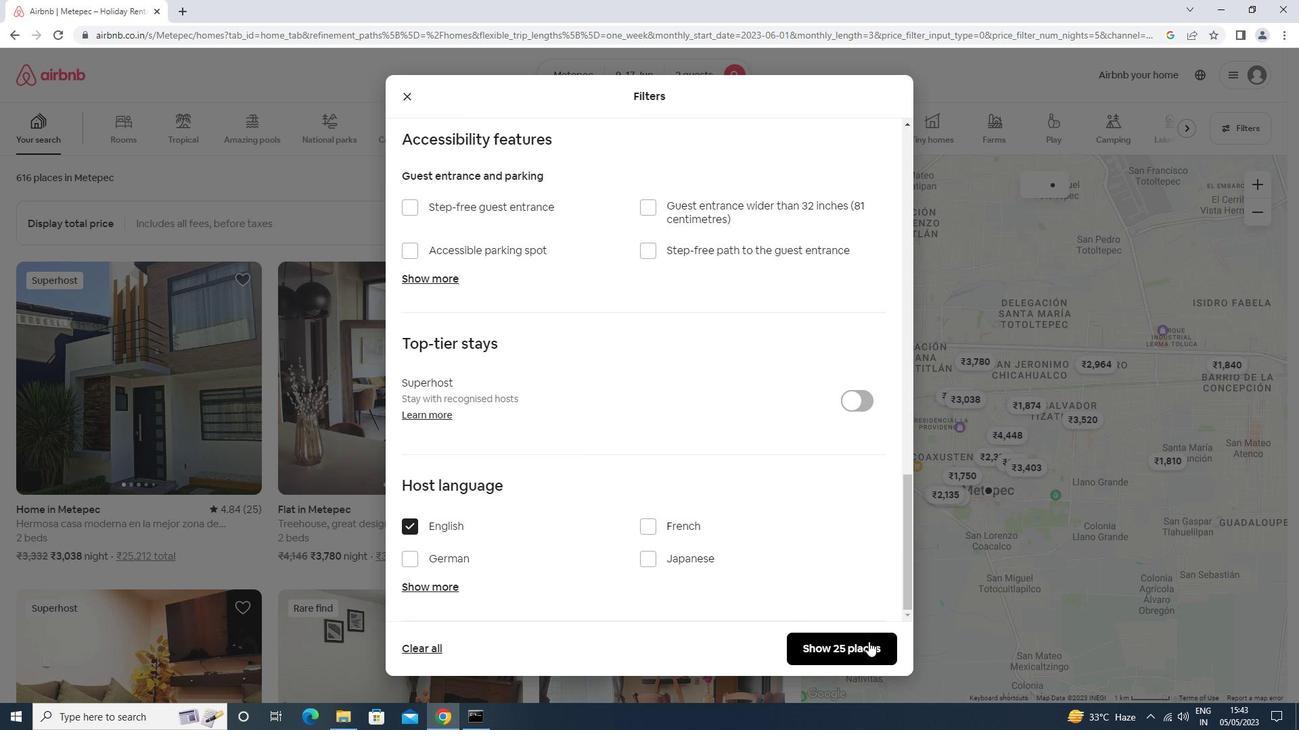 
Action: Mouse pressed left at (855, 643)
Screenshot: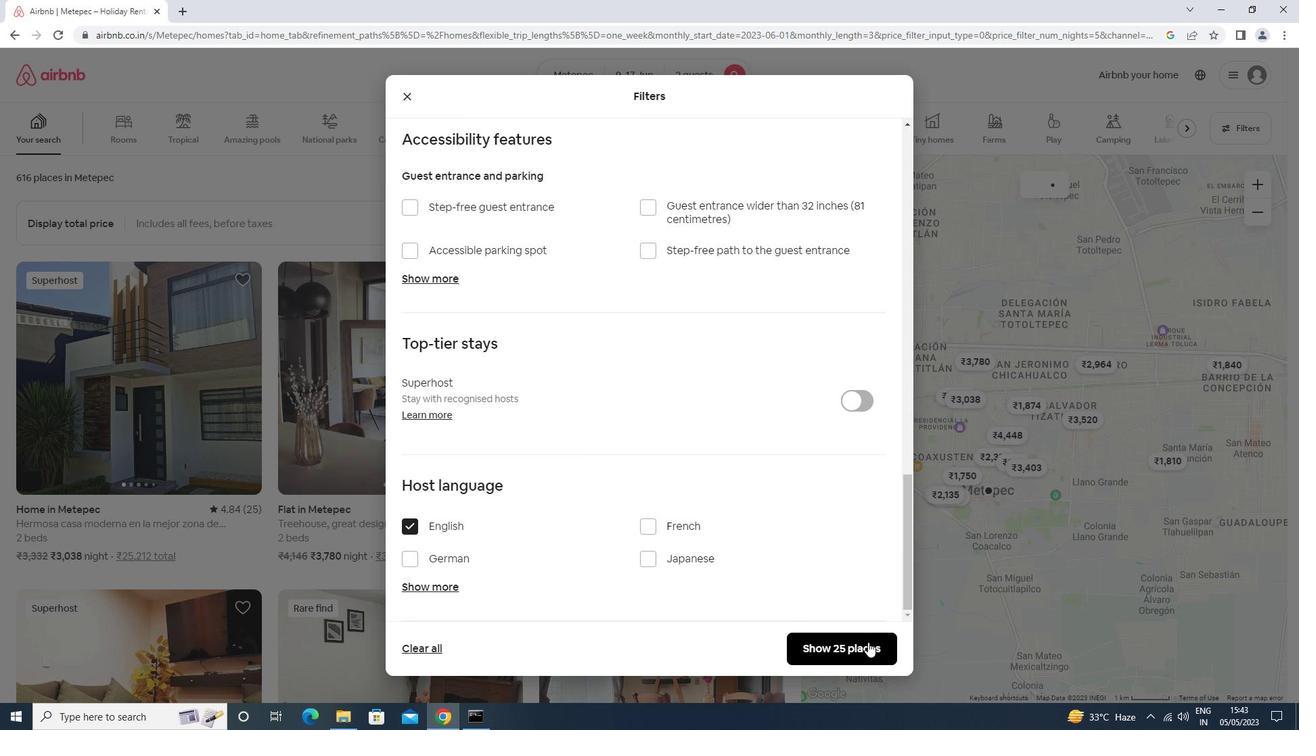 
Action: Mouse moved to (635, 611)
Screenshot: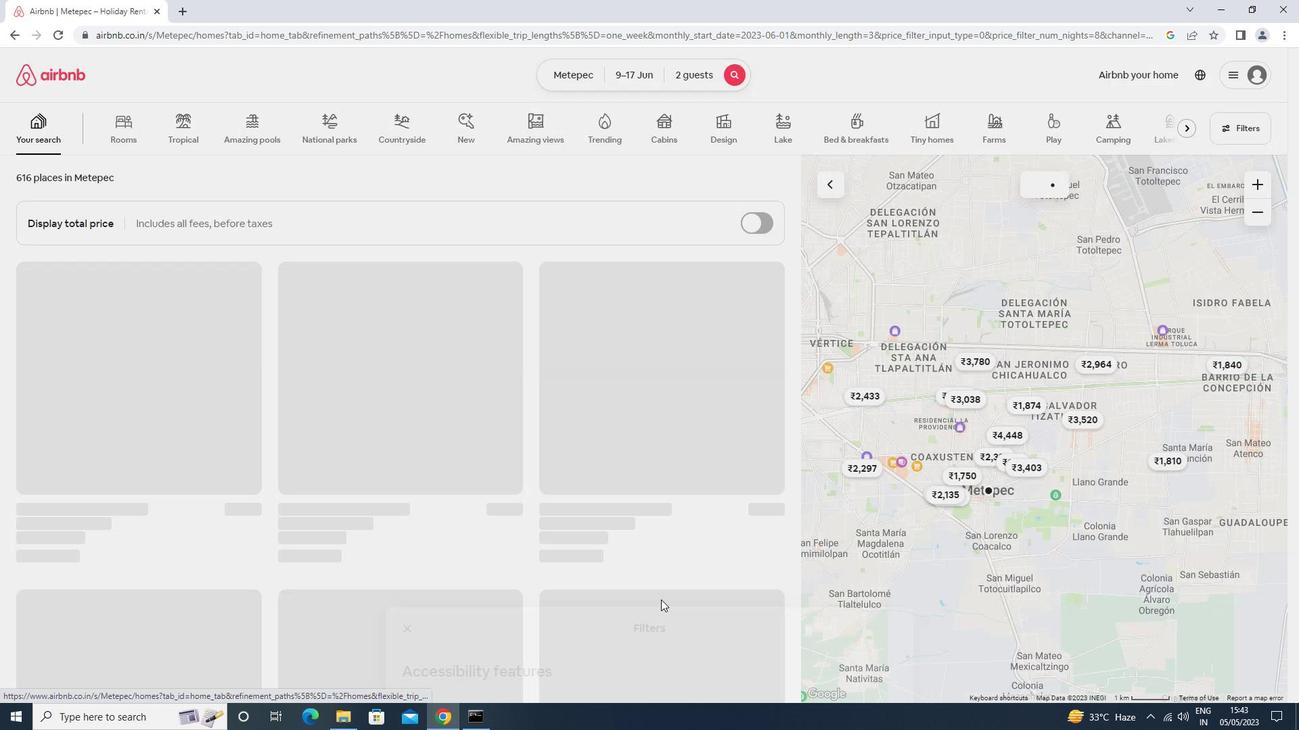 
